 Task: Compose an email with the signature Kourtney Adams with the subject Request for feedback on a joint venture proposal and the message I would like to schedule a project status update call. from softage.3@softage.net to softage.6@softage.net with an attached audio file Phone_recording.mp3 Undo the message, redo the message and add the line (Thank you) Send the email. Finally, move the email from Sent Items to the label Procurement
Action: Mouse moved to (86, 138)
Screenshot: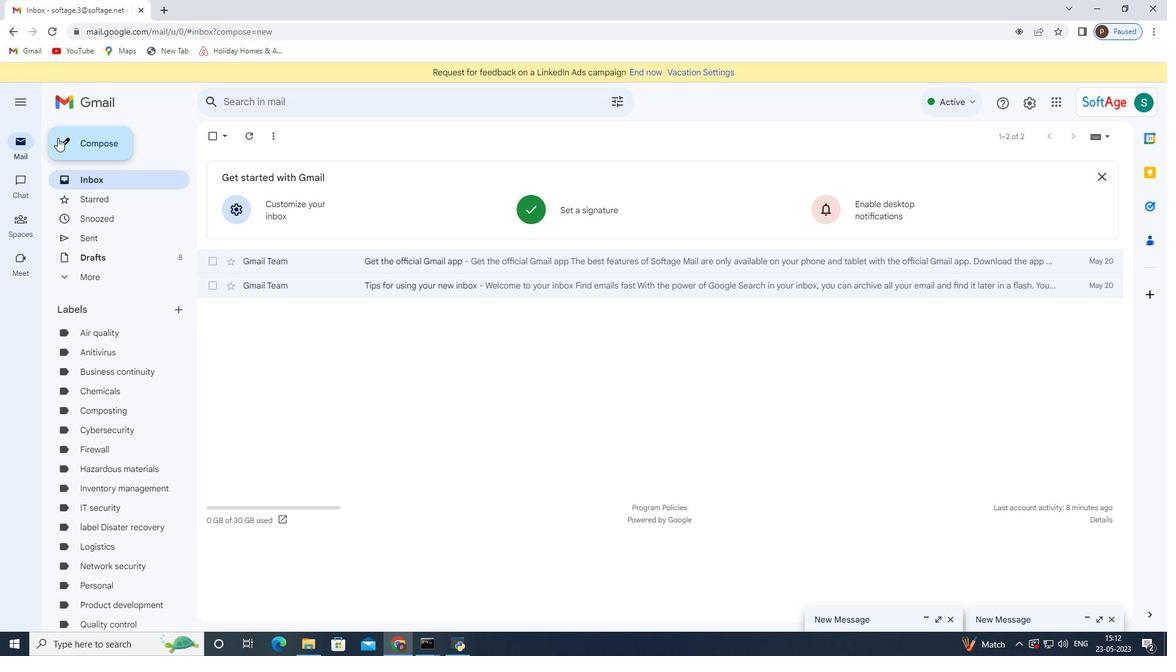
Action: Mouse pressed left at (86, 138)
Screenshot: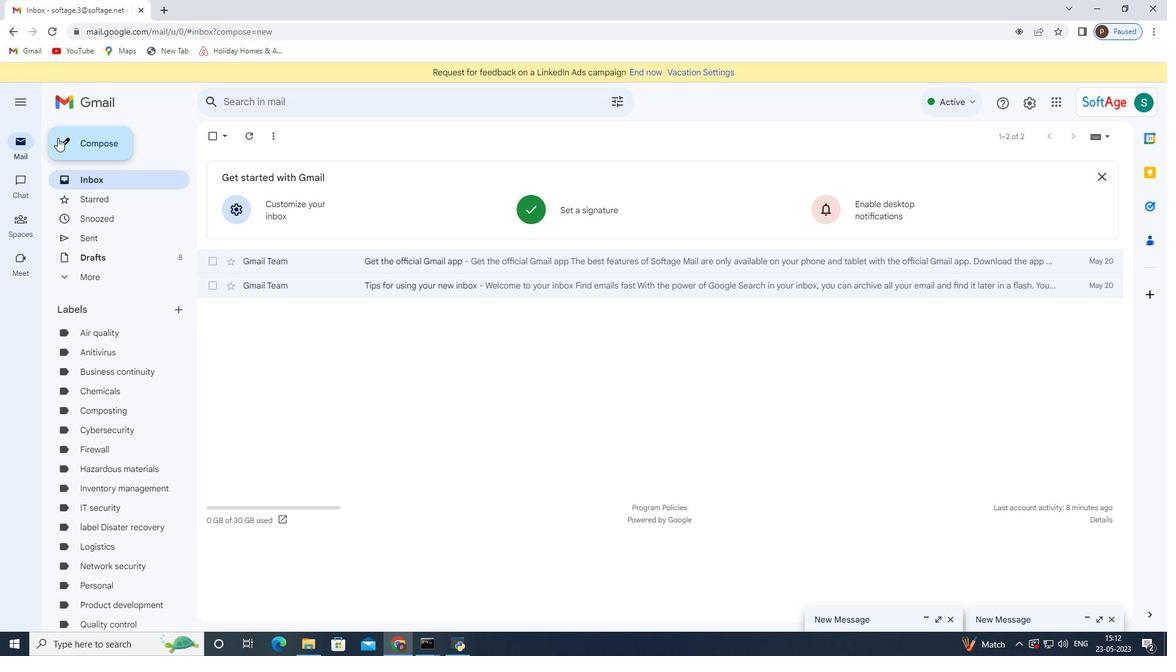 
Action: Mouse moved to (663, 614)
Screenshot: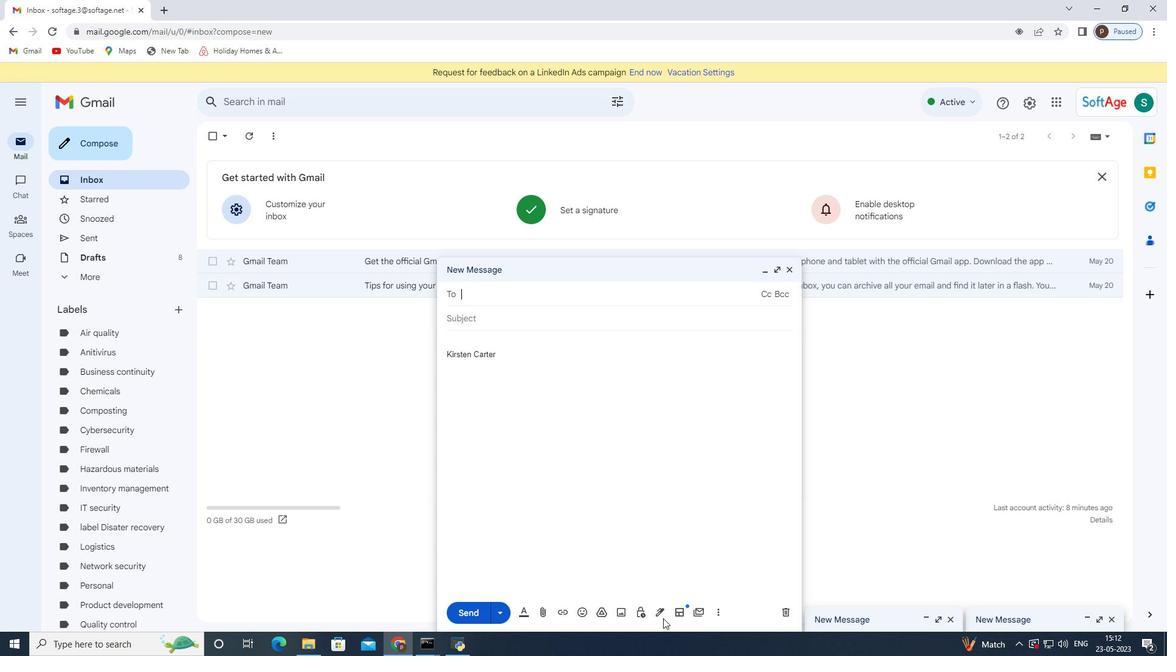 
Action: Mouse pressed left at (663, 614)
Screenshot: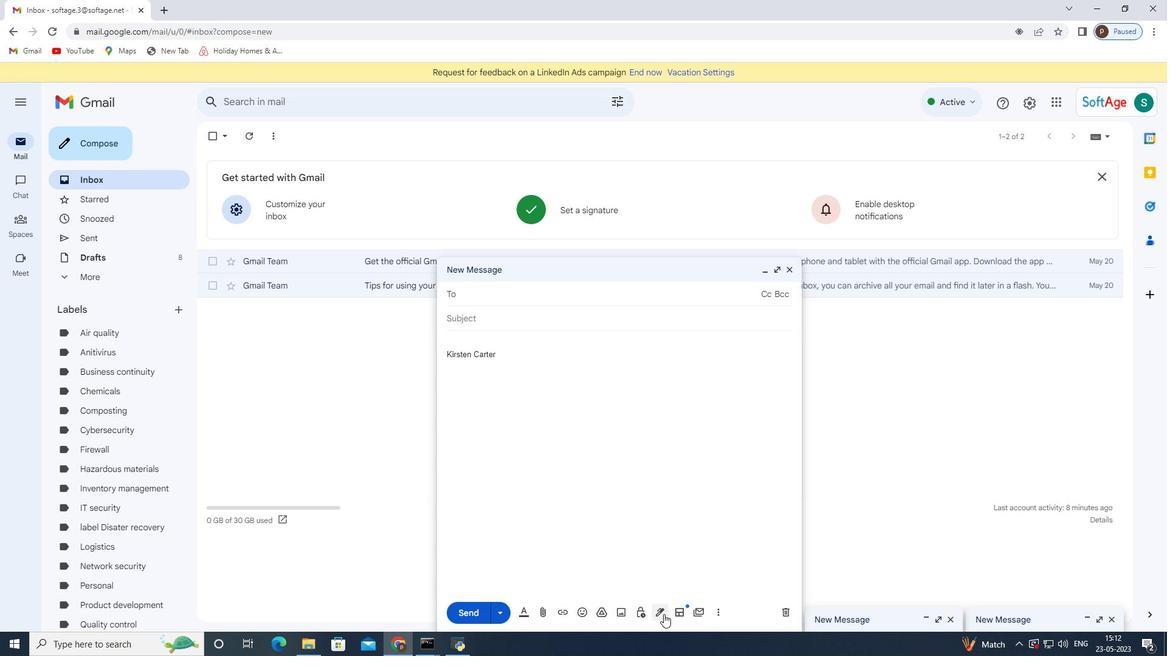 
Action: Mouse moved to (708, 548)
Screenshot: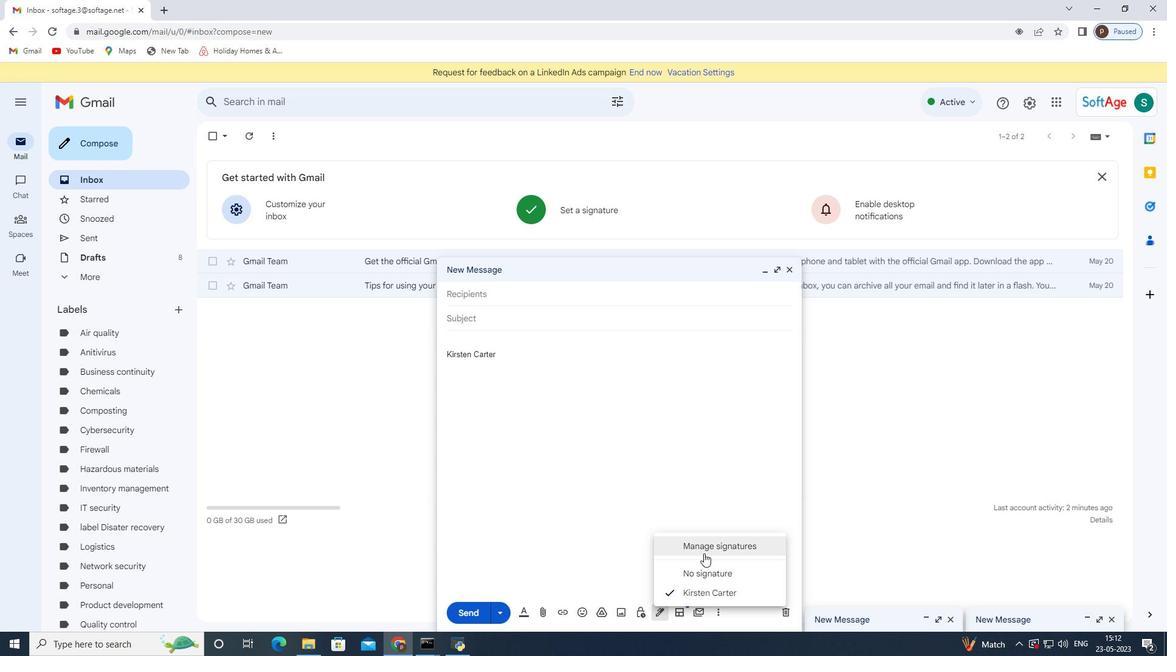 
Action: Mouse pressed left at (708, 548)
Screenshot: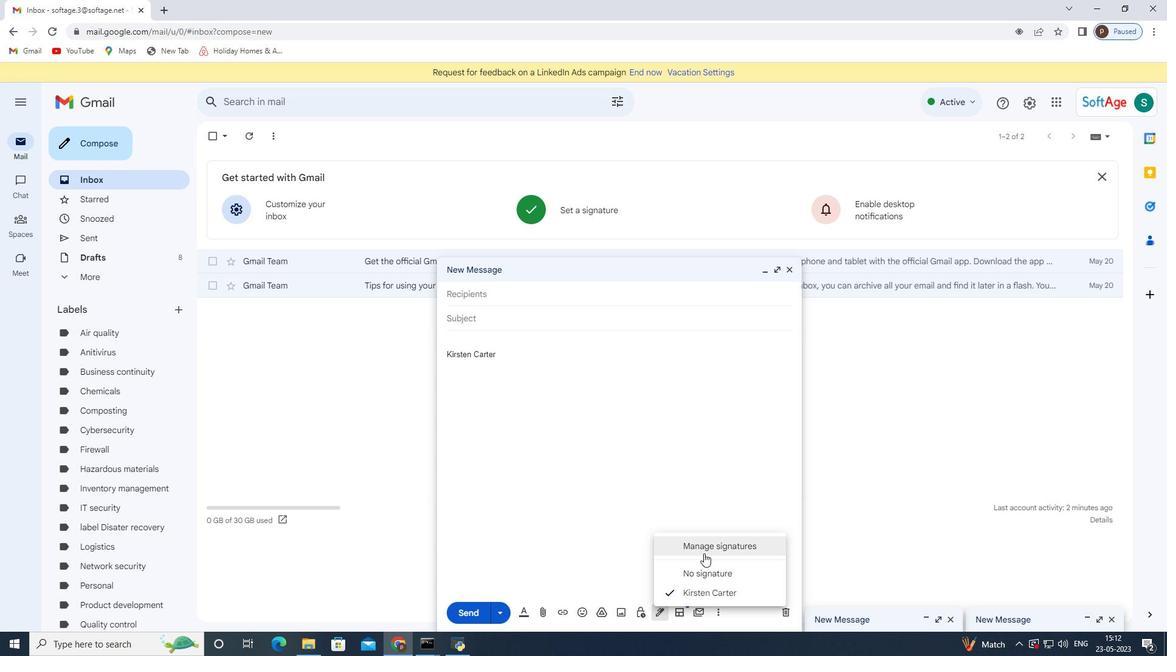 
Action: Mouse moved to (791, 271)
Screenshot: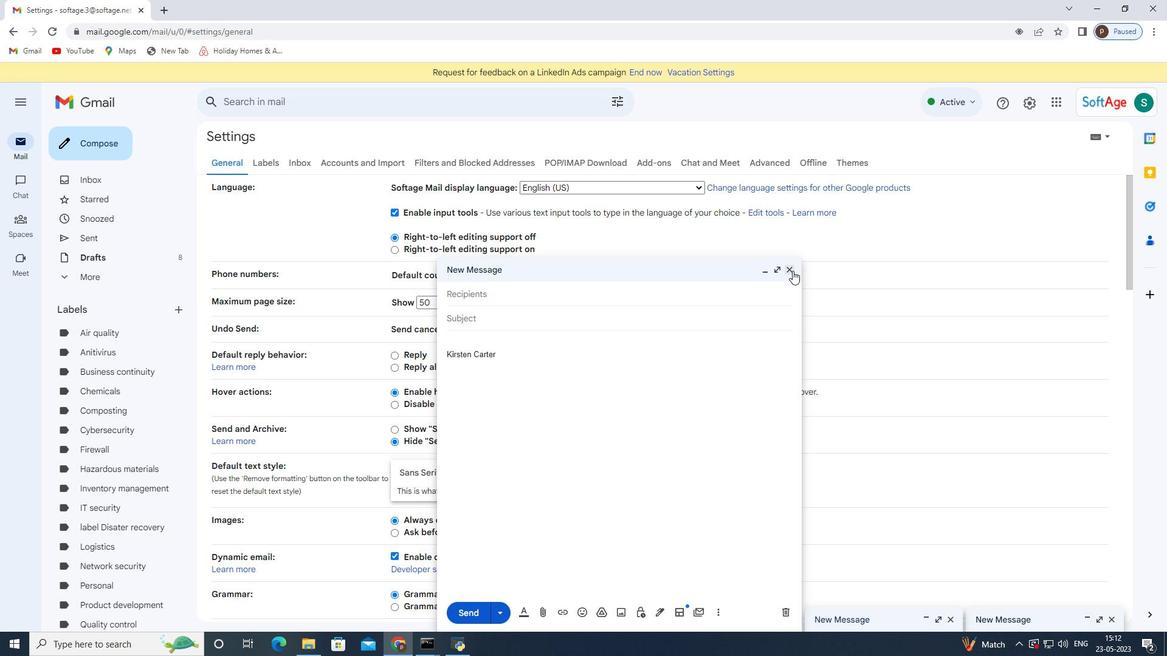 
Action: Mouse pressed left at (791, 271)
Screenshot: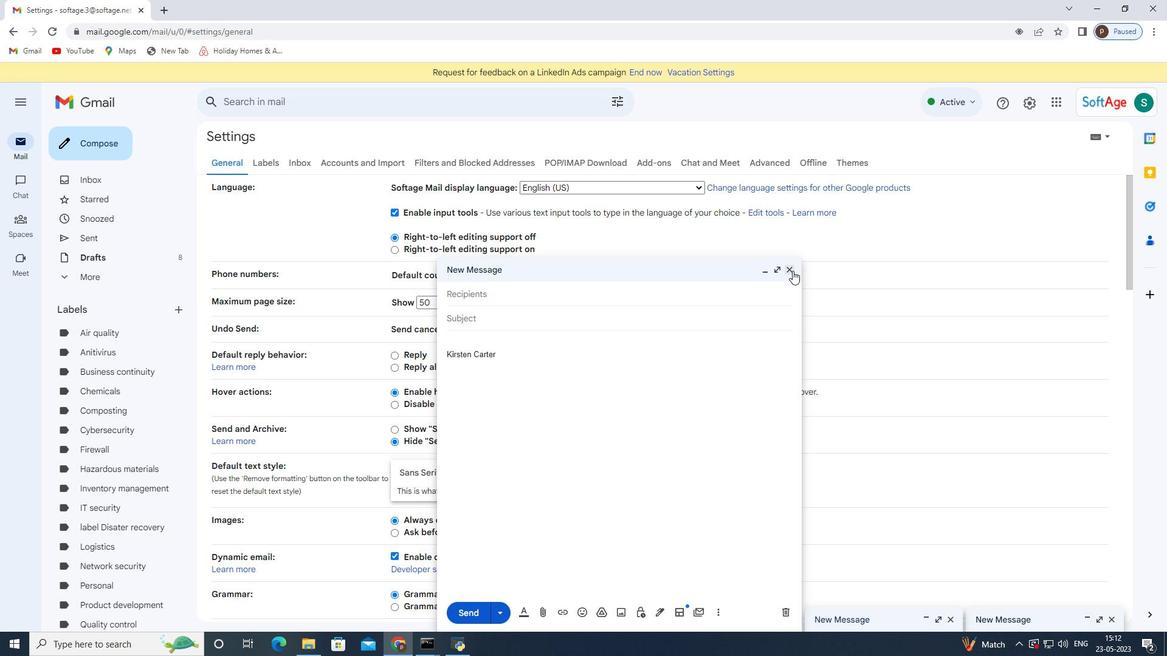 
Action: Mouse moved to (471, 377)
Screenshot: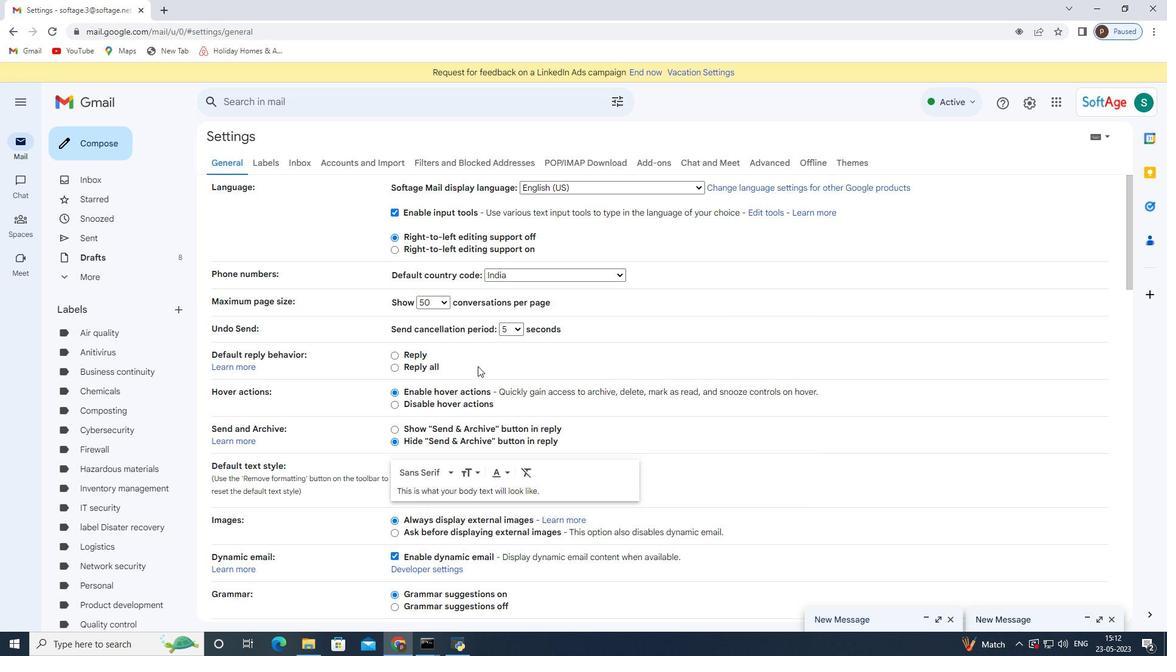 
Action: Mouse scrolled (471, 376) with delta (0, 0)
Screenshot: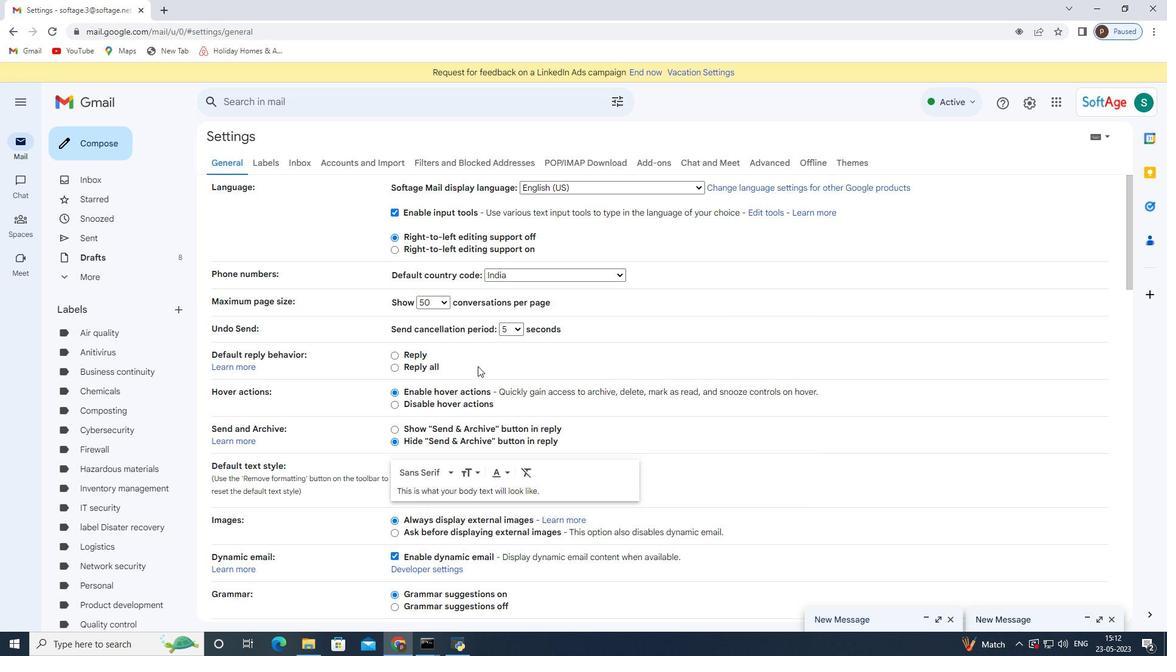 
Action: Mouse moved to (469, 384)
Screenshot: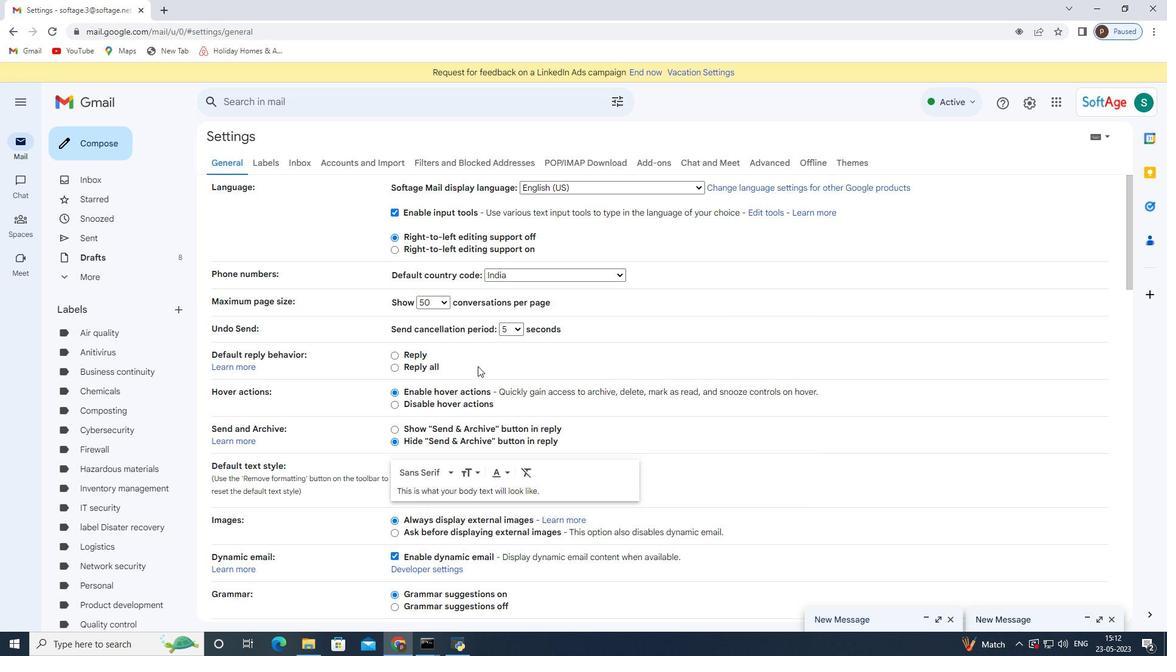
Action: Mouse scrolled (469, 383) with delta (0, 0)
Screenshot: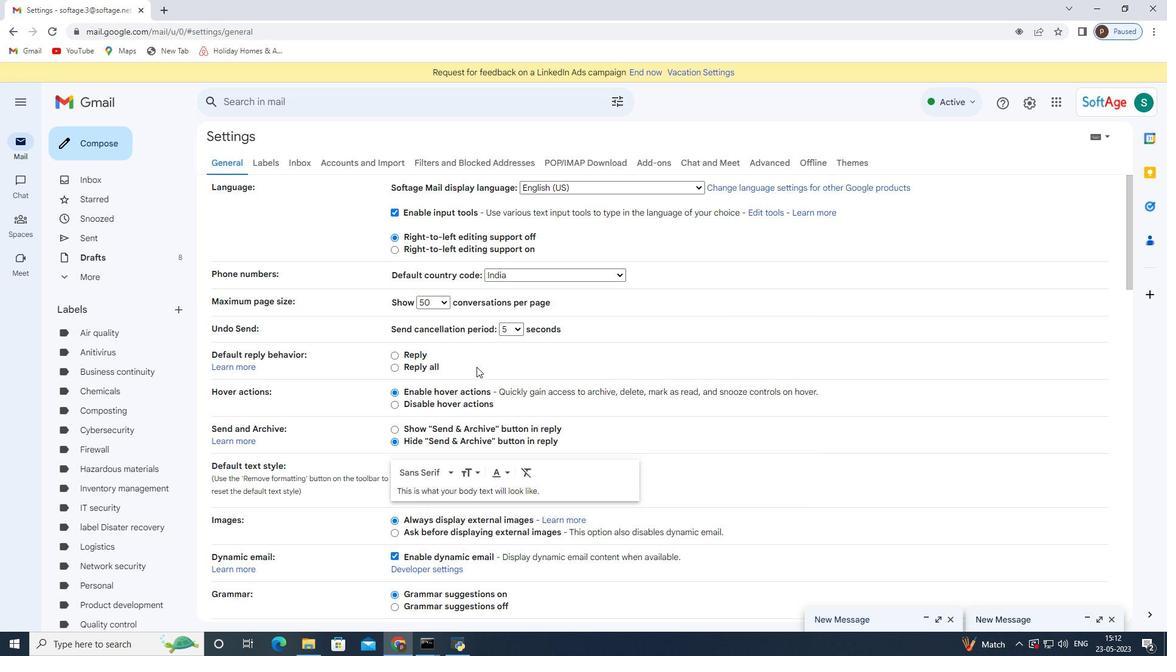 
Action: Mouse moved to (465, 393)
Screenshot: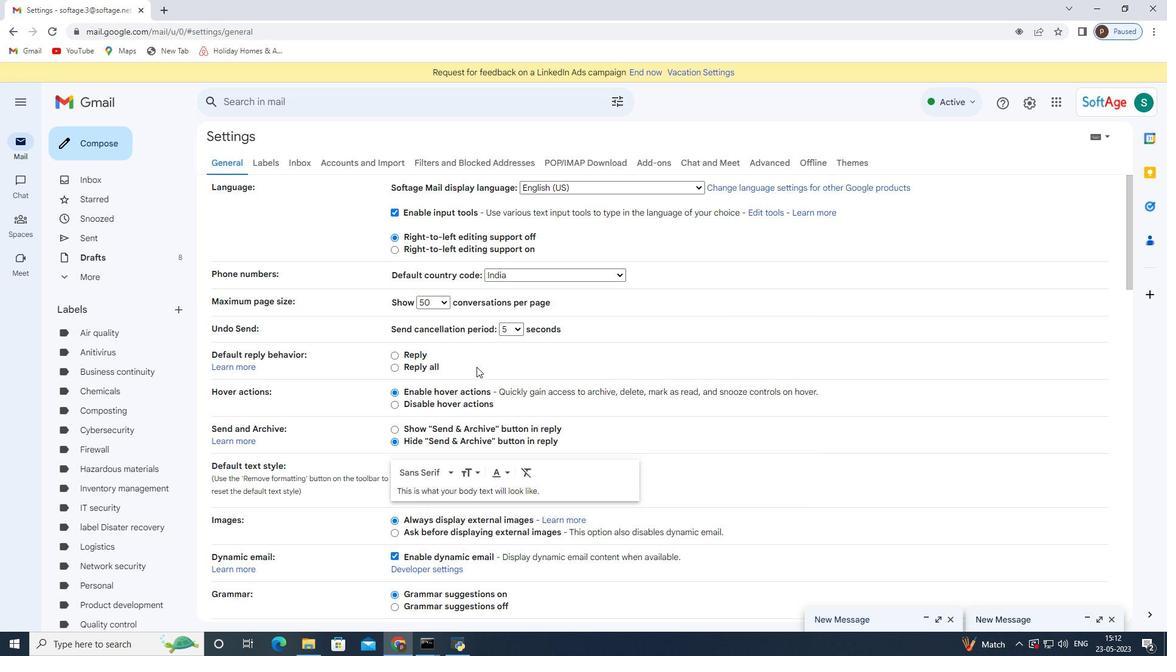 
Action: Mouse scrolled (465, 393) with delta (0, 0)
Screenshot: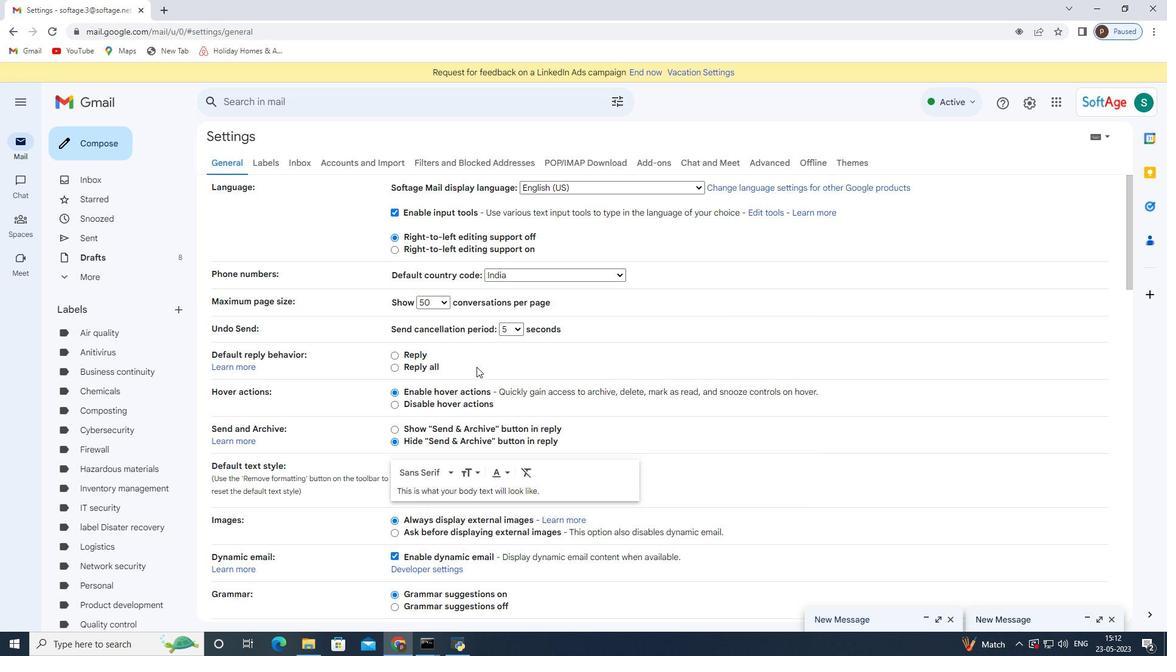 
Action: Mouse moved to (463, 397)
Screenshot: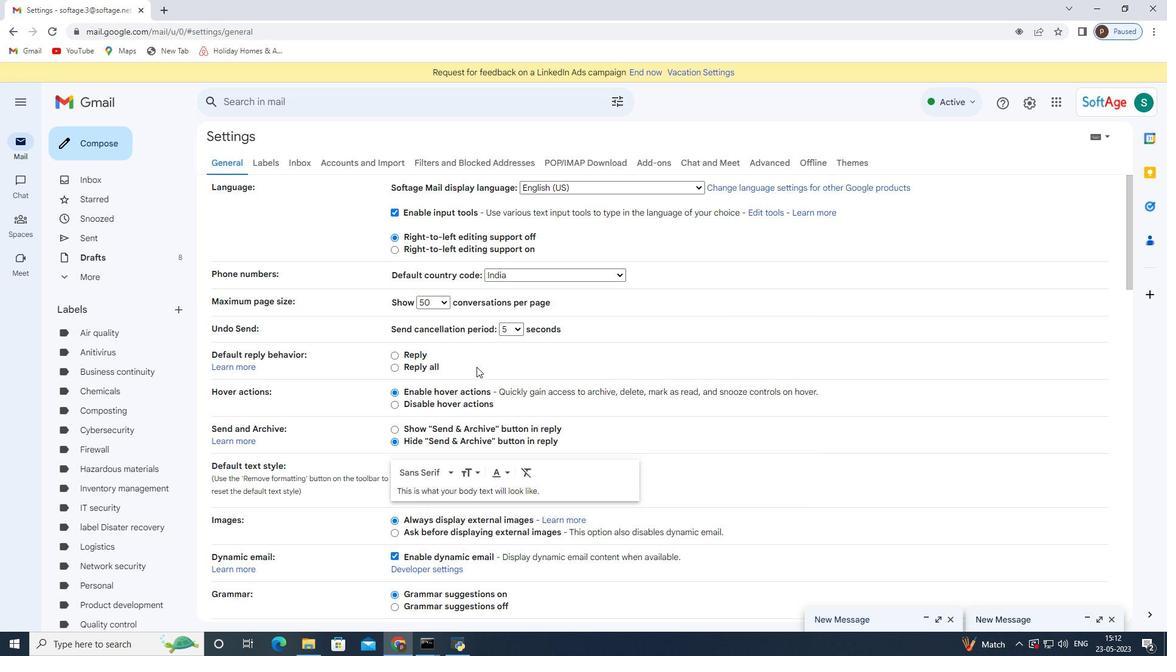 
Action: Mouse scrolled (463, 396) with delta (0, 0)
Screenshot: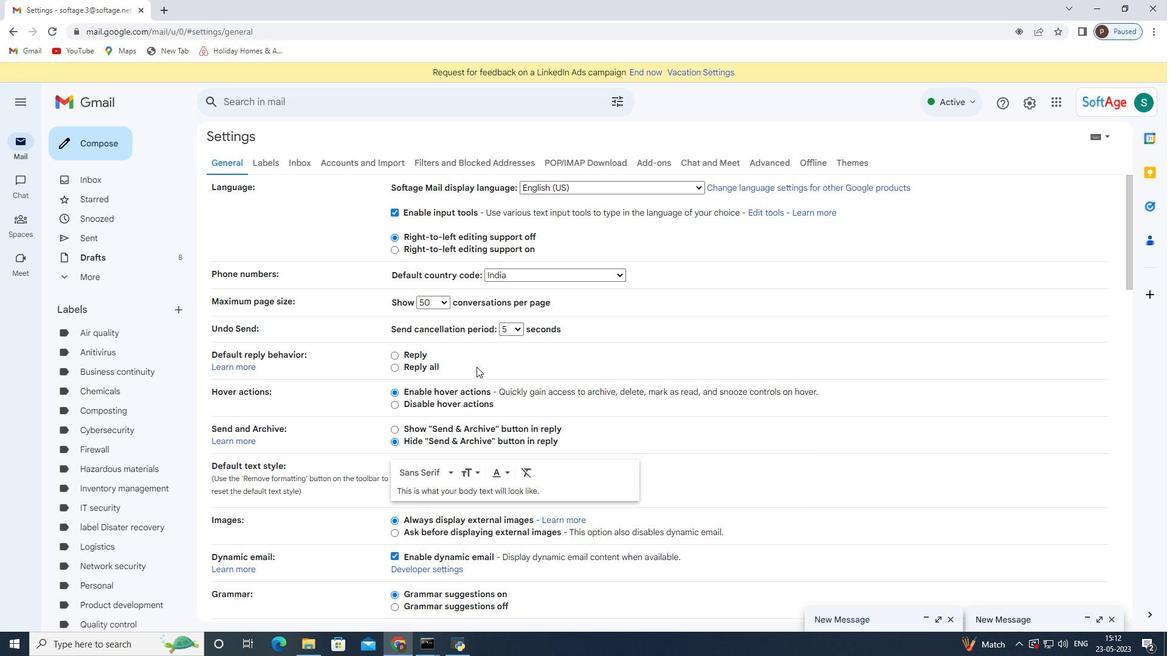 
Action: Mouse moved to (460, 408)
Screenshot: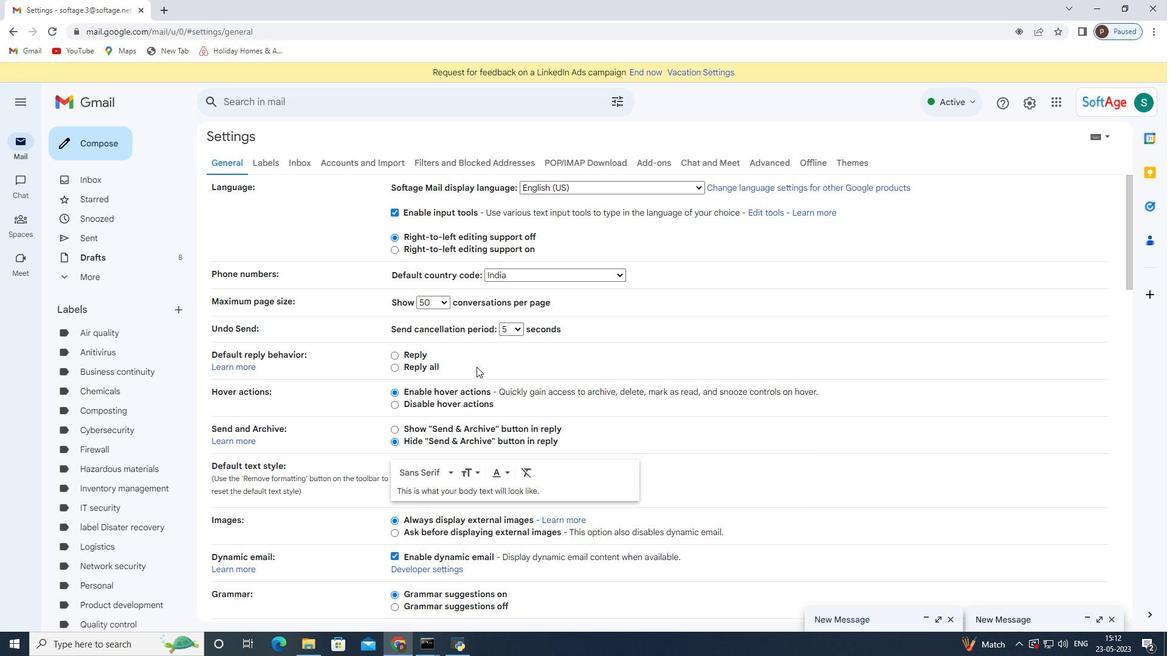 
Action: Mouse scrolled (460, 407) with delta (0, 0)
Screenshot: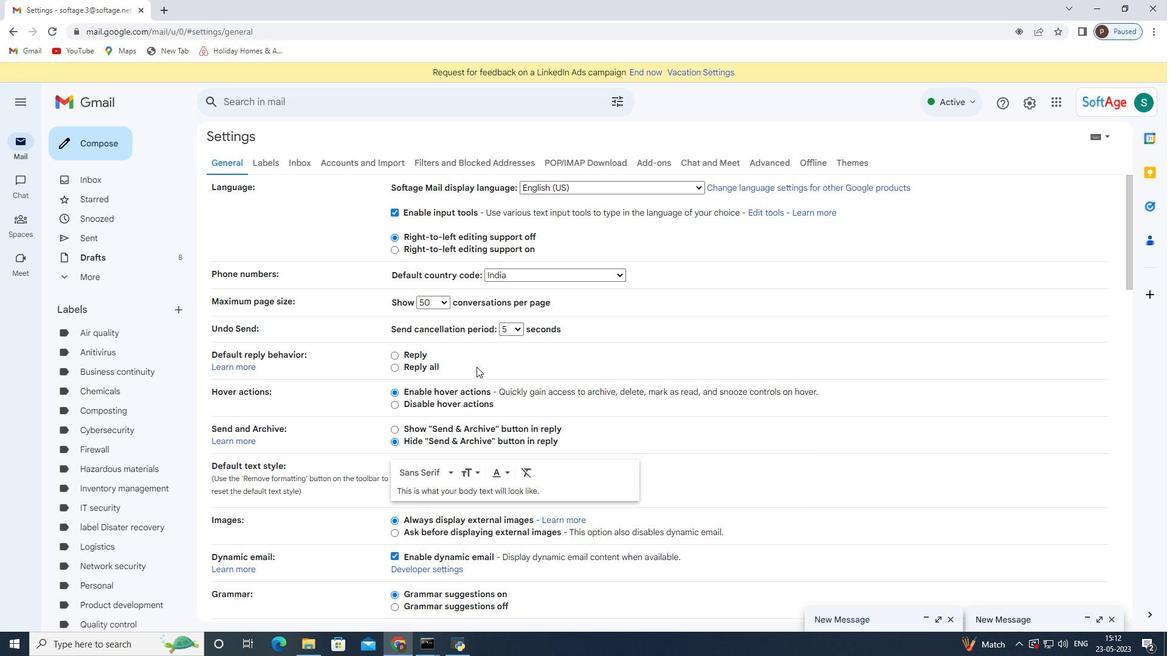 
Action: Mouse moved to (458, 415)
Screenshot: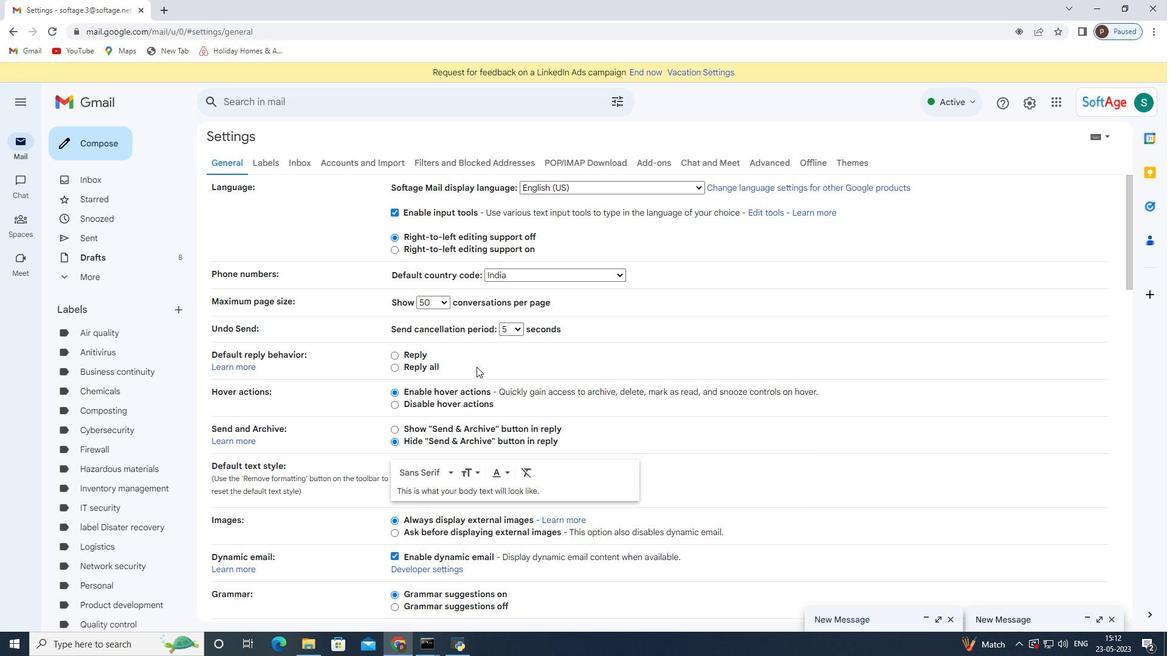 
Action: Mouse scrolled (458, 415) with delta (0, 0)
Screenshot: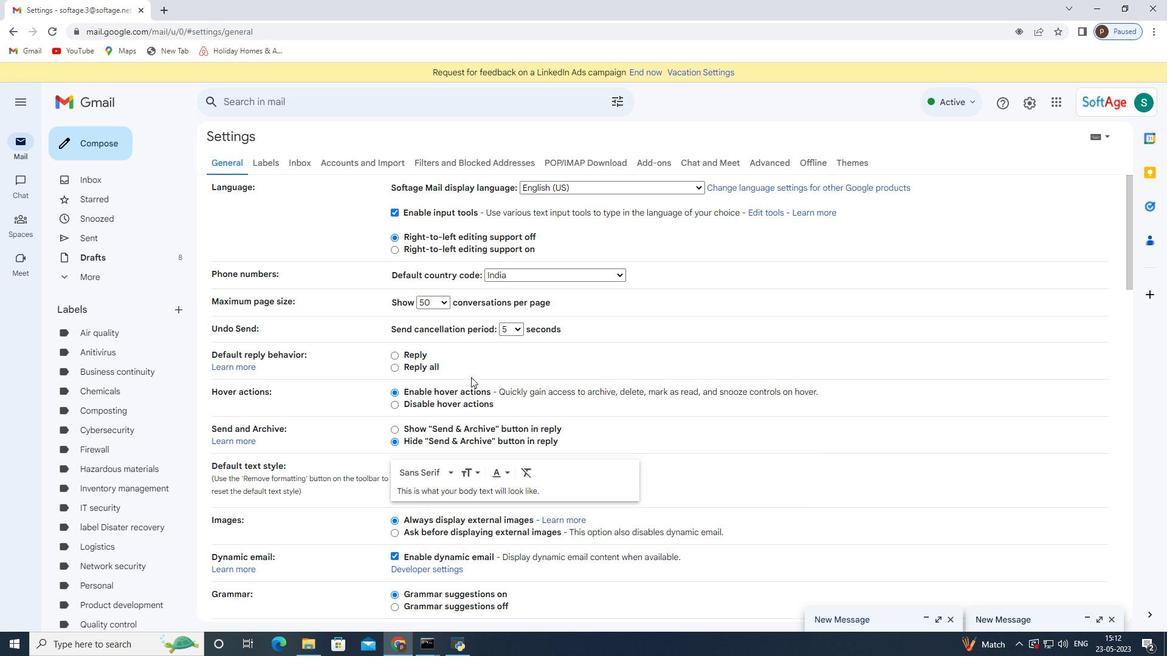 
Action: Mouse moved to (452, 430)
Screenshot: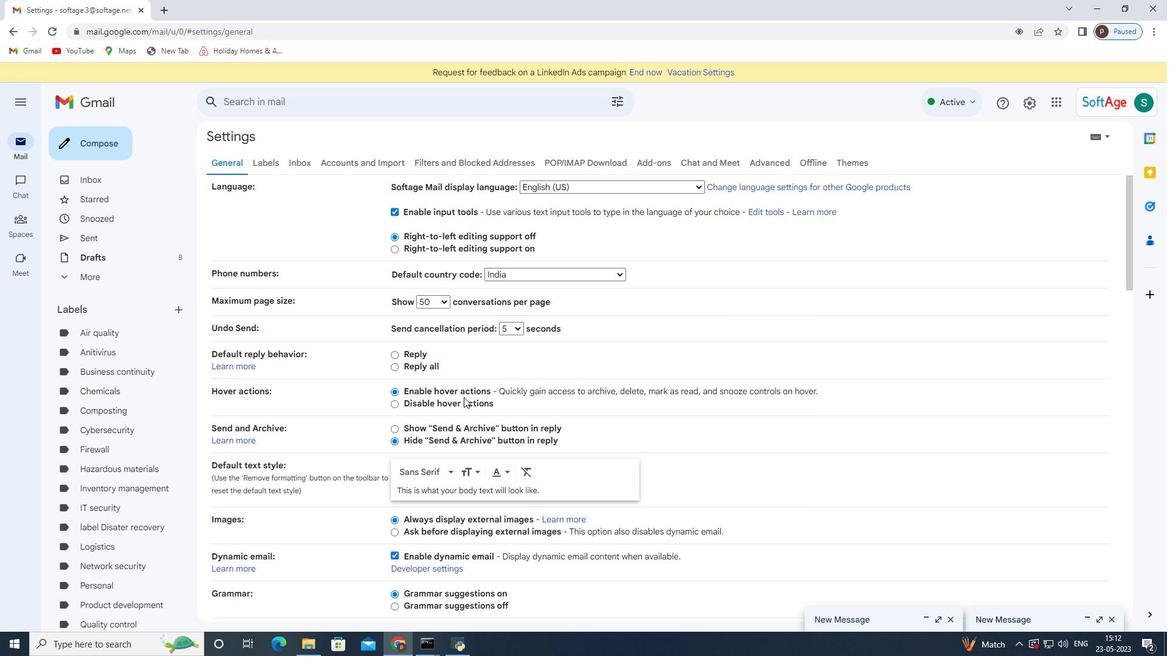 
Action: Mouse scrolled (452, 430) with delta (0, 0)
Screenshot: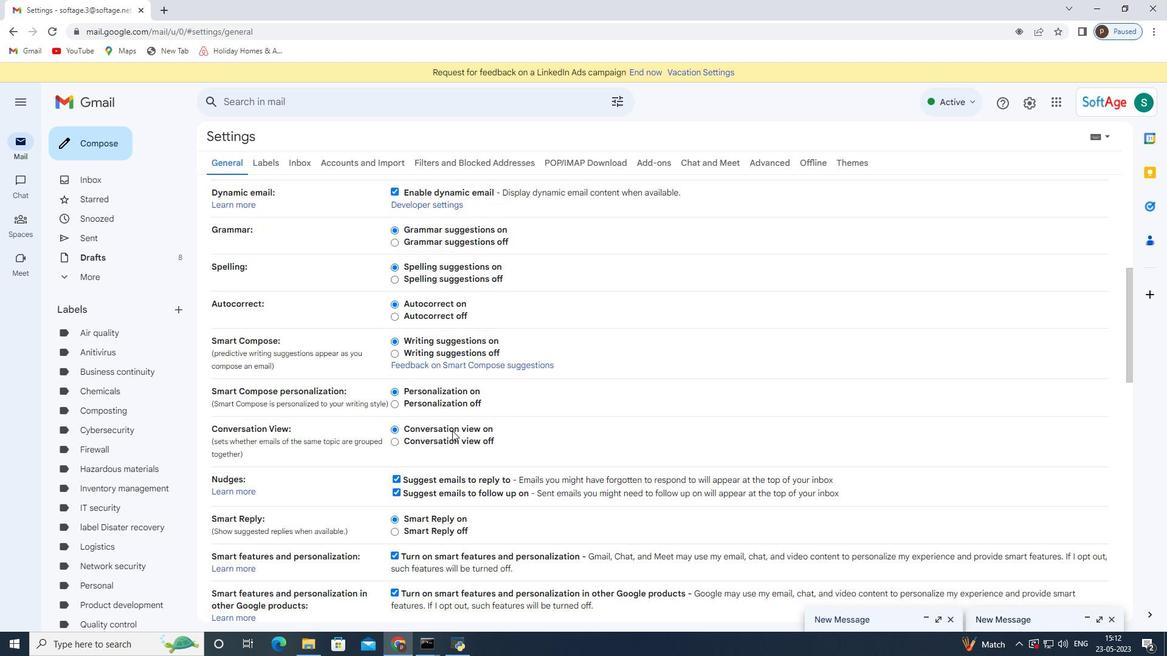 
Action: Mouse scrolled (452, 430) with delta (0, 0)
Screenshot: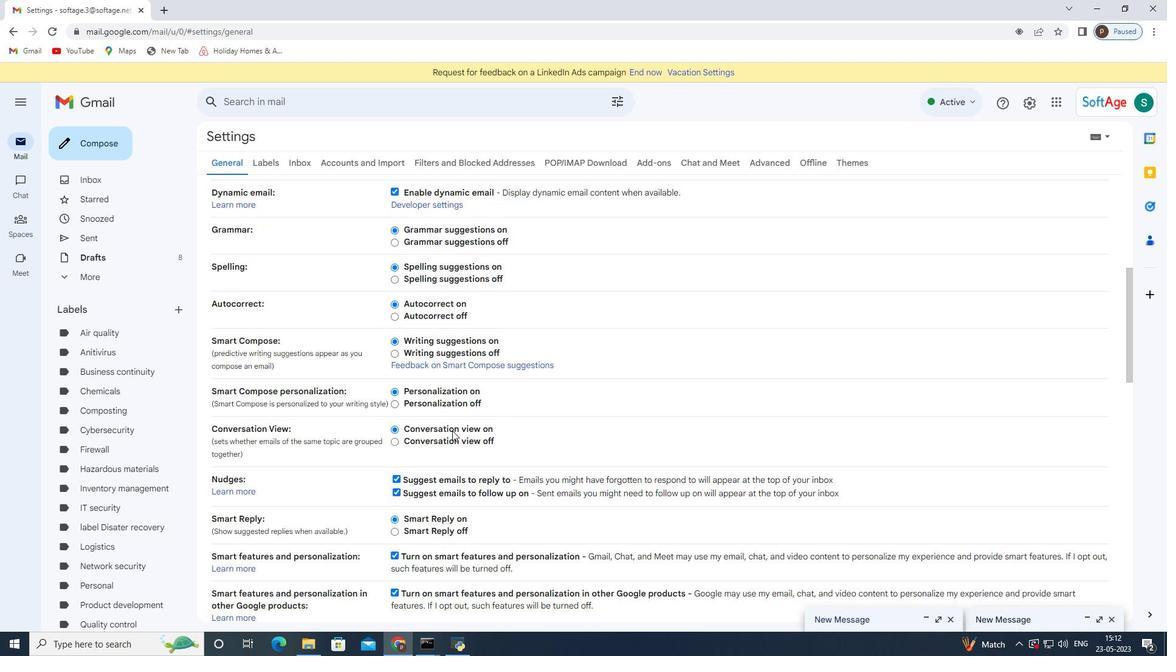 
Action: Mouse scrolled (452, 430) with delta (0, 0)
Screenshot: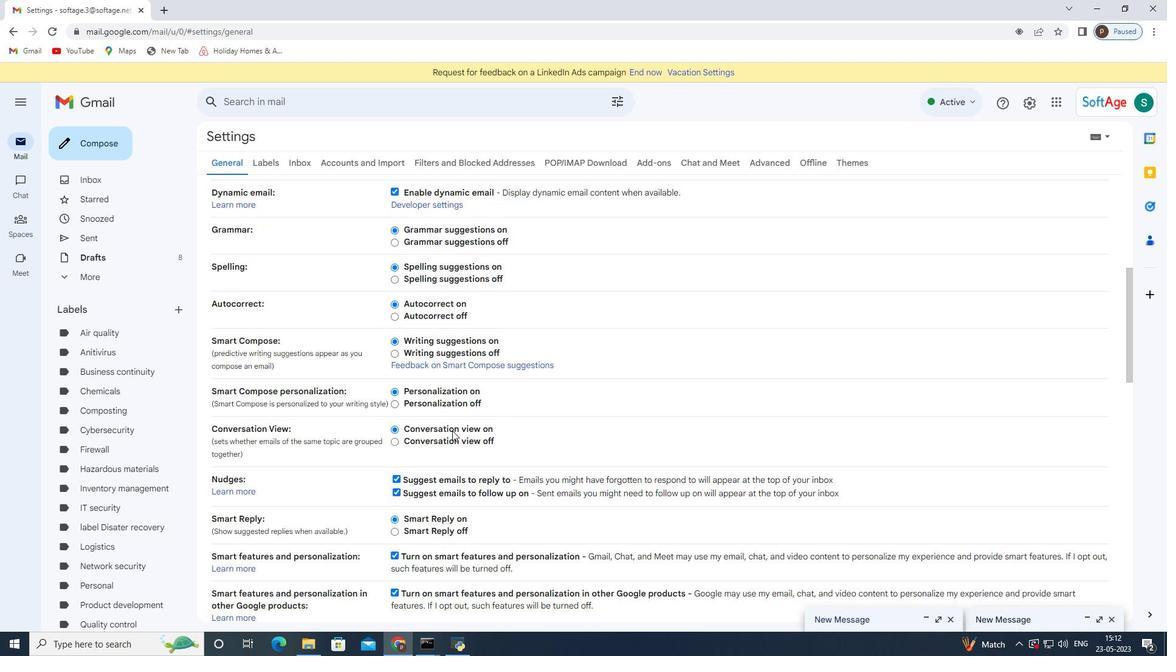 
Action: Mouse scrolled (452, 430) with delta (0, 0)
Screenshot: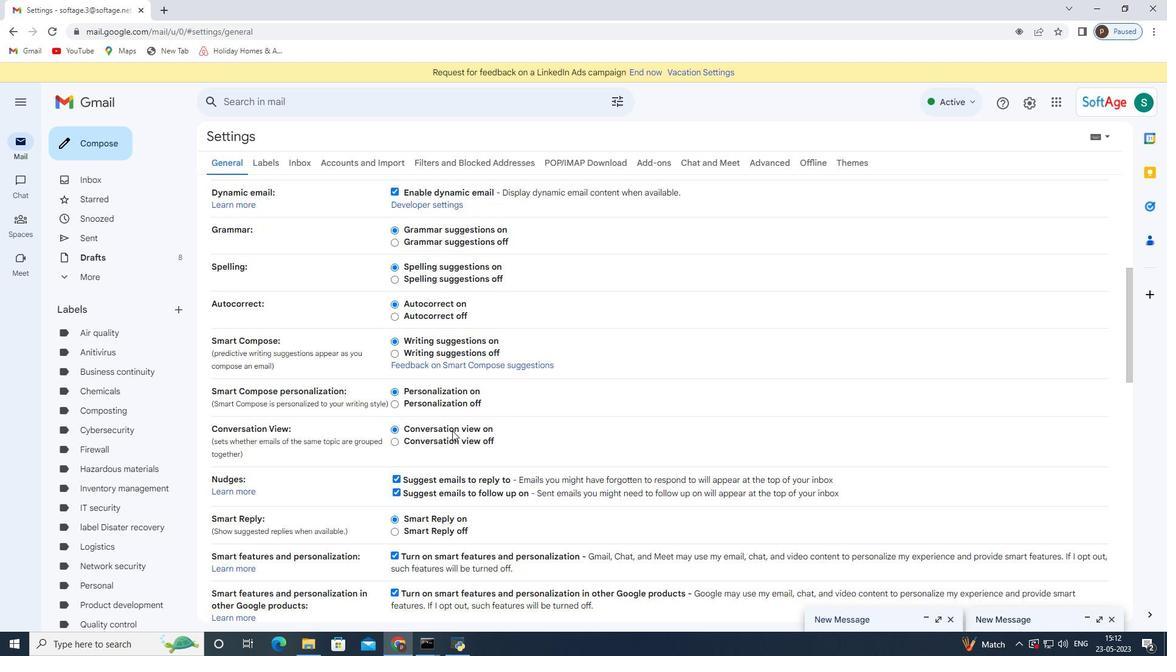 
Action: Mouse scrolled (452, 430) with delta (0, 0)
Screenshot: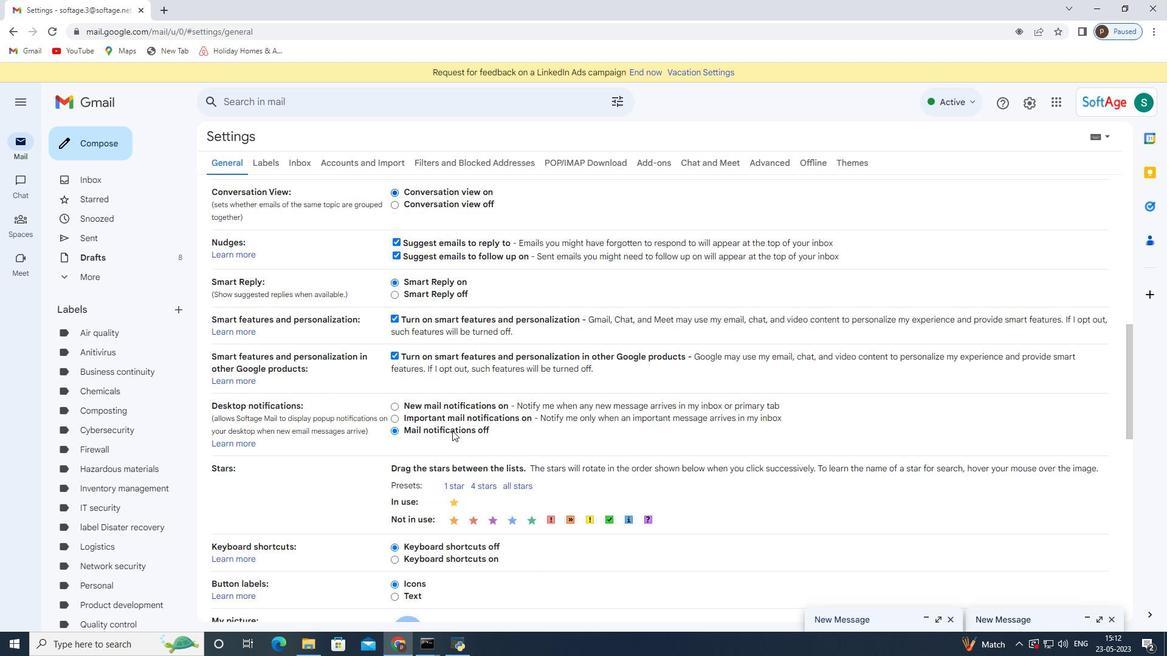 
Action: Mouse scrolled (452, 430) with delta (0, 0)
Screenshot: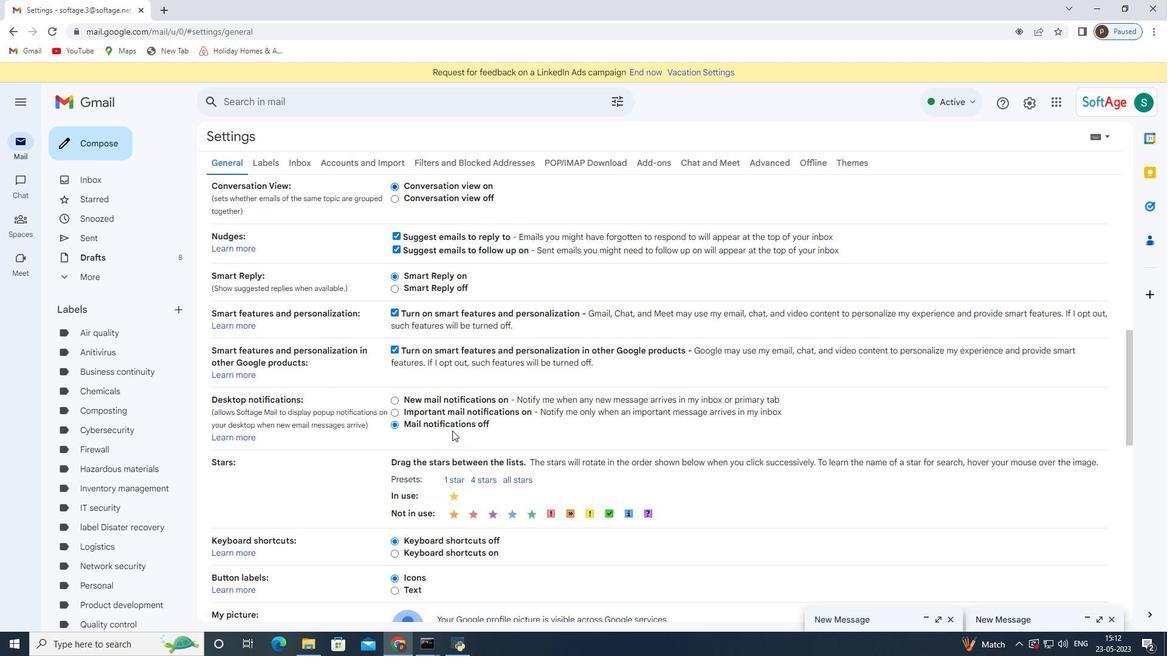 
Action: Mouse scrolled (452, 430) with delta (0, 0)
Screenshot: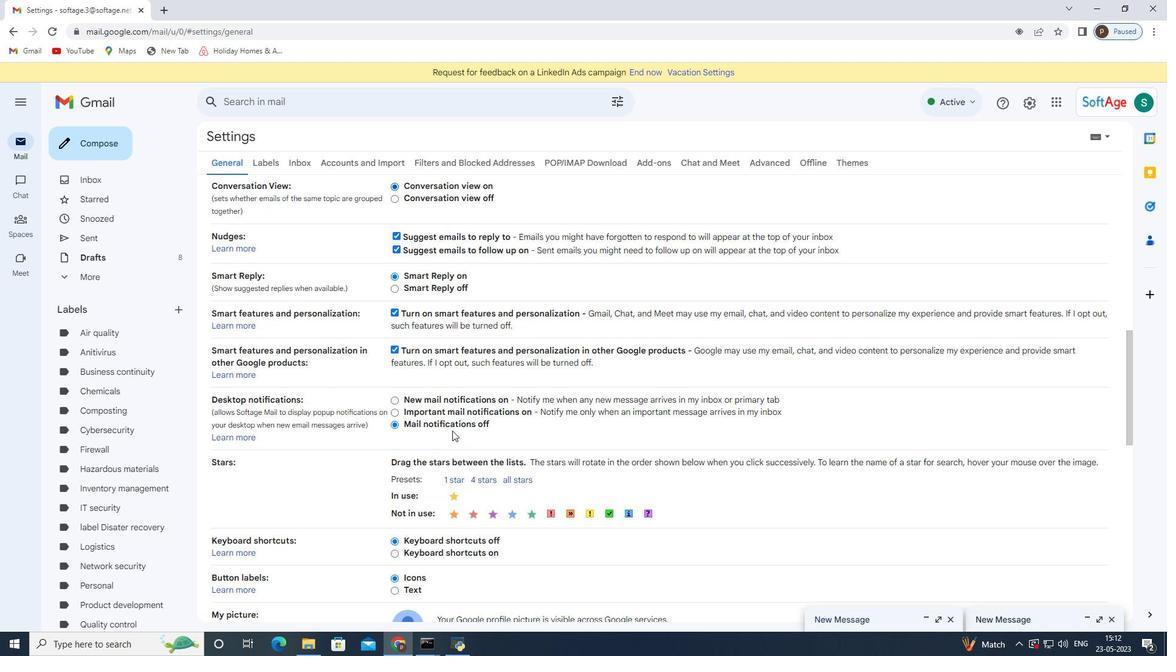 
Action: Mouse scrolled (452, 430) with delta (0, 0)
Screenshot: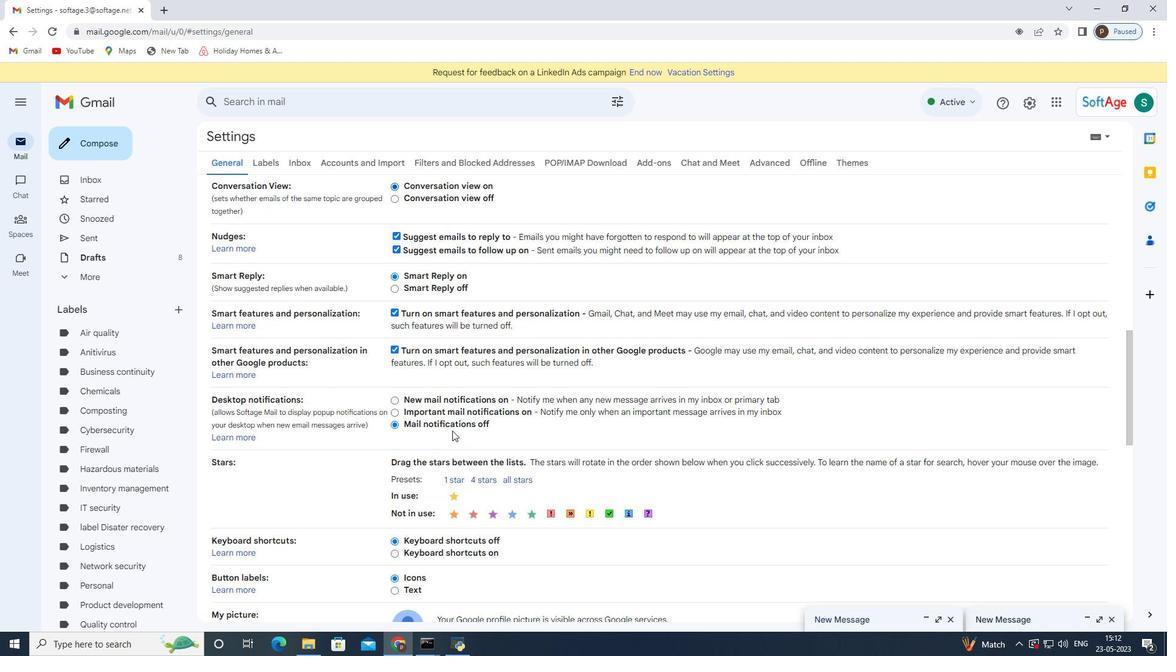 
Action: Mouse moved to (525, 464)
Screenshot: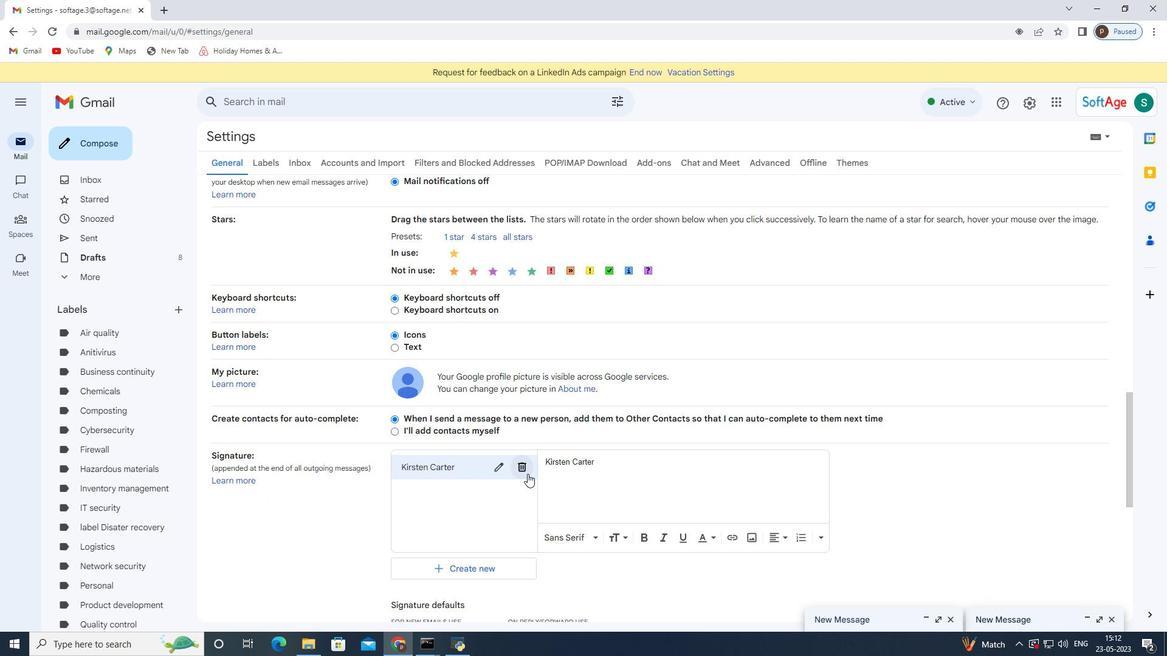 
Action: Mouse pressed left at (525, 464)
Screenshot: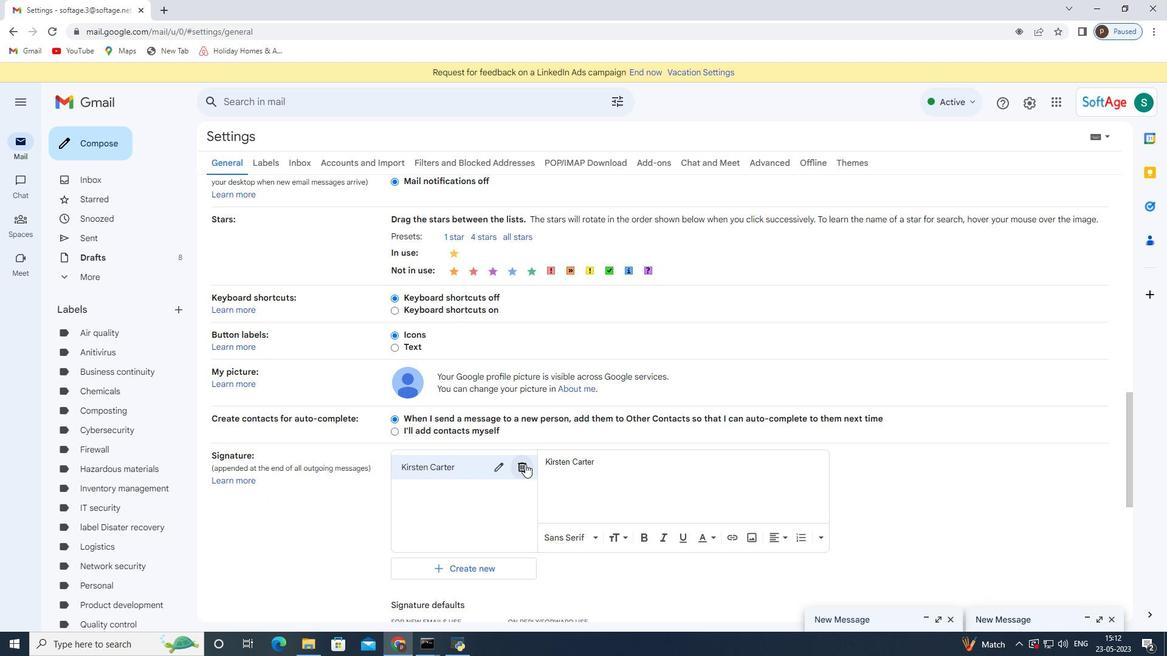 
Action: Mouse moved to (699, 365)
Screenshot: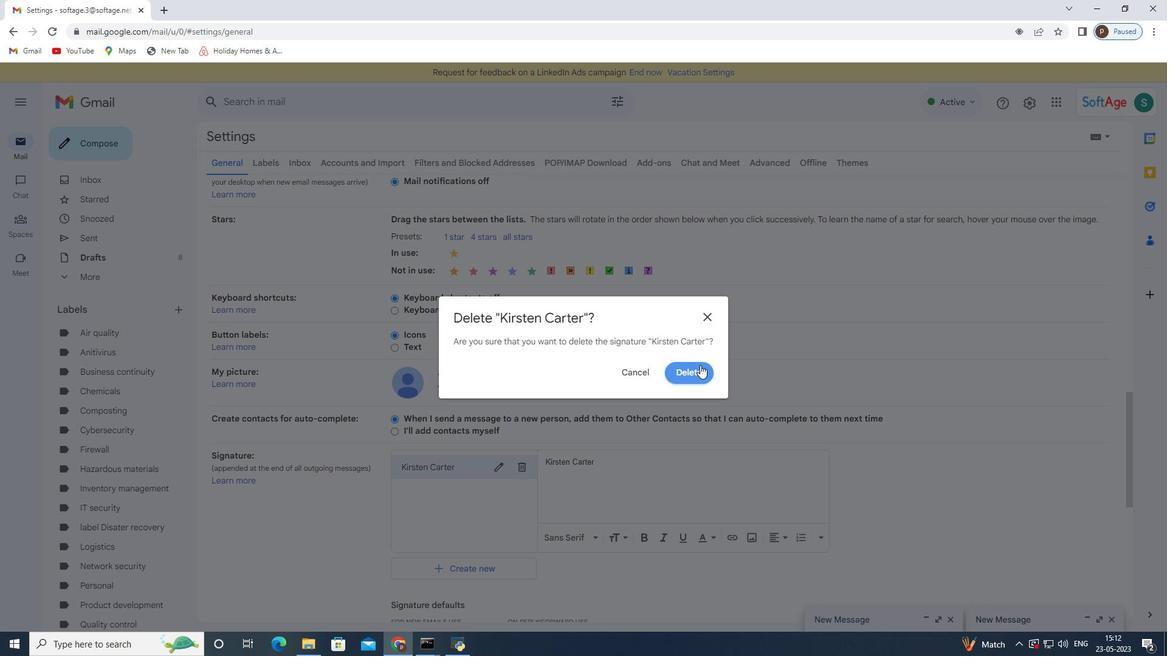 
Action: Mouse pressed left at (699, 365)
Screenshot: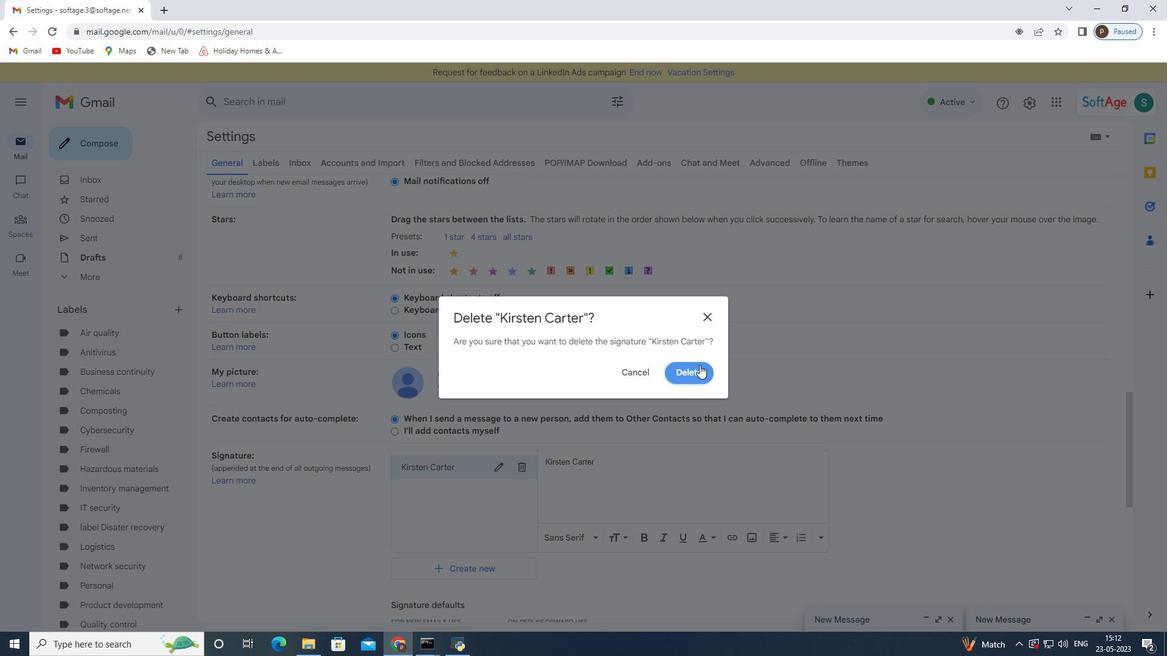 
Action: Mouse moved to (417, 475)
Screenshot: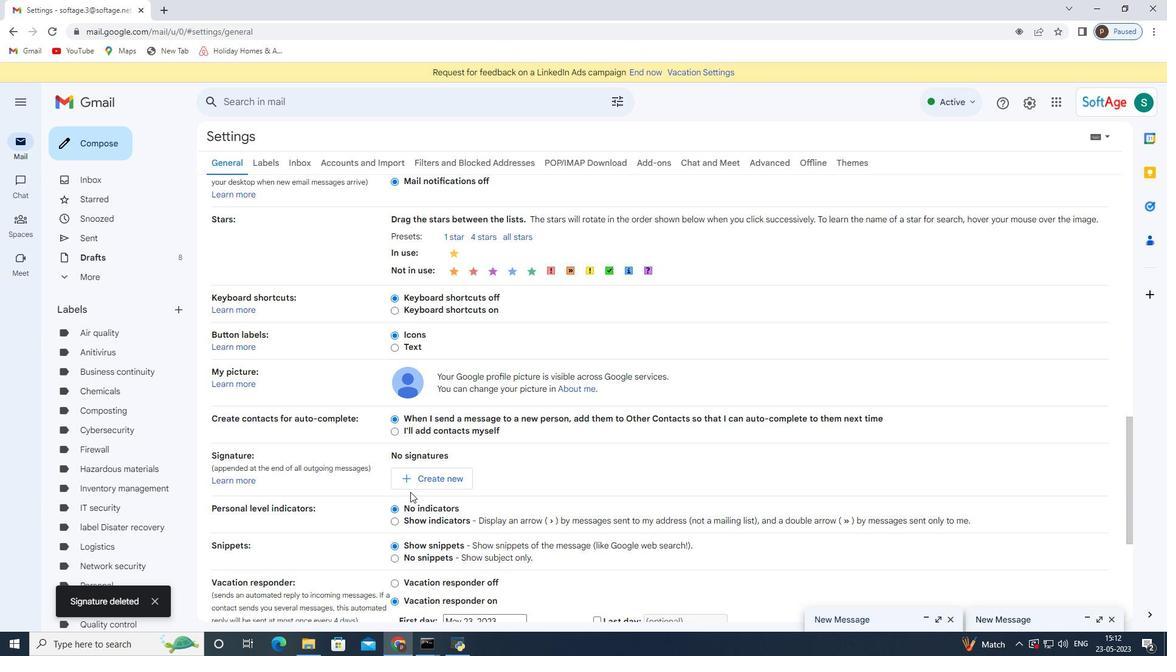 
Action: Mouse pressed left at (417, 475)
Screenshot: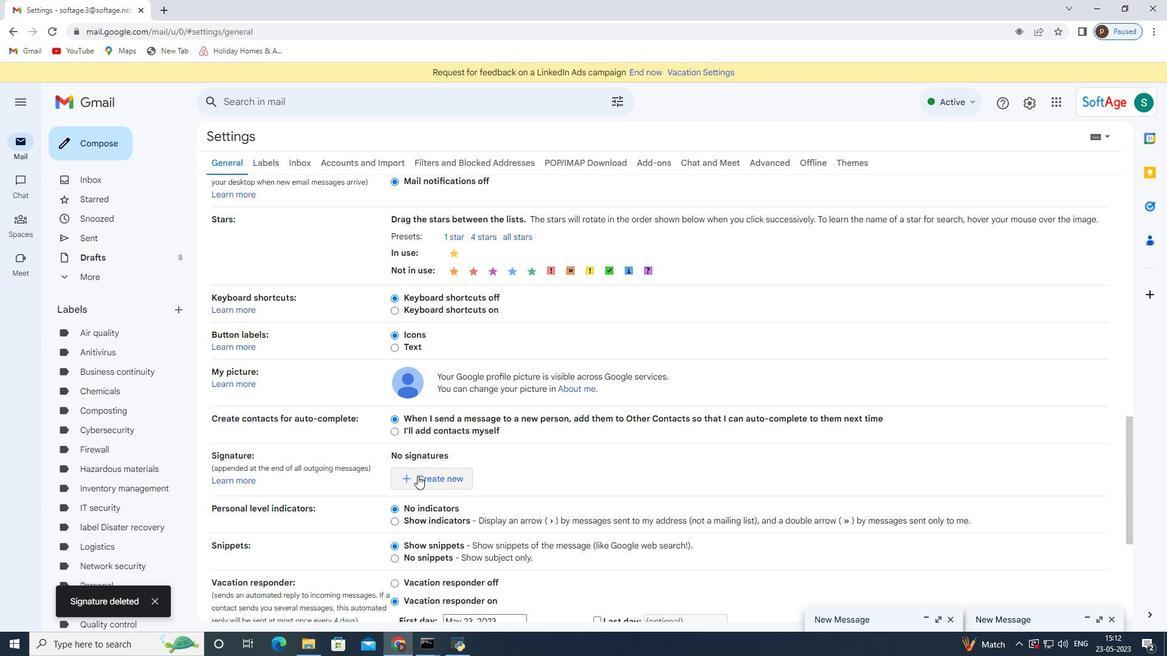 
Action: Mouse moved to (489, 345)
Screenshot: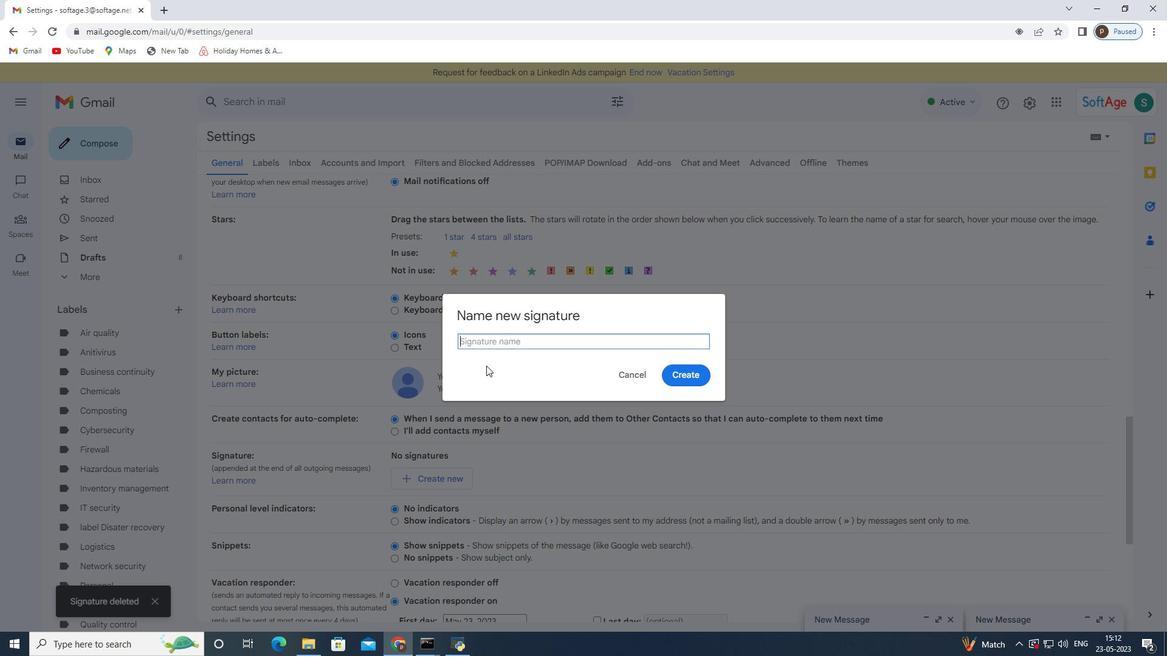 
Action: Mouse pressed left at (489, 345)
Screenshot: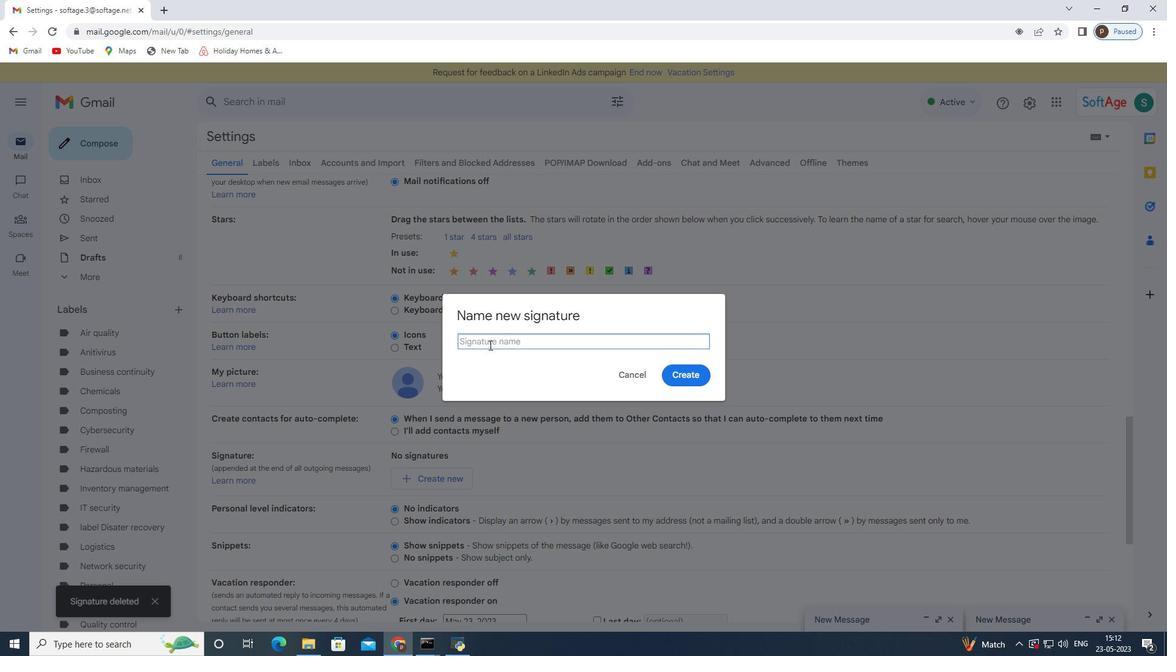 
Action: Mouse moved to (491, 341)
Screenshot: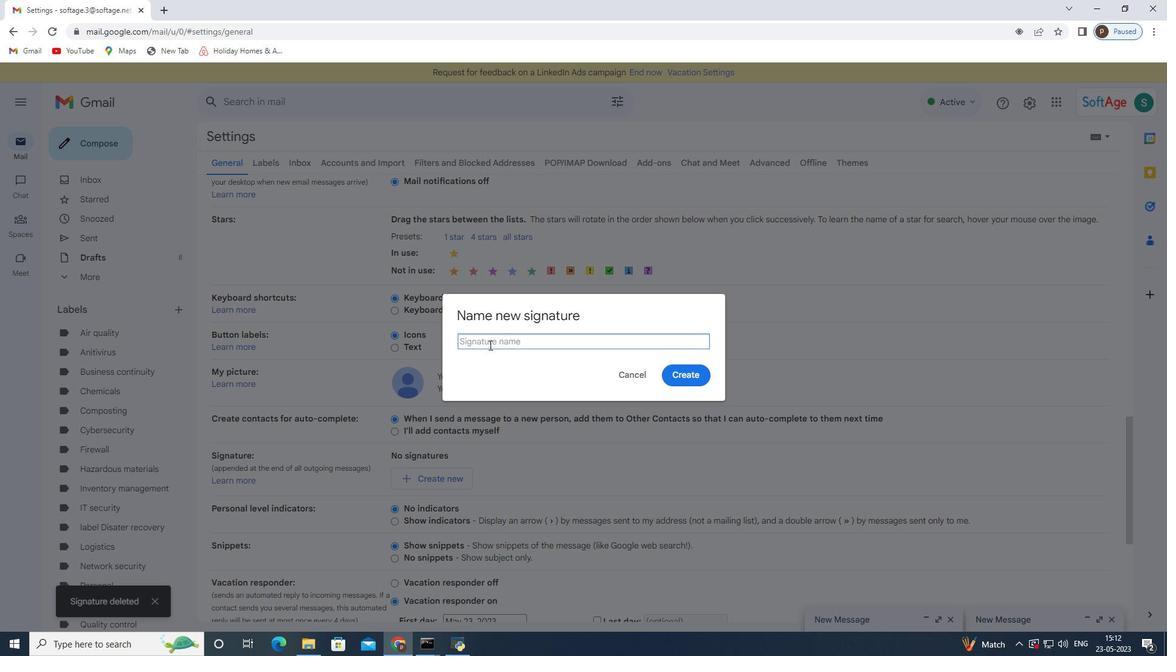
Action: Key pressed <Key.shift>Kourtney<Key.space><Key.shift>Adams
Screenshot: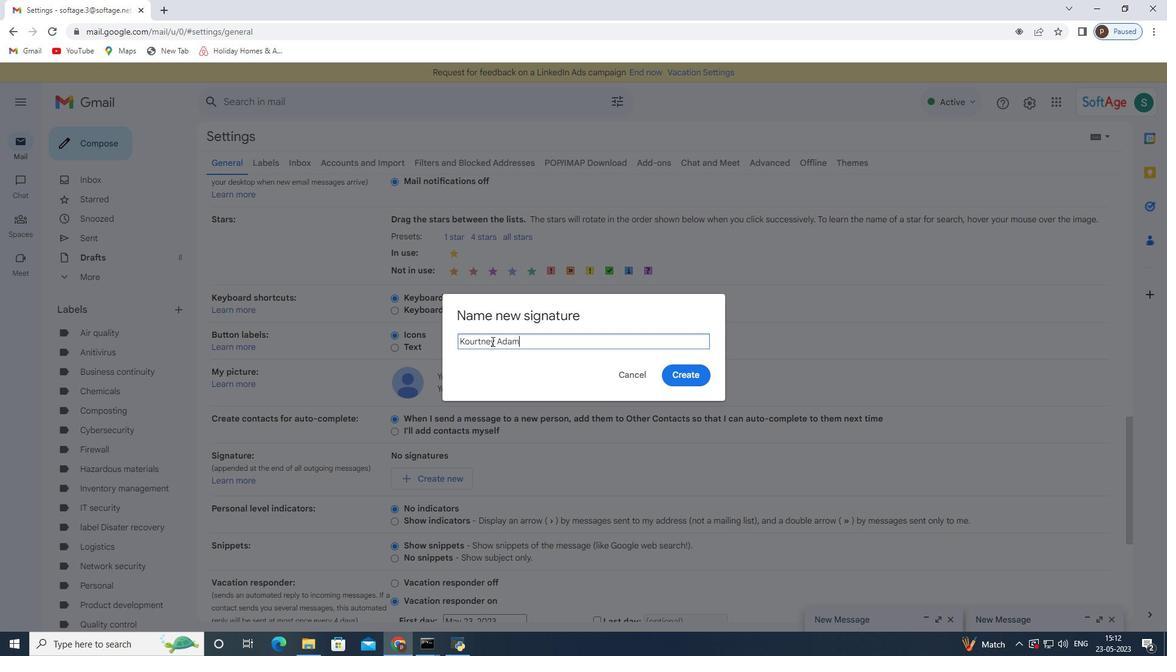 
Action: Mouse moved to (687, 374)
Screenshot: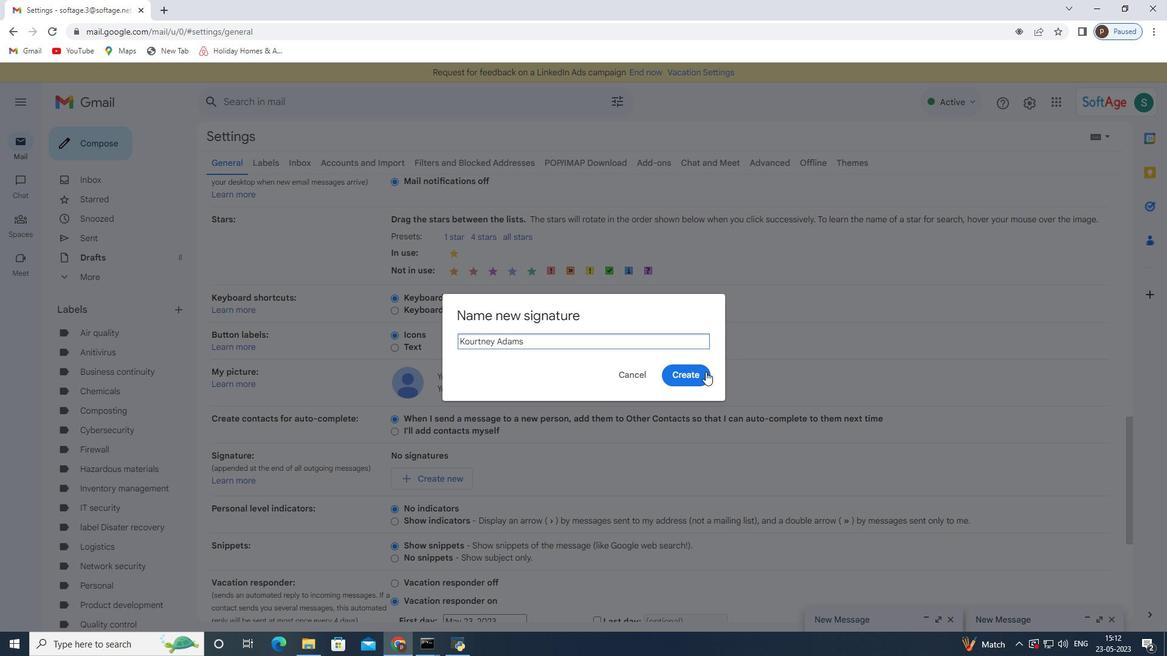 
Action: Mouse pressed left at (687, 374)
Screenshot: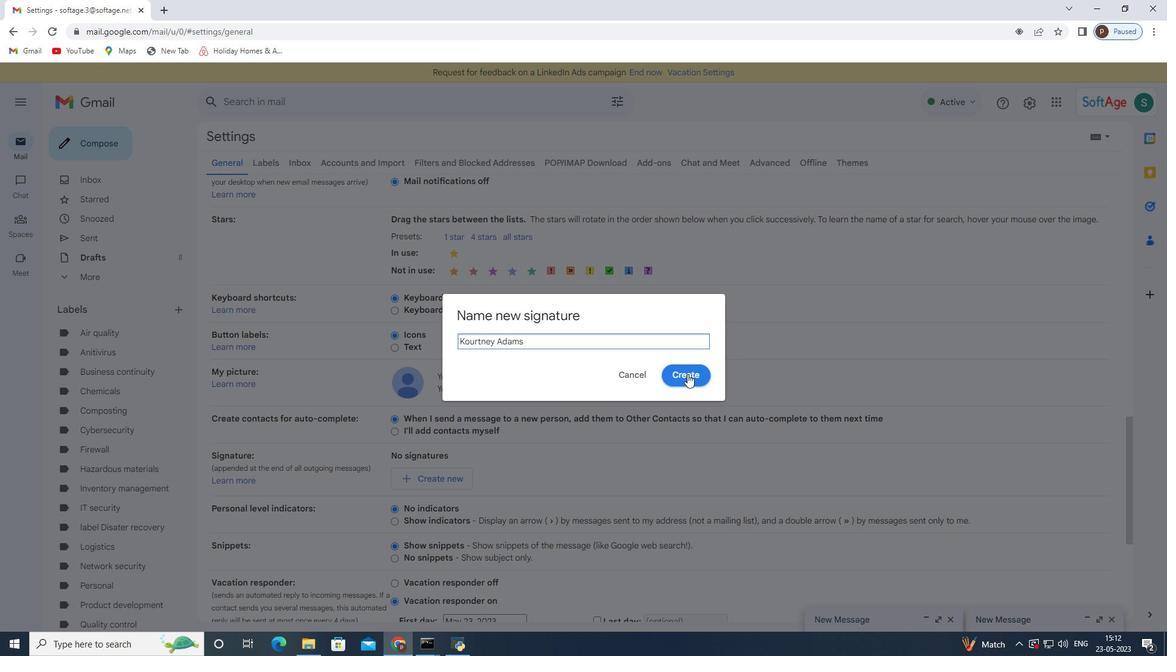
Action: Mouse moved to (559, 458)
Screenshot: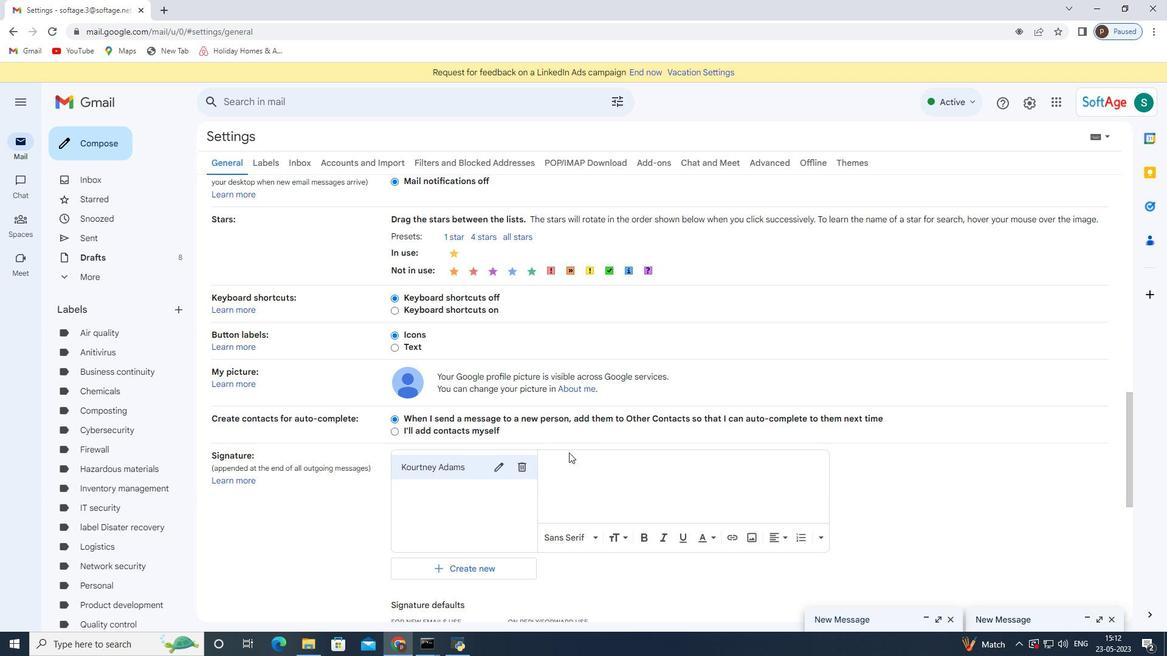 
Action: Mouse pressed left at (559, 458)
Screenshot: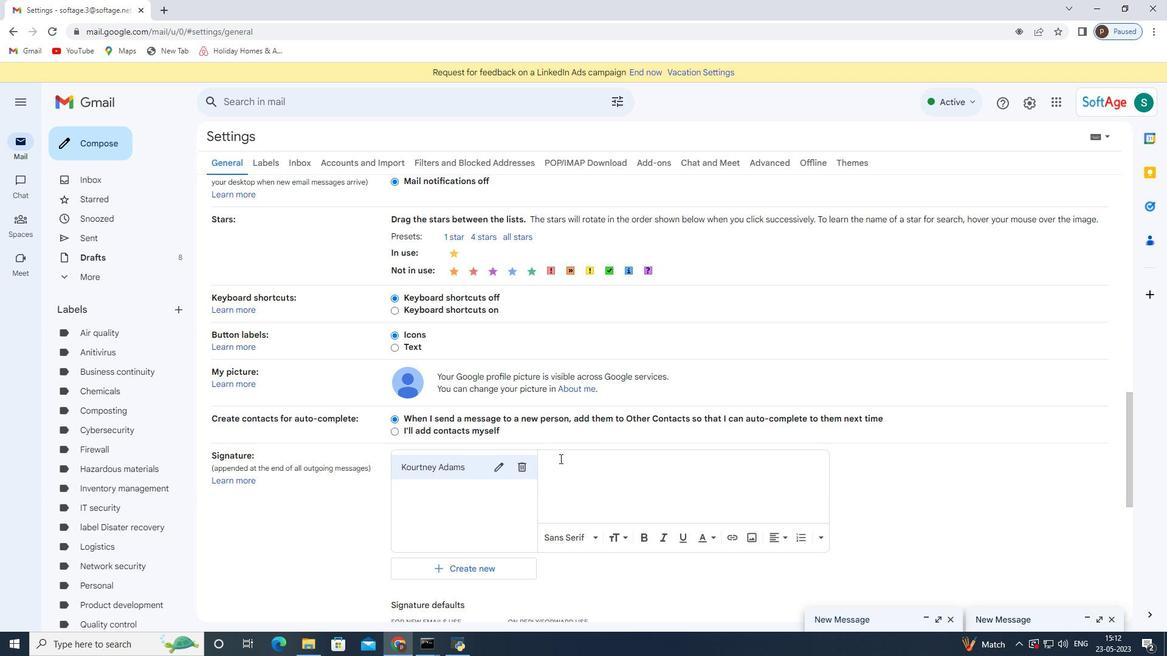 
Action: Key pressed <Key.shift>Kourtney<Key.space><Key.shift>Adams
Screenshot: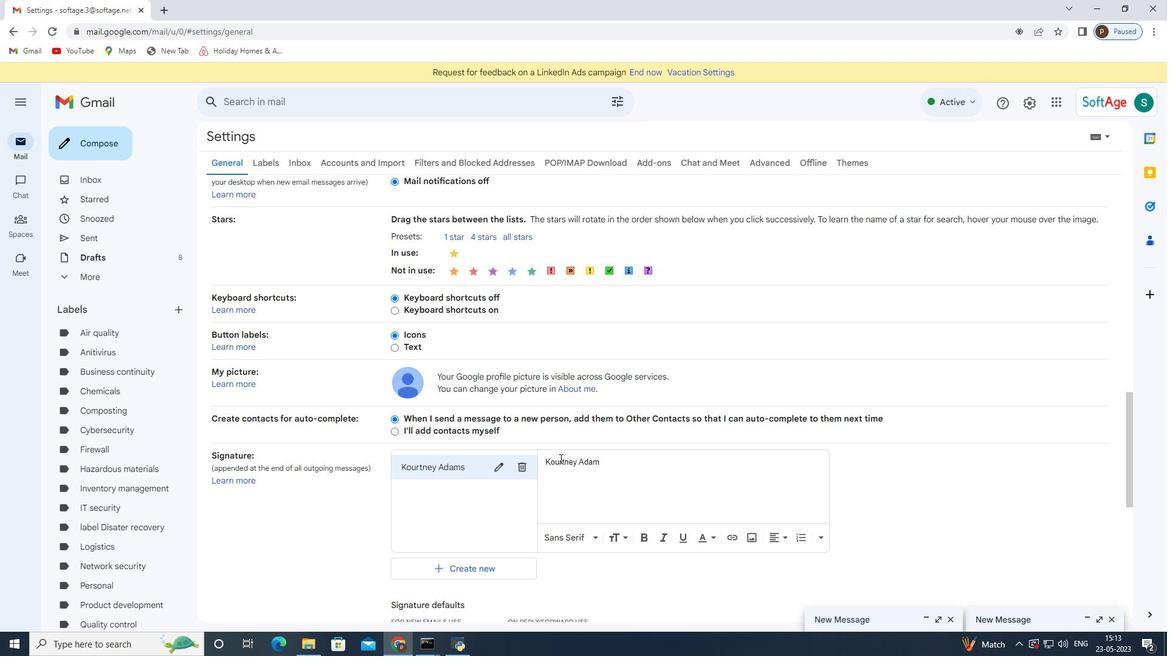 
Action: Mouse moved to (576, 483)
Screenshot: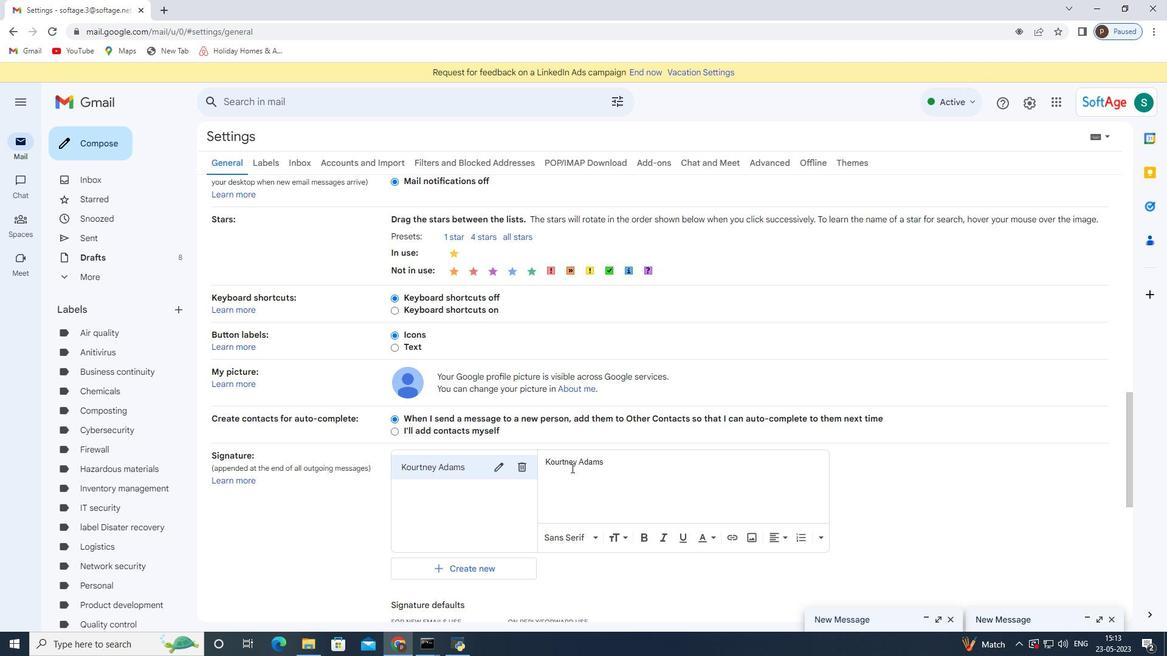 
Action: Mouse scrolled (574, 470) with delta (0, 0)
Screenshot: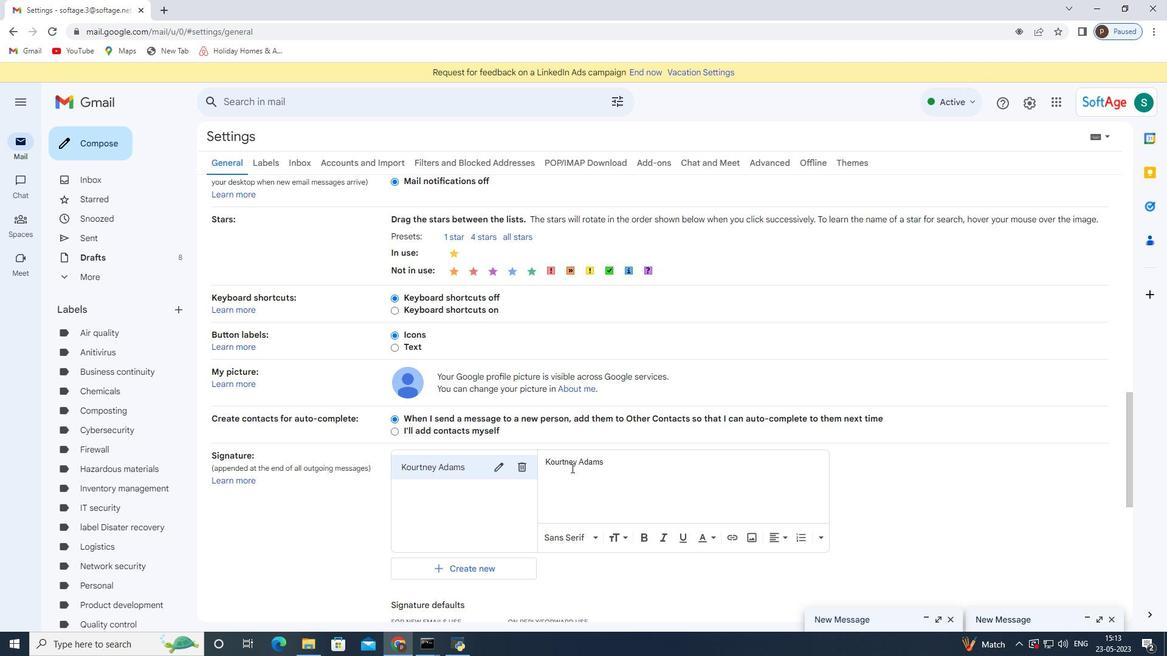 
Action: Mouse moved to (576, 483)
Screenshot: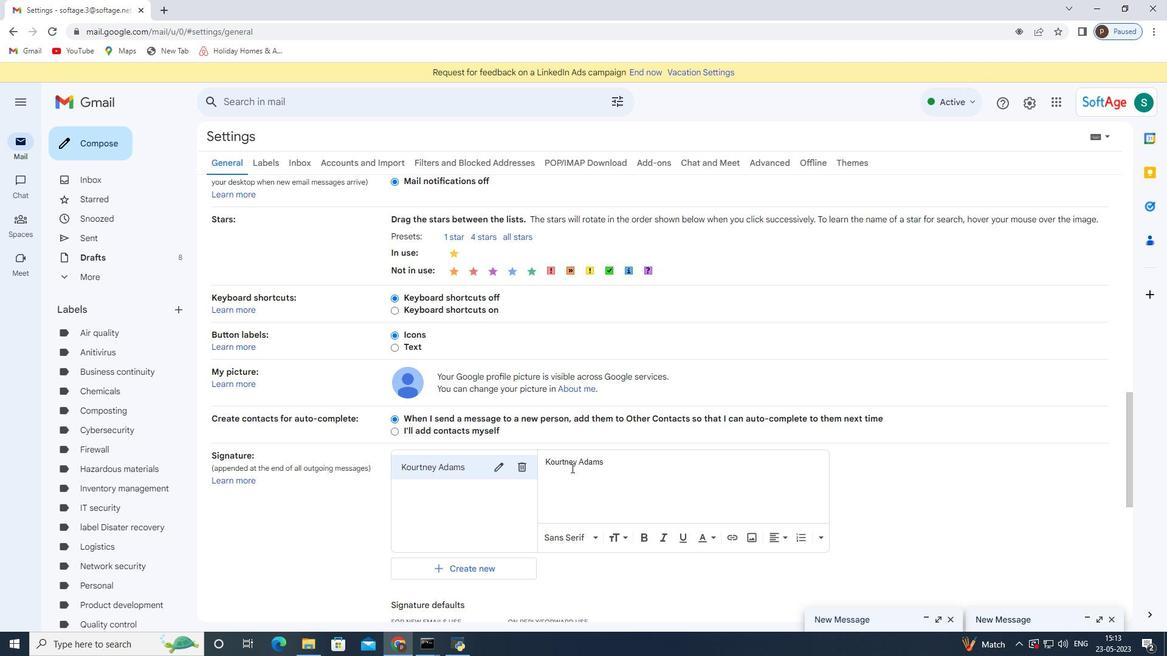 
Action: Mouse scrolled (576, 475) with delta (0, 0)
Screenshot: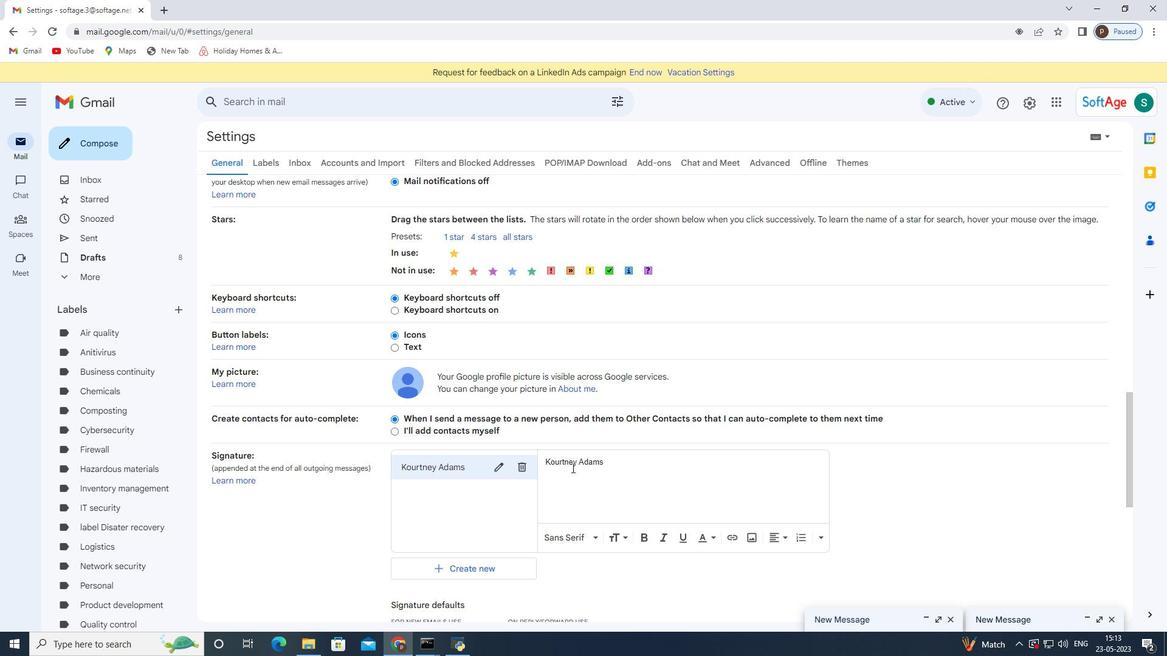 
Action: Mouse moved to (576, 484)
Screenshot: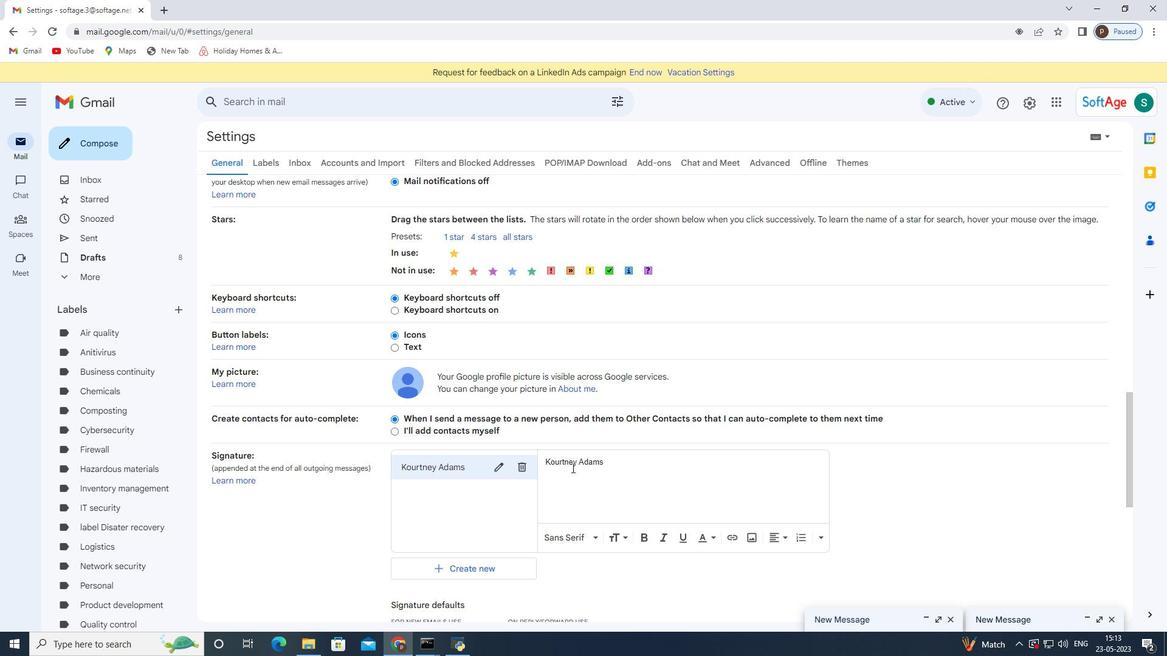 
Action: Mouse scrolled (576, 483) with delta (0, 0)
Screenshot: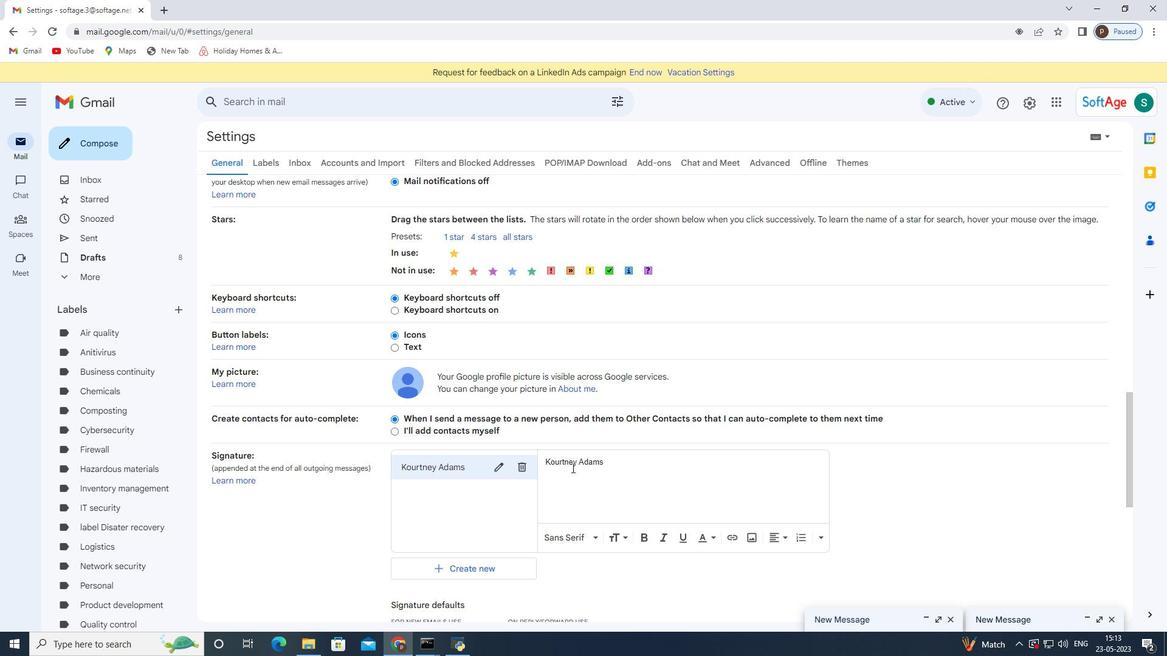 
Action: Mouse moved to (463, 453)
Screenshot: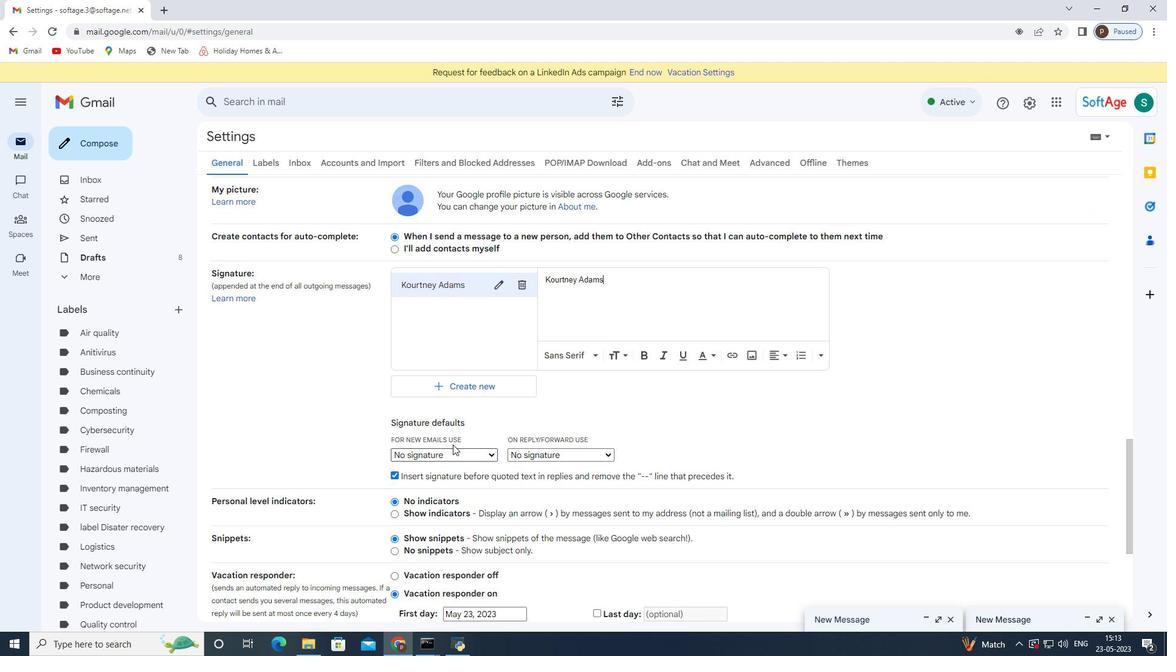 
Action: Mouse pressed left at (463, 453)
Screenshot: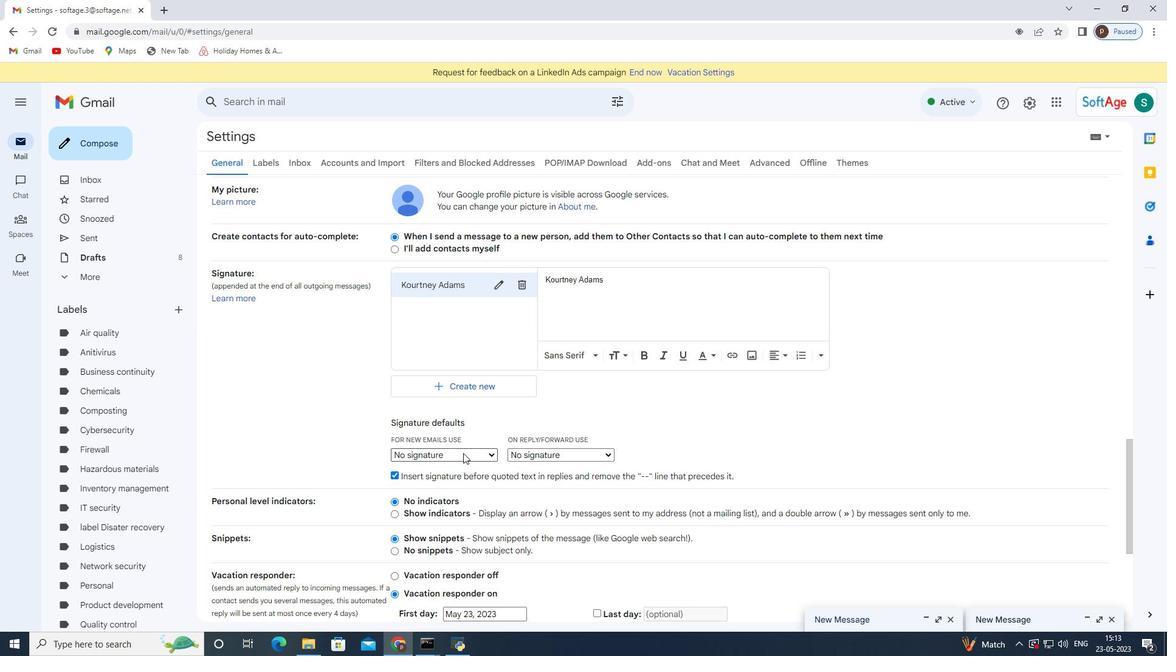 
Action: Mouse moved to (463, 453)
Screenshot: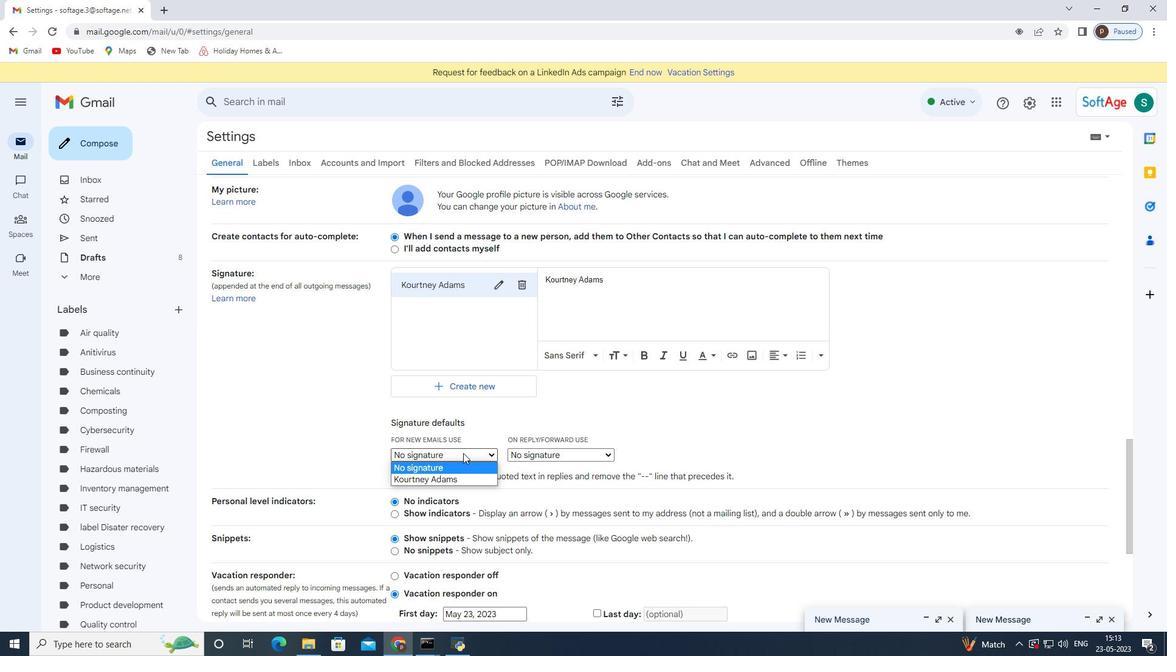 
Action: Key pressed <Key.down><Key.enter><Key.tab><Key.down><Key.tab><Key.tab><Key.tab><Key.tab><Key.tab><Key.tab><Key.tab><Key.tab><Key.tab><Key.tab><Key.tab><Key.tab><Key.enter>
Screenshot: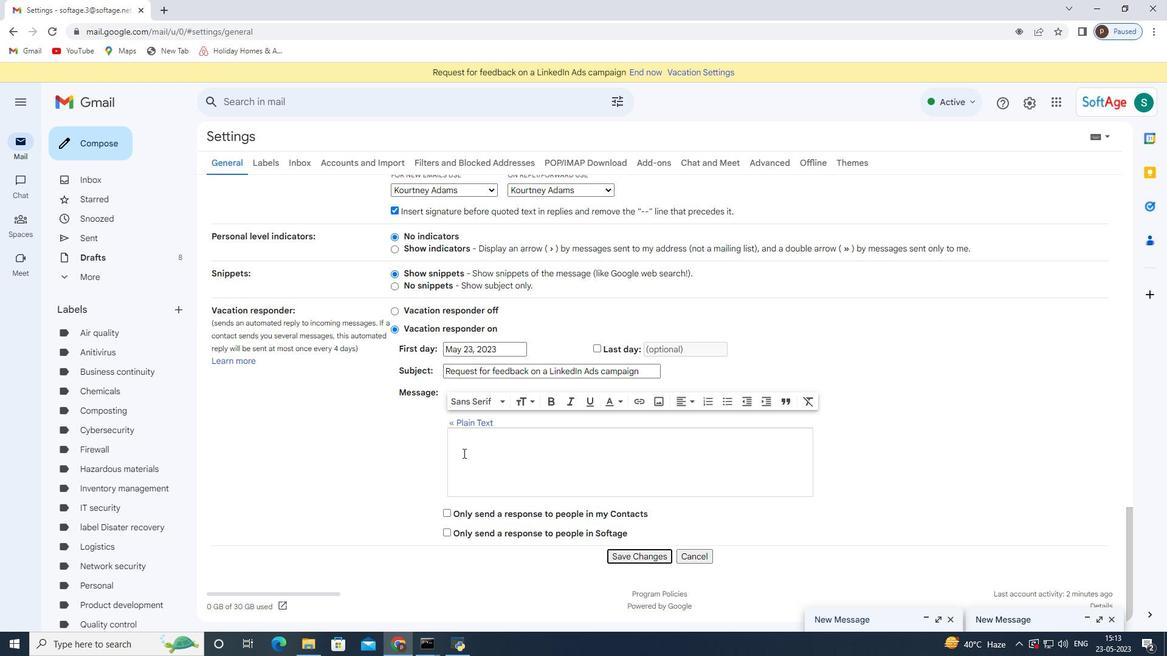 
Action: Mouse moved to (82, 137)
Screenshot: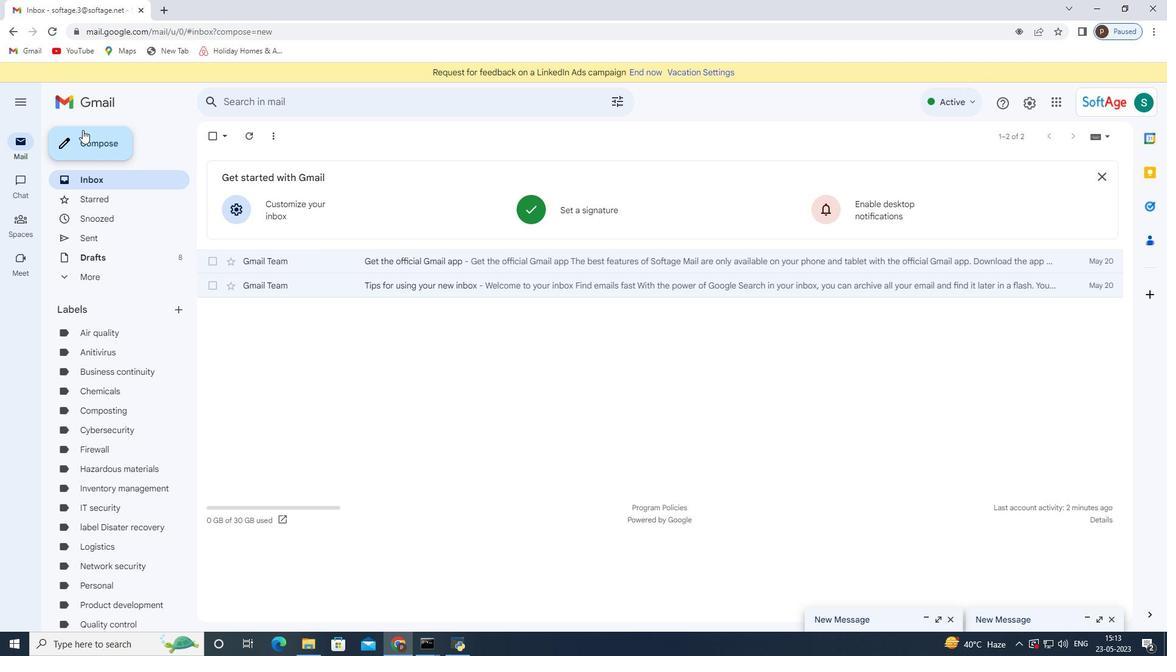 
Action: Mouse pressed left at (82, 137)
Screenshot: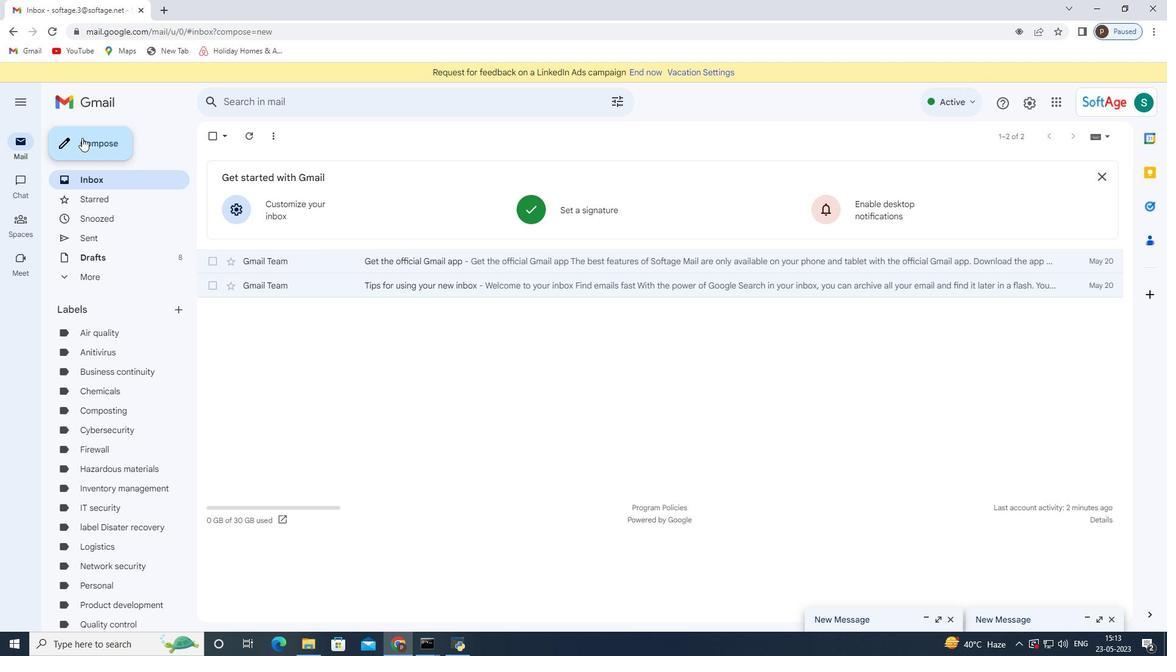 
Action: Mouse moved to (480, 316)
Screenshot: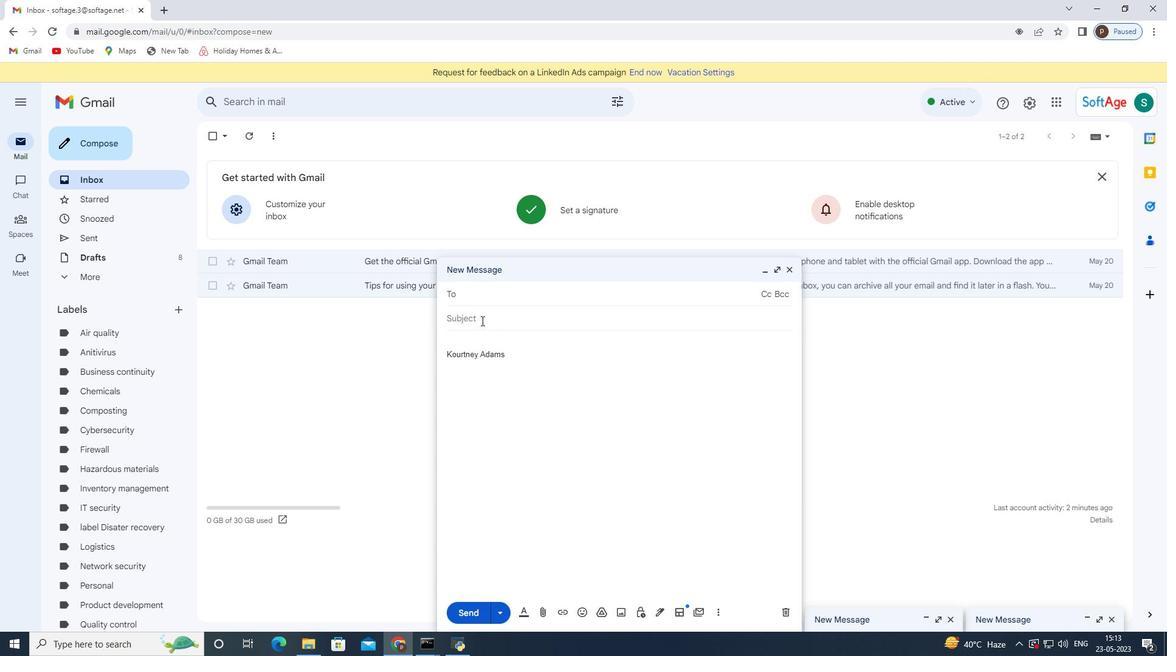 
Action: Mouse pressed left at (480, 316)
Screenshot: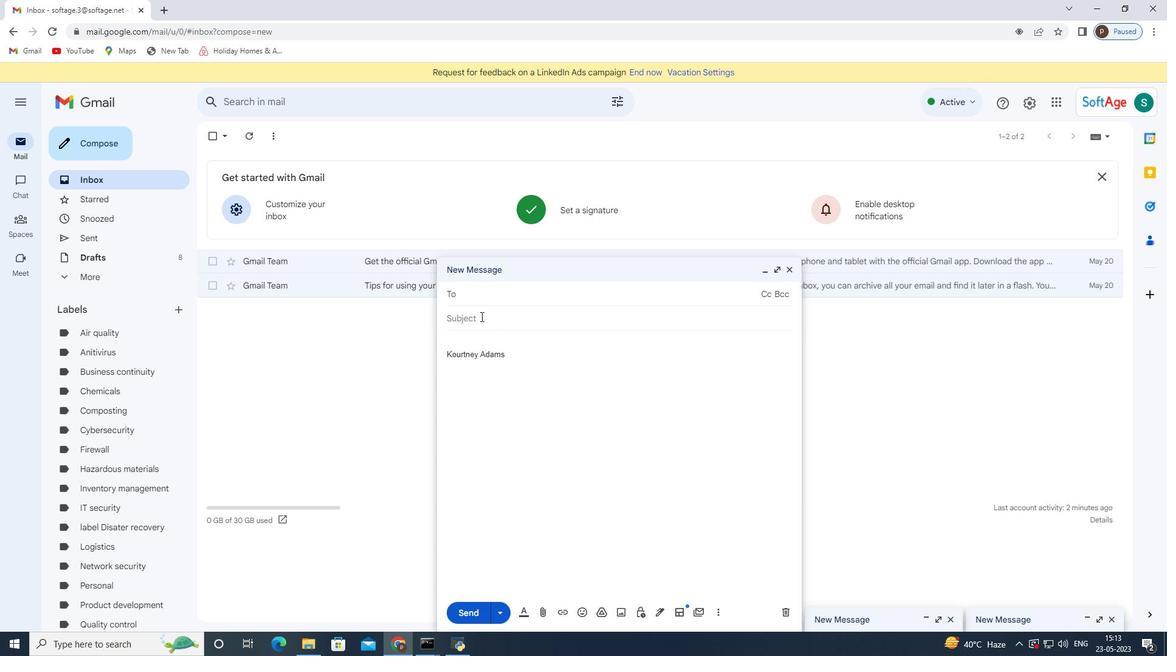 
Action: Key pressed <Key.shift>Request<Key.space>for<Key.space>feedback<Key.space>on<Key.space>a<Key.space>joint<Key.space>venture<Key.space>proposal<Key.space><Key.backspace><Key.tab><Key.shift>I<Key.space>would<Key.space>like<Key.space>to<Key.space>schedule<Key.space>a<Key.space>project<Key.space>status<Key.space>update<Key.space>call.
Screenshot: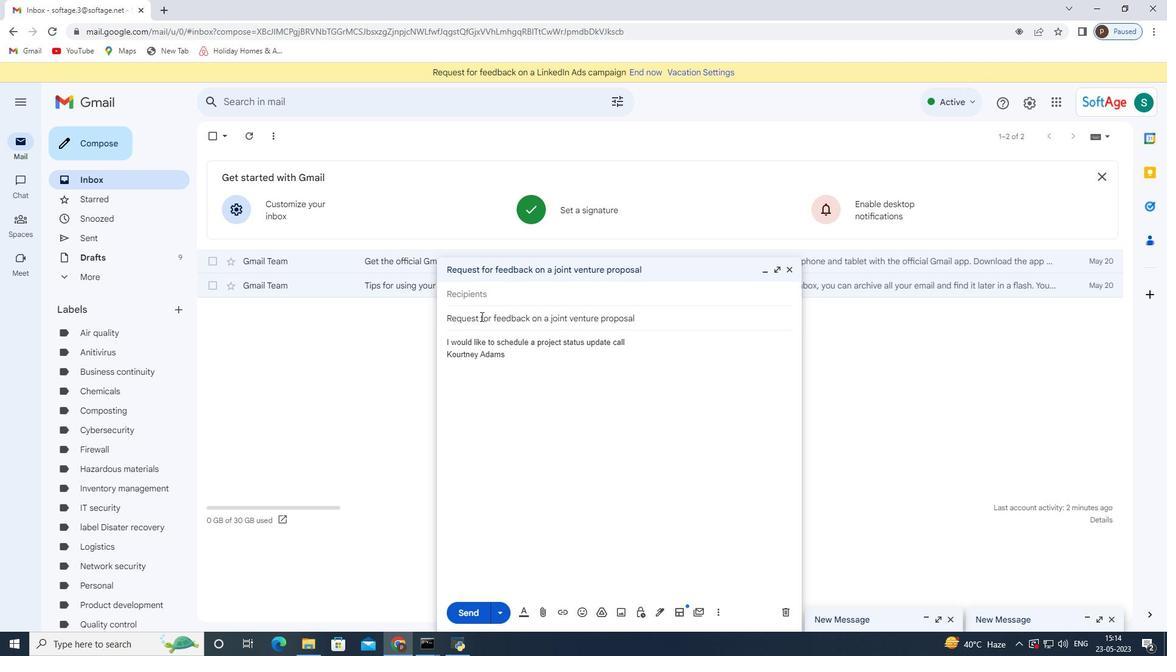 
Action: Mouse moved to (1139, 103)
Screenshot: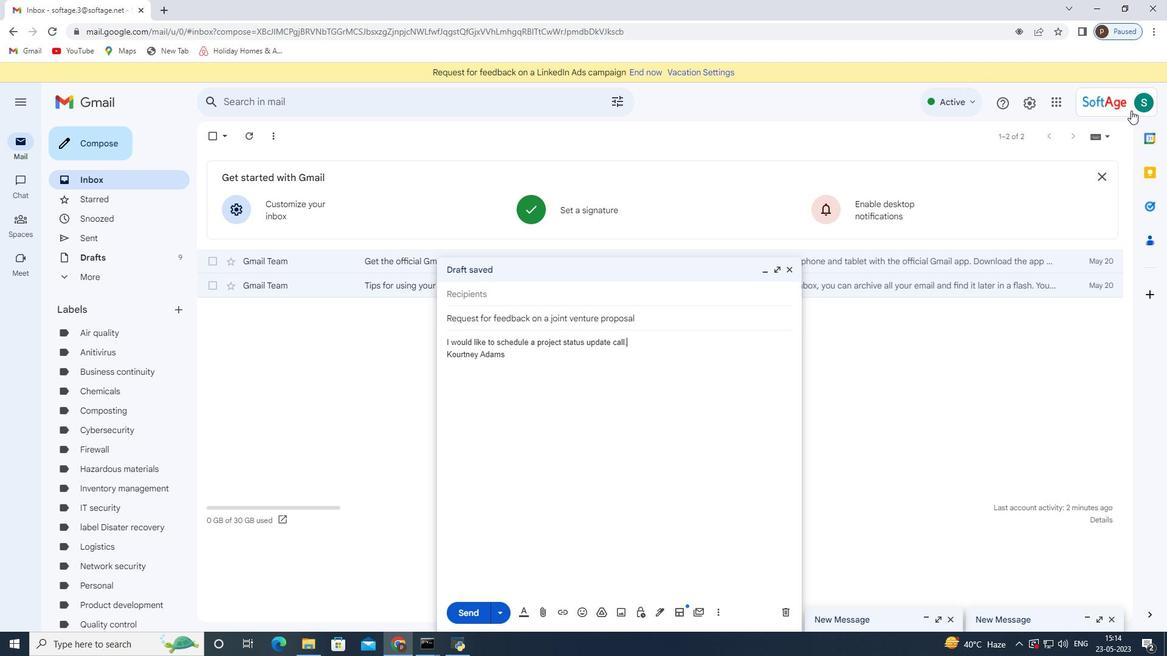 
Action: Mouse pressed left at (1139, 103)
Screenshot: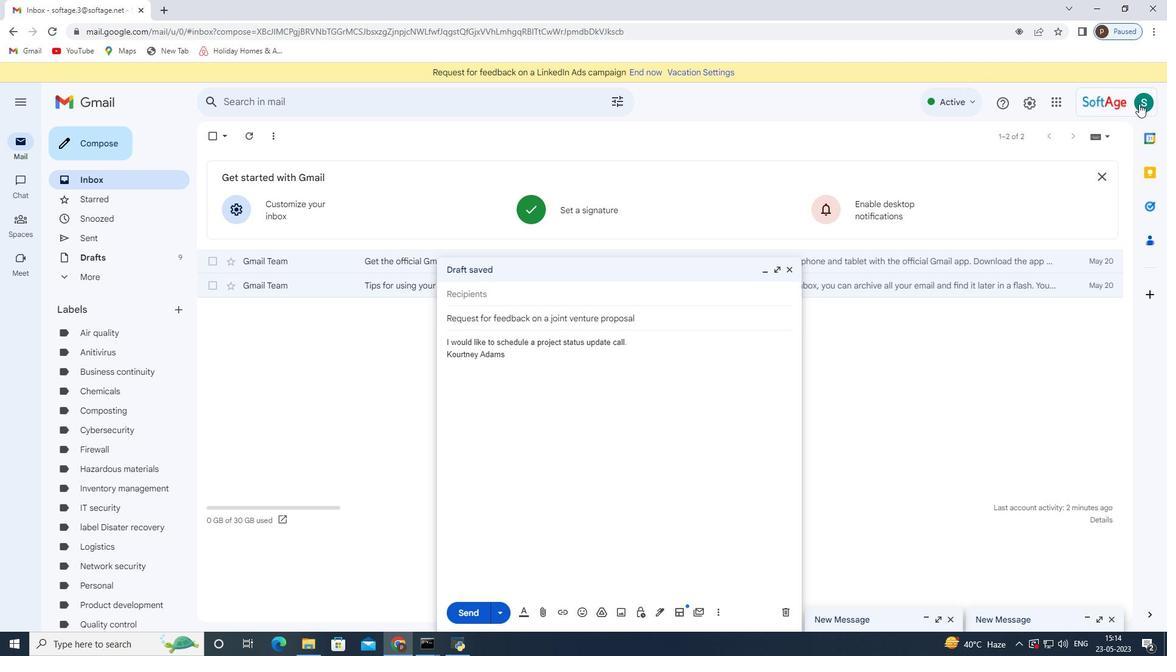 
Action: Mouse moved to (887, 147)
Screenshot: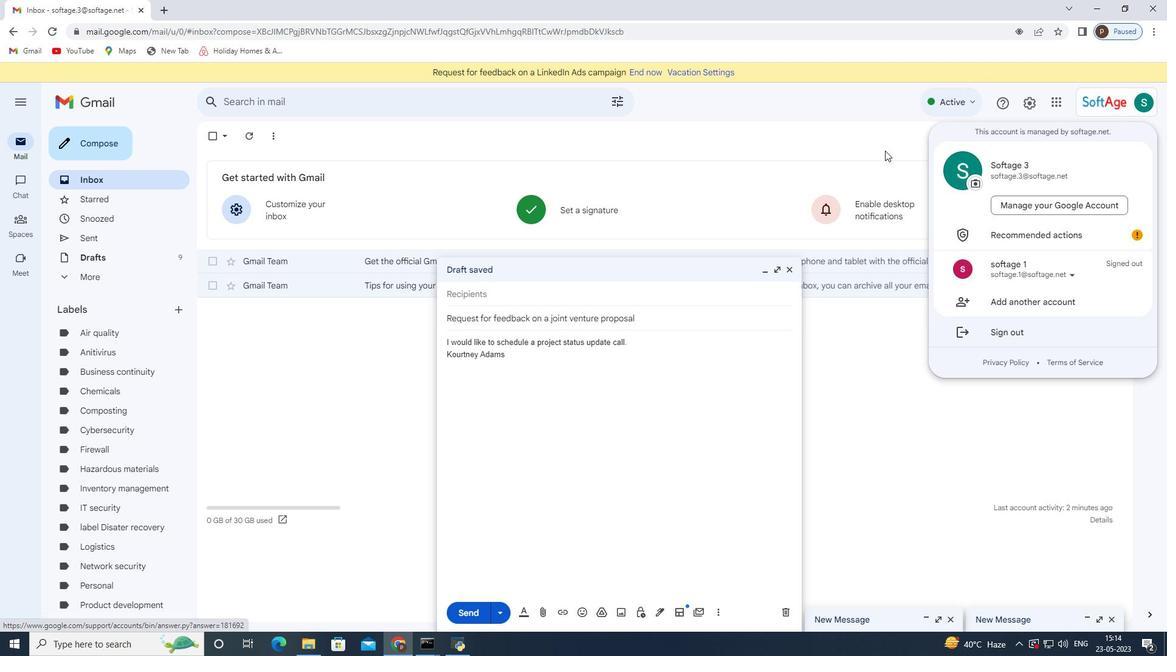 
Action: Mouse pressed left at (887, 147)
Screenshot: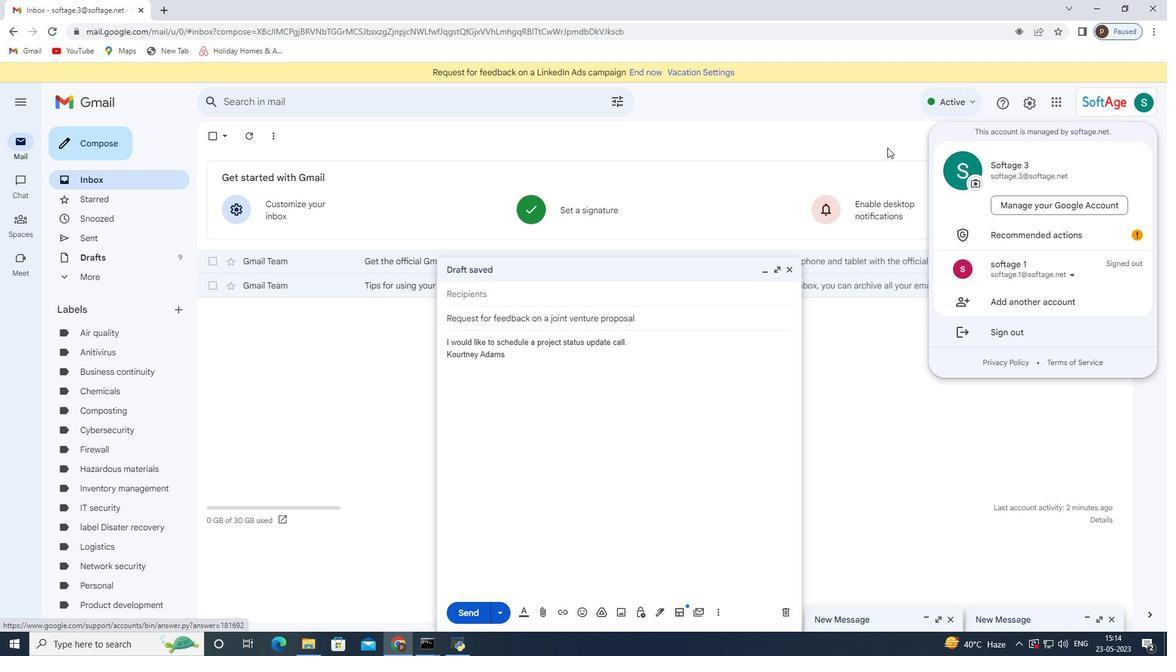 
Action: Mouse moved to (513, 290)
Screenshot: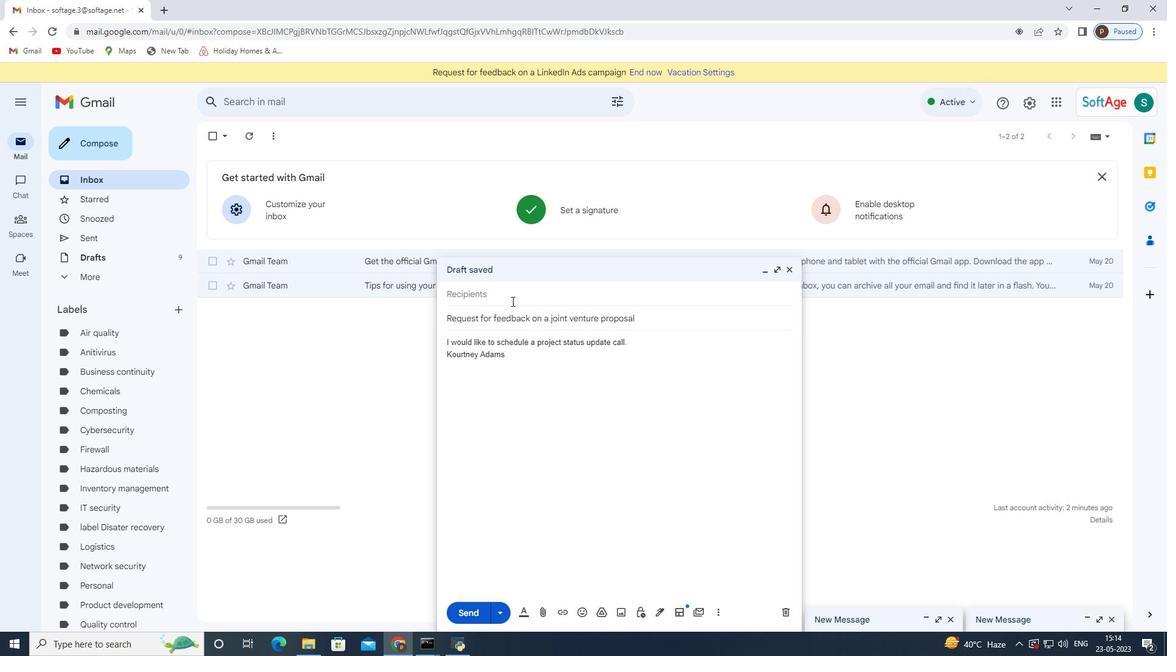 
Action: Mouse pressed left at (513, 290)
Screenshot: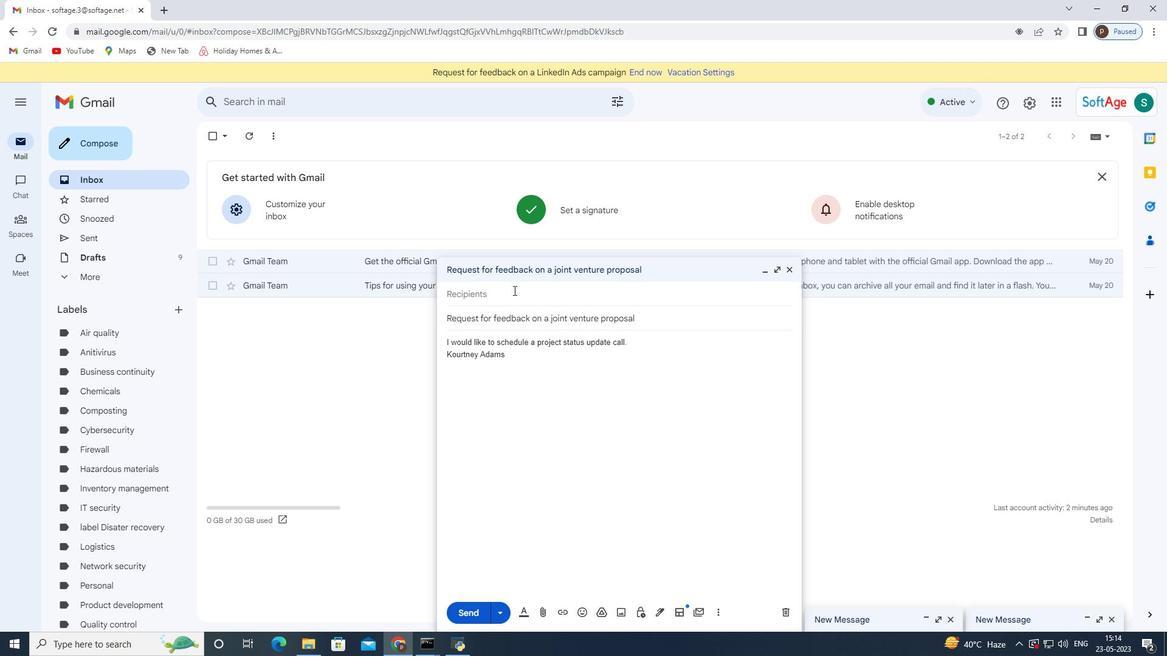 
Action: Key pressed softage.6<Key.shift>@softage.net<Key.enter>
Screenshot: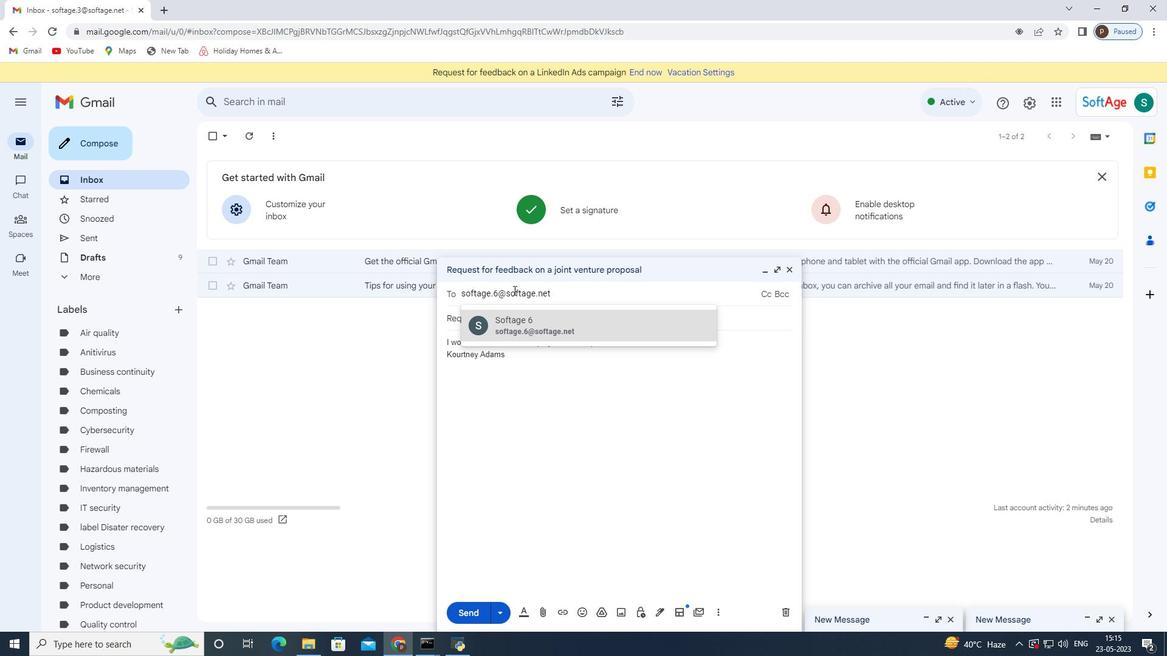 
Action: Mouse moved to (542, 613)
Screenshot: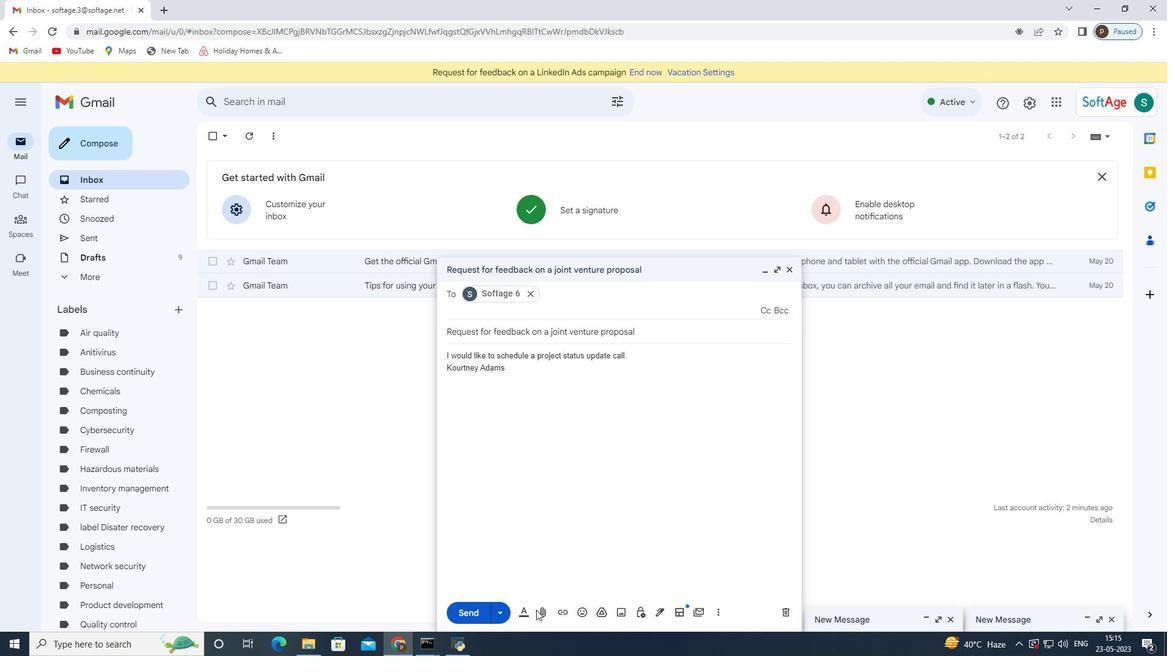 
Action: Mouse pressed left at (542, 613)
Screenshot: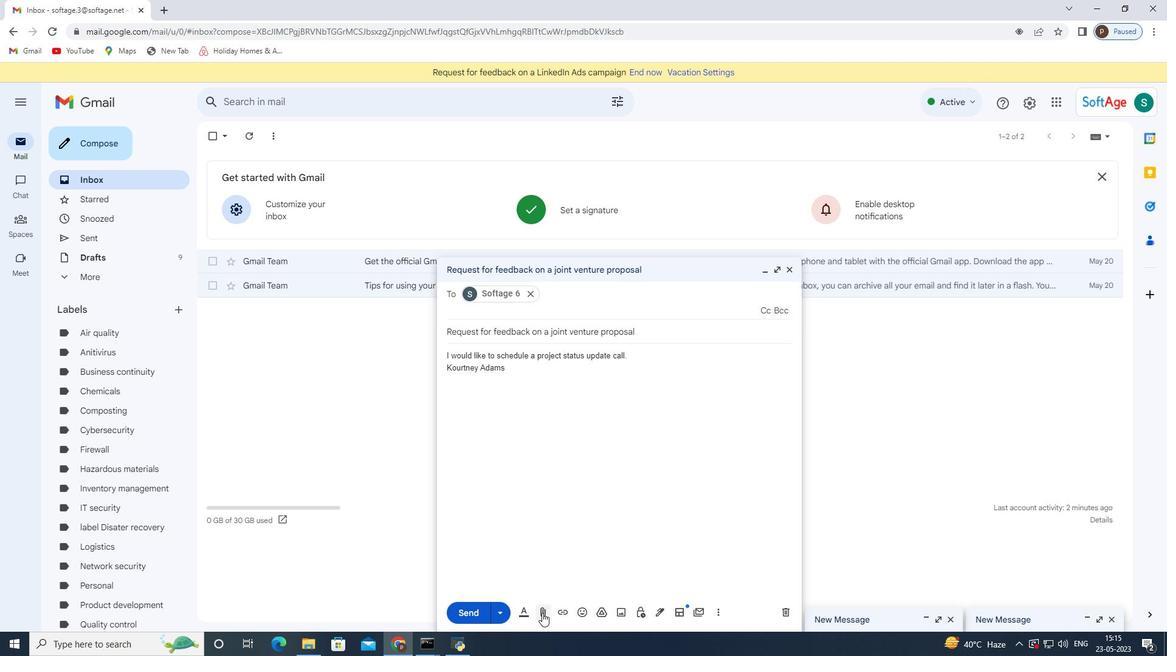 
Action: Mouse moved to (230, 107)
Screenshot: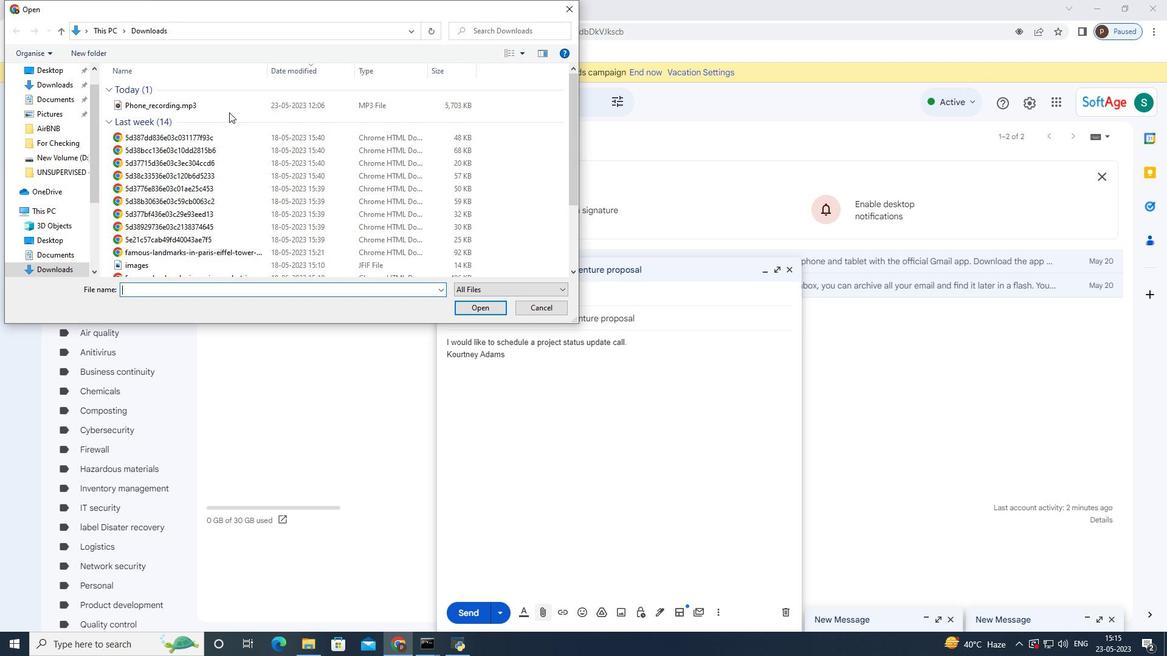 
Action: Mouse pressed left at (230, 107)
Screenshot: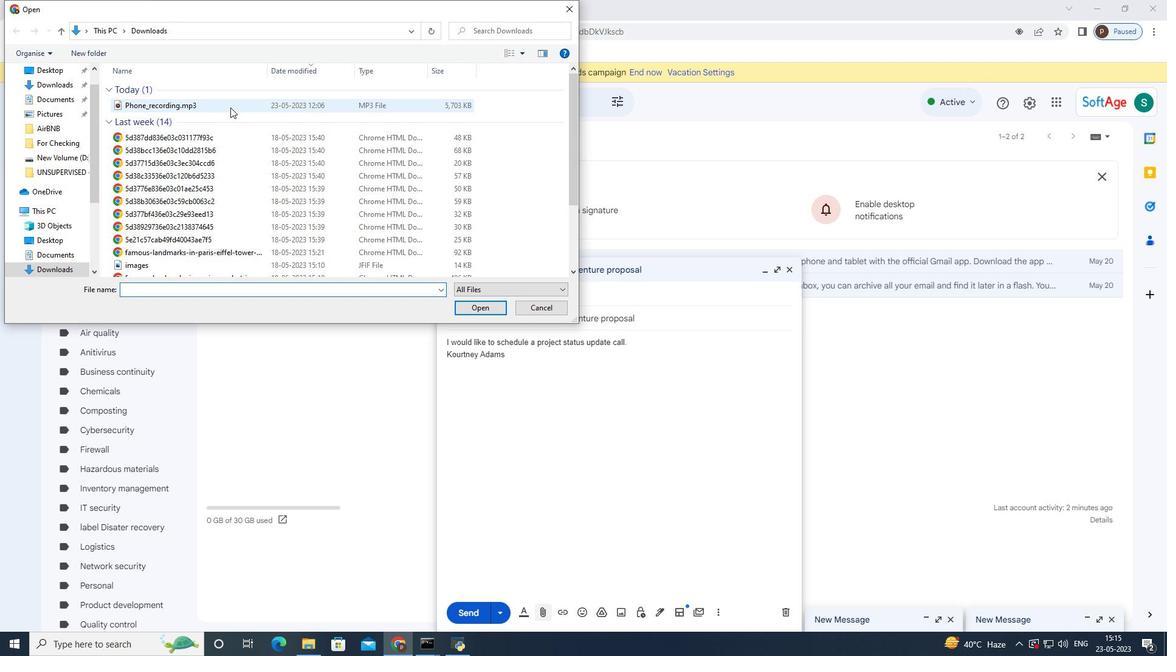 
Action: Mouse moved to (478, 309)
Screenshot: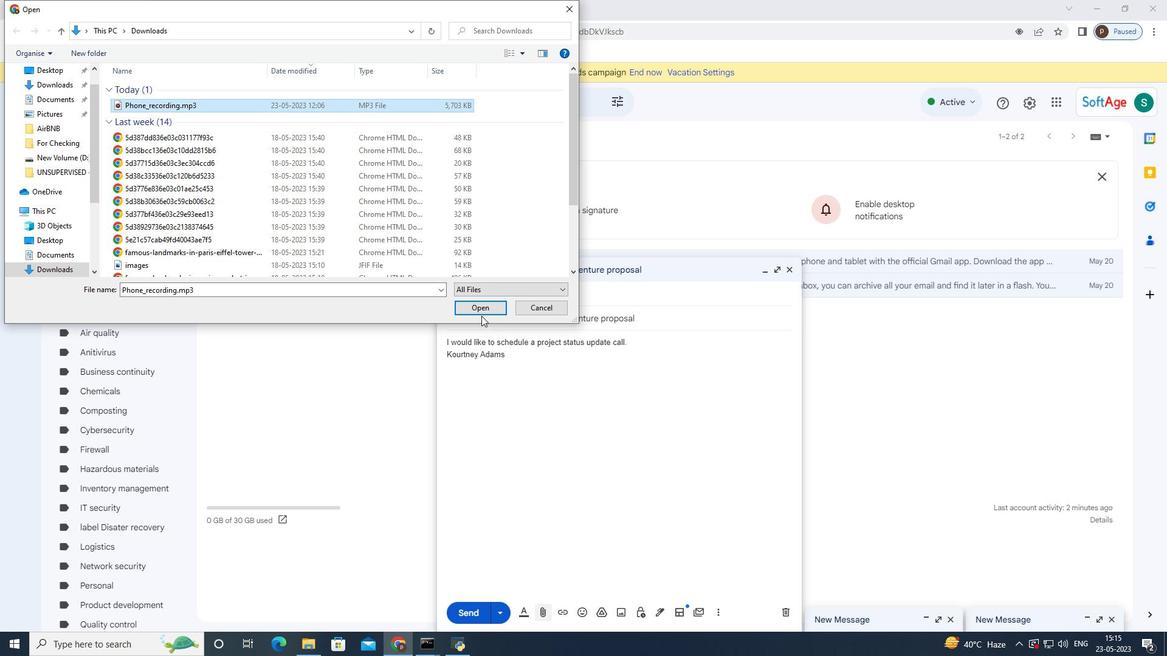 
Action: Mouse pressed left at (478, 309)
Screenshot: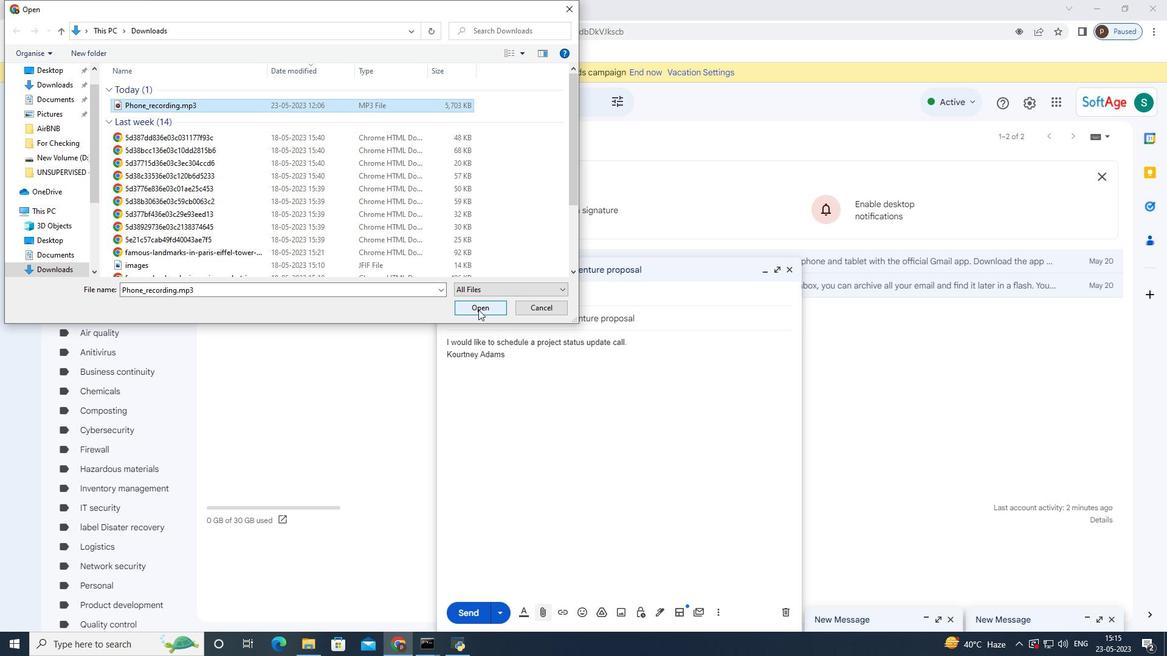 
Action: Mouse moved to (655, 342)
Screenshot: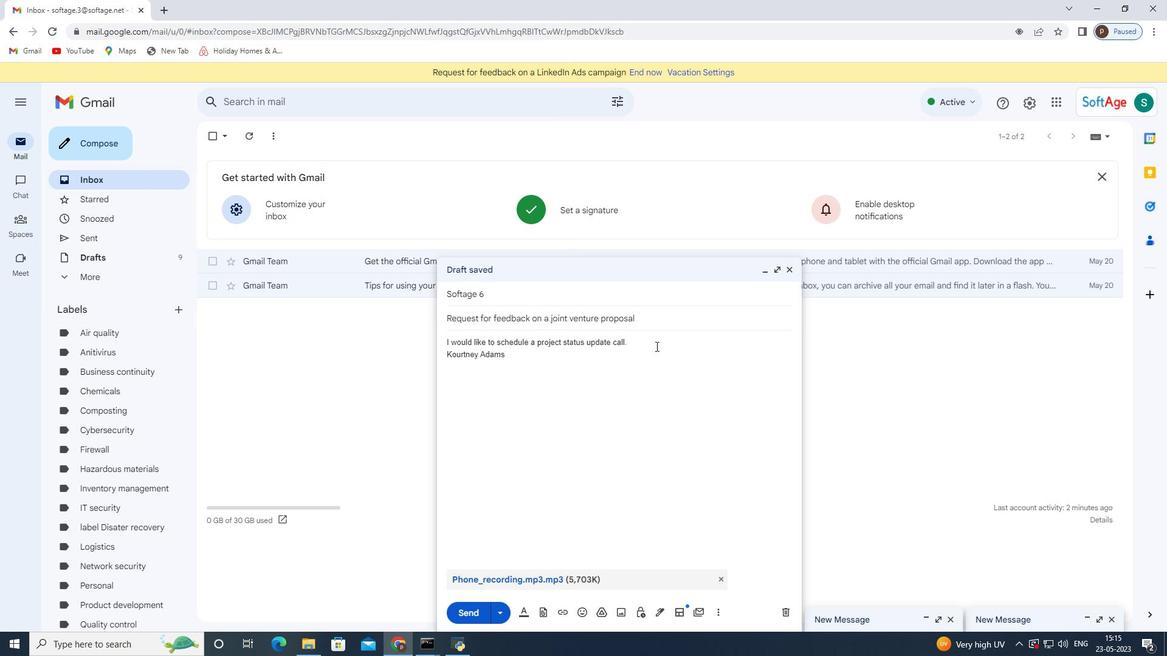 
Action: Key pressed <Key.backspace><Key.backspace><Key.backspace><Key.backspace><Key.backspace><Key.backspace><Key.backspace><Key.backspace><Key.backspace><Key.backspace><Key.backspace><Key.backspace><Key.backspace><Key.backspace><Key.backspace><Key.backspace><Key.backspace><Key.backspace><Key.backspace><Key.backspace><Key.backspace><Key.backspace><Key.backspace><Key.backspace><Key.backspace><Key.backspace><Key.backspace><Key.backspace><Key.backspace><Key.backspace><Key.backspace><Key.backspace><Key.backspace><Key.backspace><Key.backspace><Key.backspace><Key.backspace><Key.backspace><Key.backspace><Key.backspace><Key.backspace><Key.backspace><Key.backspace><Key.backspace><Key.backspace><Key.backspace><Key.backspace><Key.backspace><Key.backspace><Key.backspace><Key.backspace><Key.backspace><Key.backspace><Key.backspace>ctrl+Z<'\x1a'><'\x1a'><'\x1a'><'\x1a'><'\x1a'><'\x1a'><'\x1a'><'\x1a'><'\x1a'><'\x1a'><'\x1a'><'\x1a'><'\x1a'><'\x1a'><'\x1a'><'\x1a'><'\x1a'><'\x1a'><'\x1a'><'\x1a'><'\x1a'><'\x1a'><'\x1a'><'\x1a'><'\x1a'>.<Key.enter><Key.enter><Key.shift>Thank<Key.space>you
Screenshot: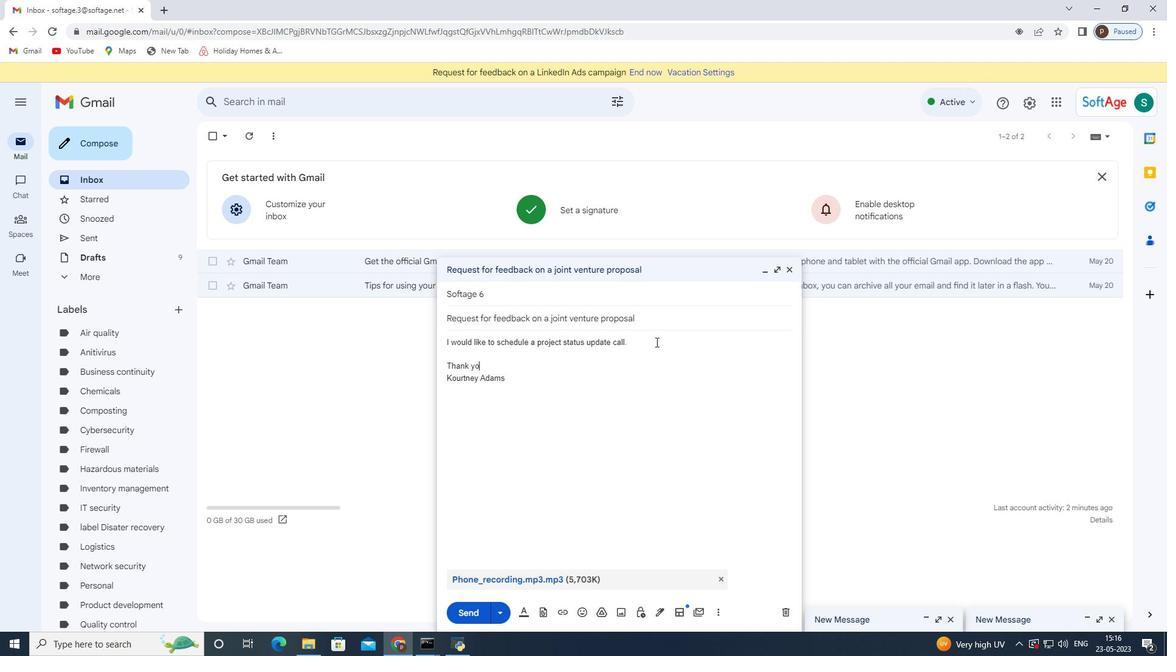 
Action: Mouse moved to (464, 605)
Screenshot: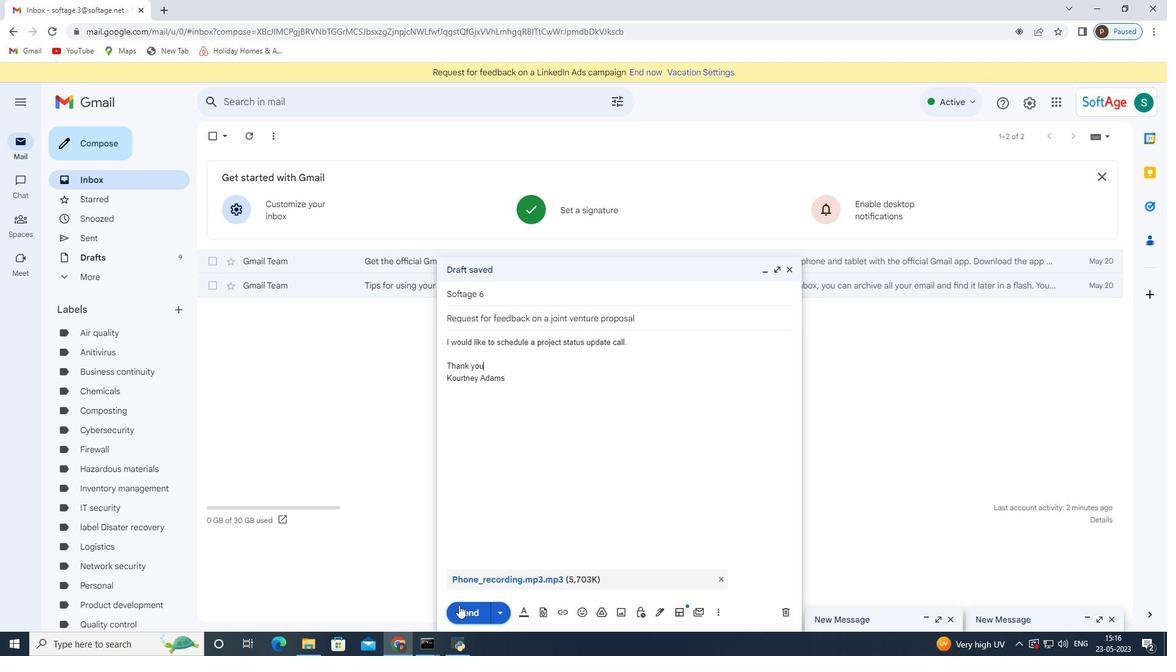 
Action: Mouse pressed left at (464, 605)
Screenshot: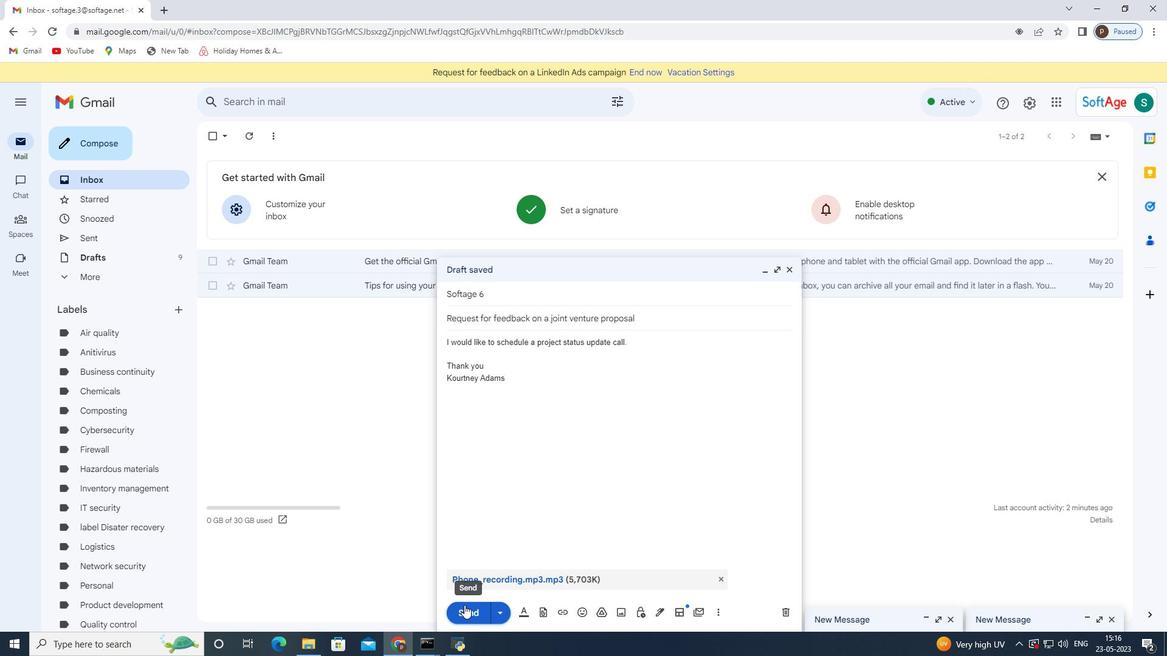 
Action: Mouse moved to (129, 236)
Screenshot: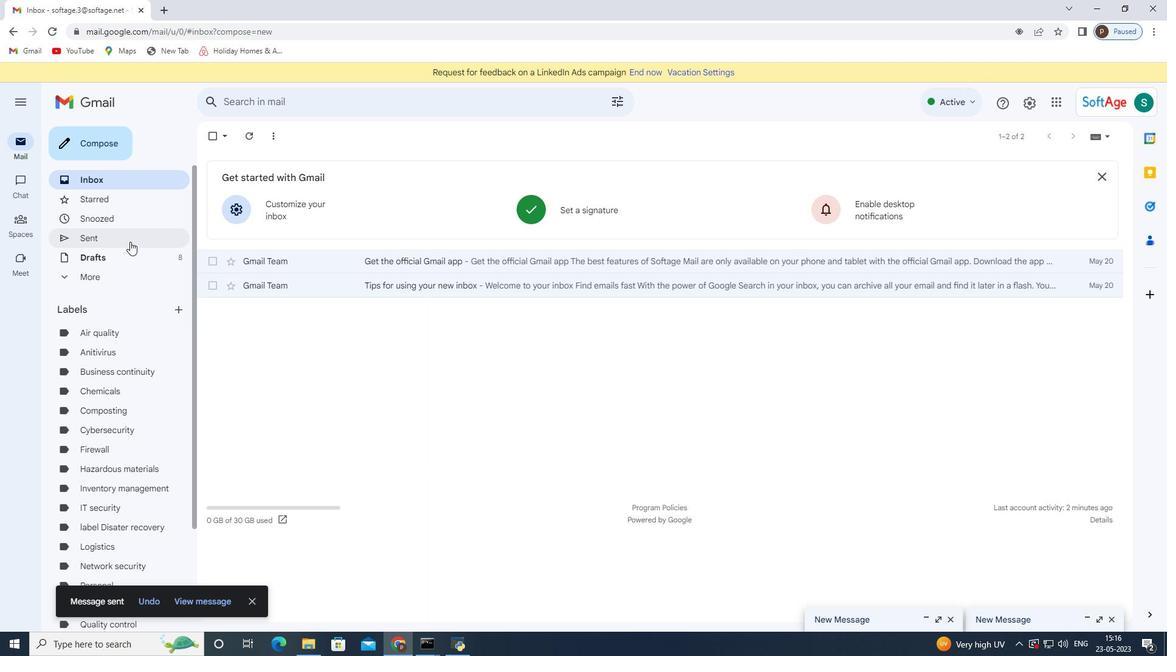 
Action: Mouse pressed left at (129, 236)
Screenshot: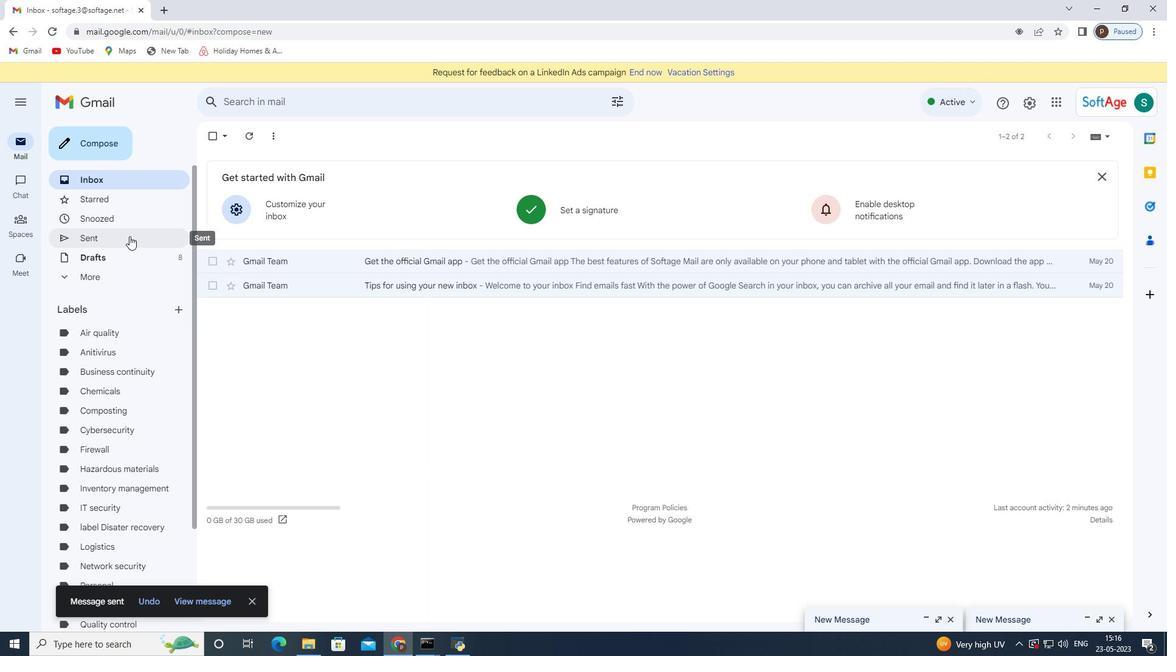 
Action: Mouse moved to (555, 210)
Screenshot: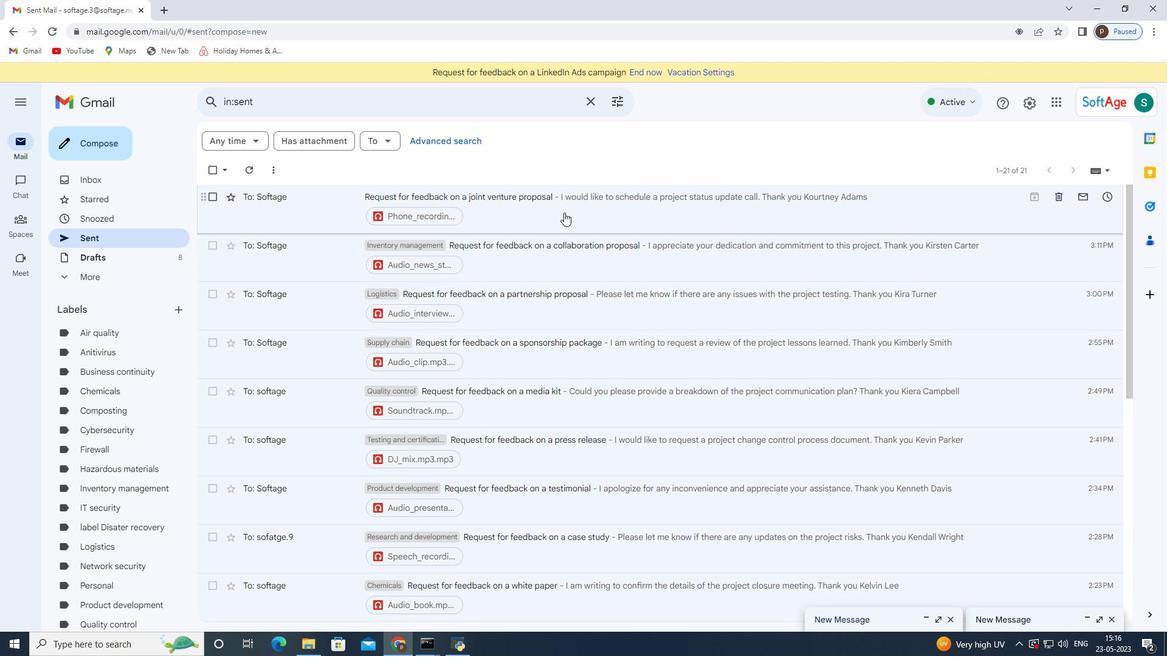 
Action: Mouse pressed right at (555, 210)
Screenshot: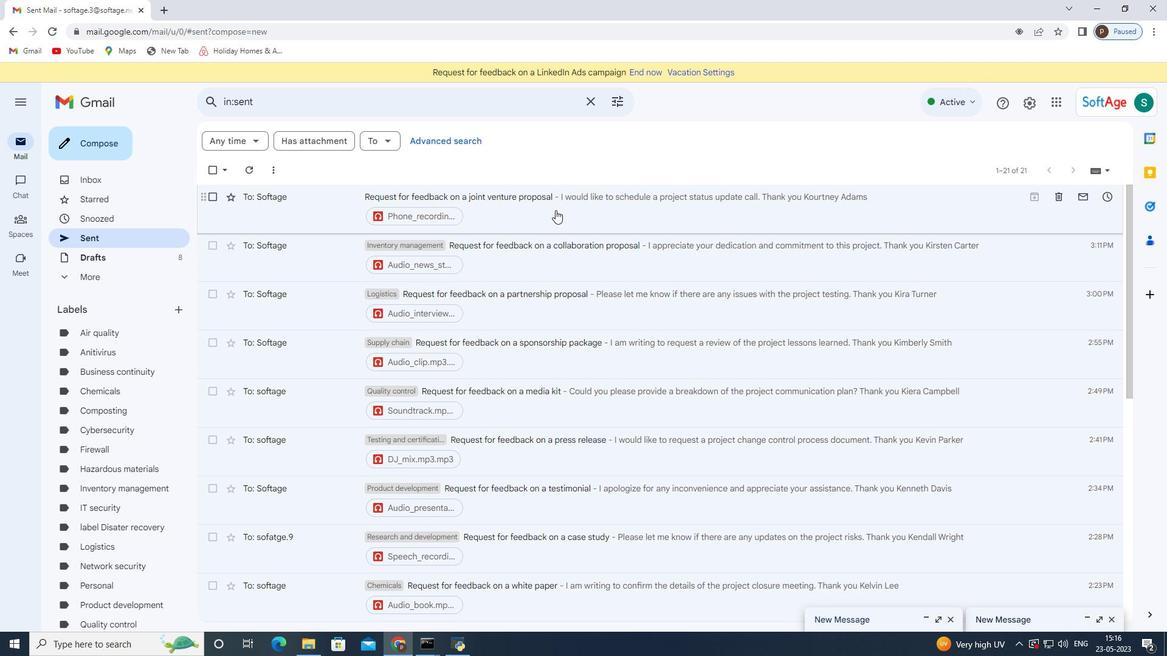 
Action: Mouse moved to (623, 409)
Screenshot: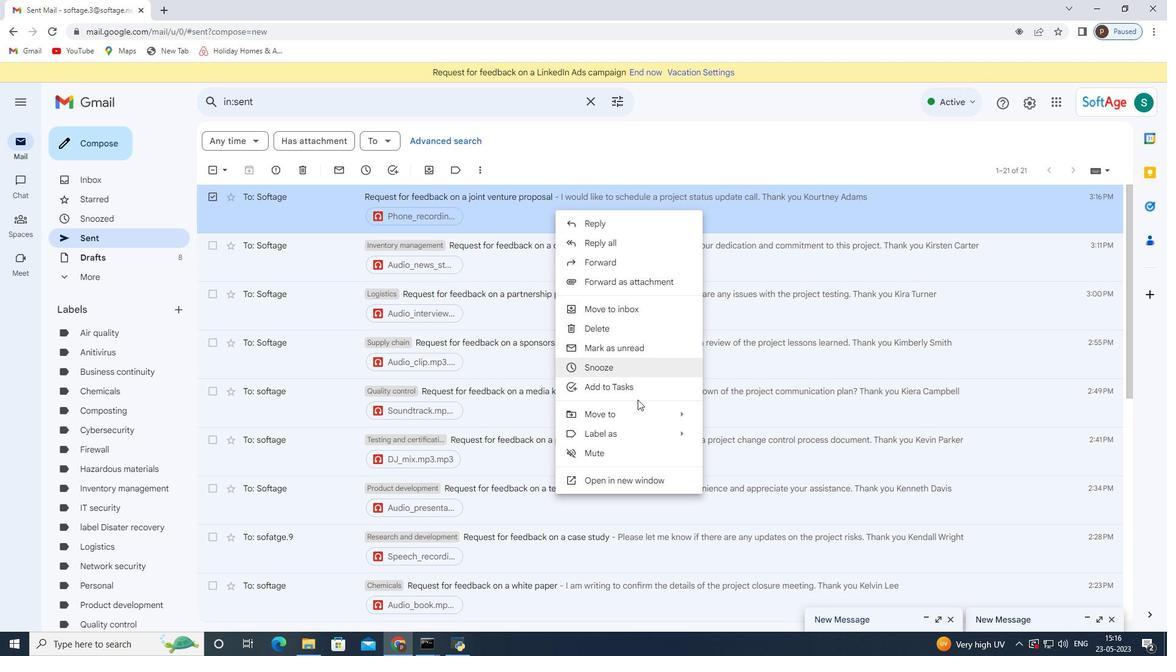 
Action: Mouse pressed left at (623, 409)
Screenshot: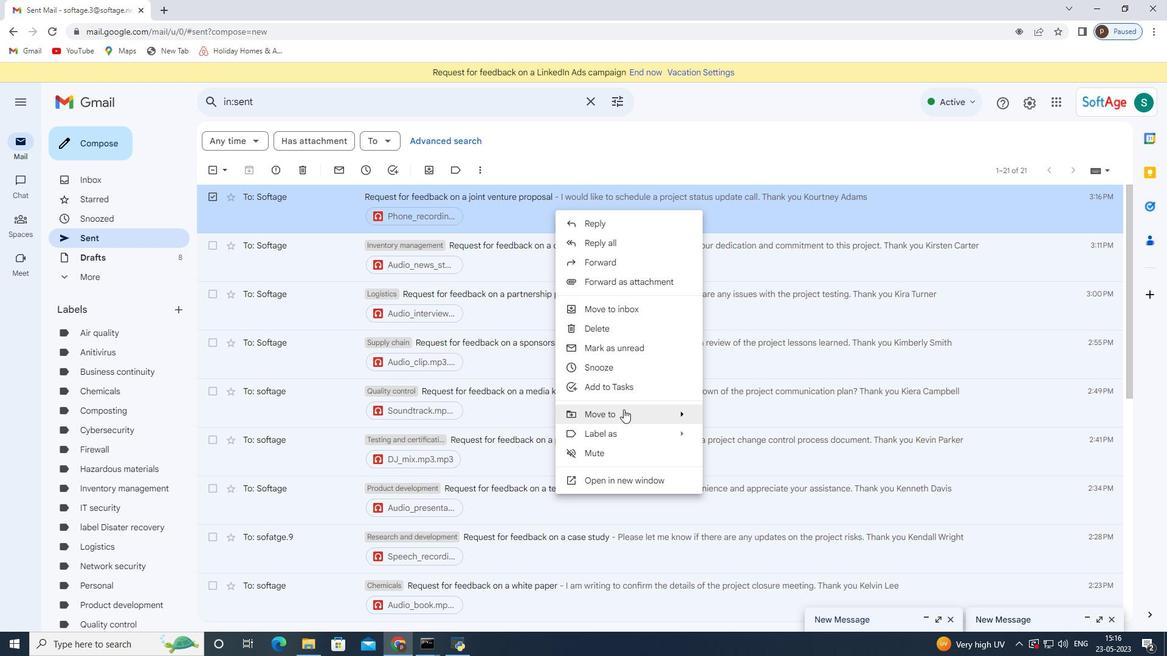 
Action: Mouse moved to (781, 393)
Screenshot: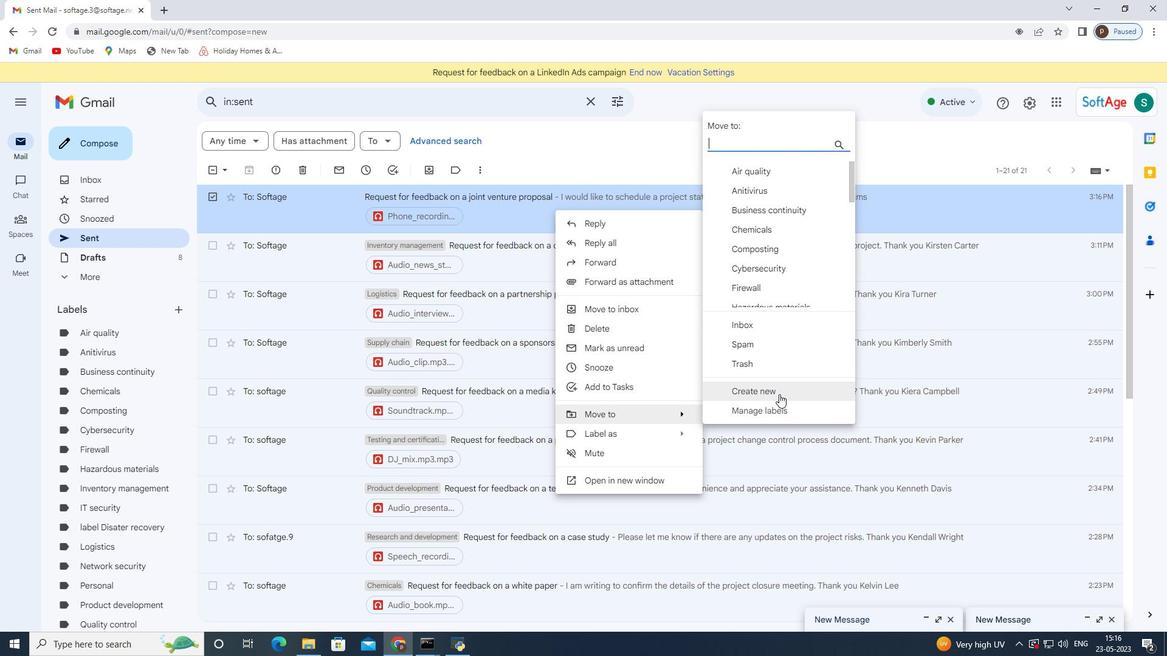 
Action: Mouse pressed left at (781, 393)
Screenshot: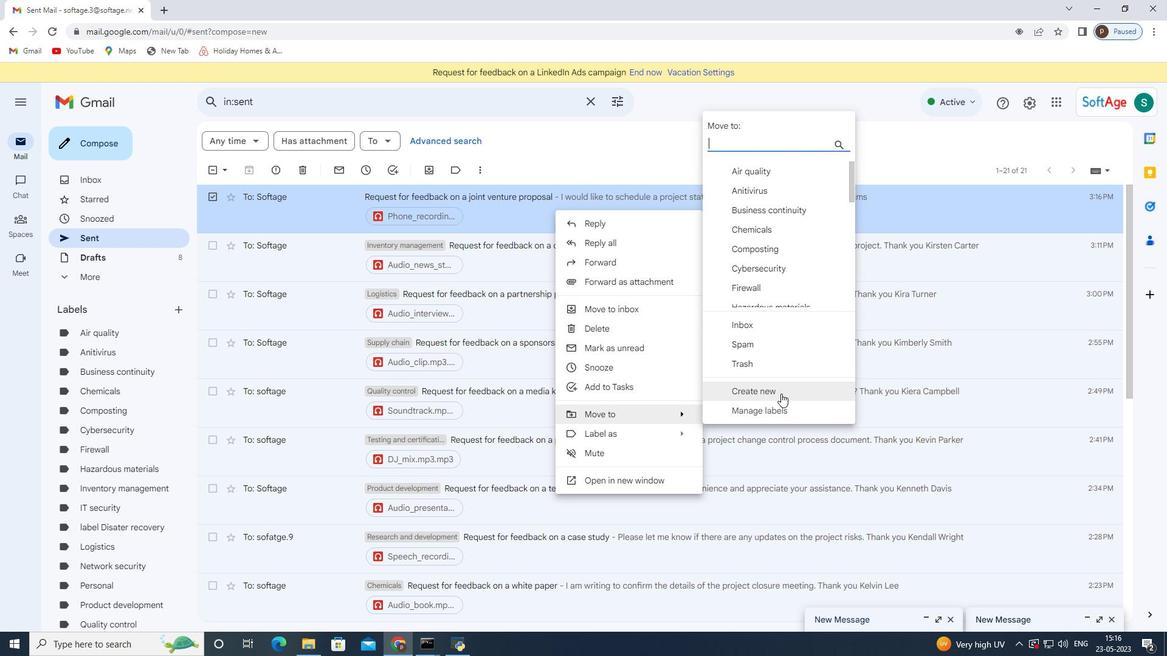 
Action: Mouse moved to (489, 328)
Screenshot: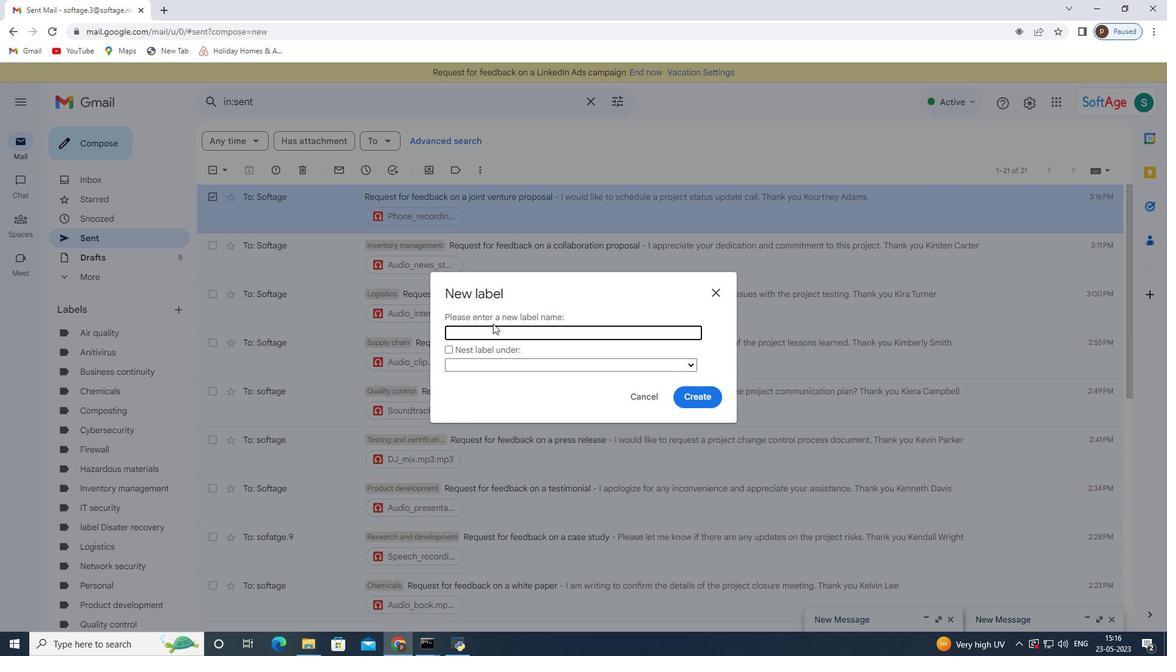 
Action: Mouse pressed left at (489, 328)
Screenshot: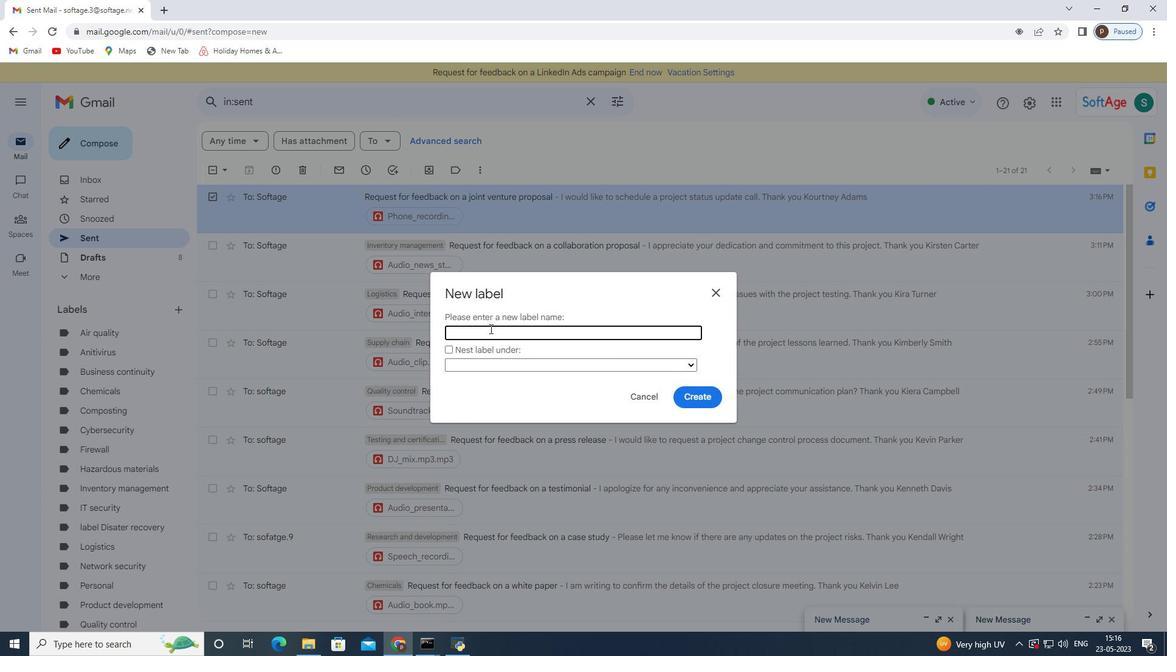 
Action: Key pressed <Key.shift><Key.shift><Key.shift>Procurement
Screenshot: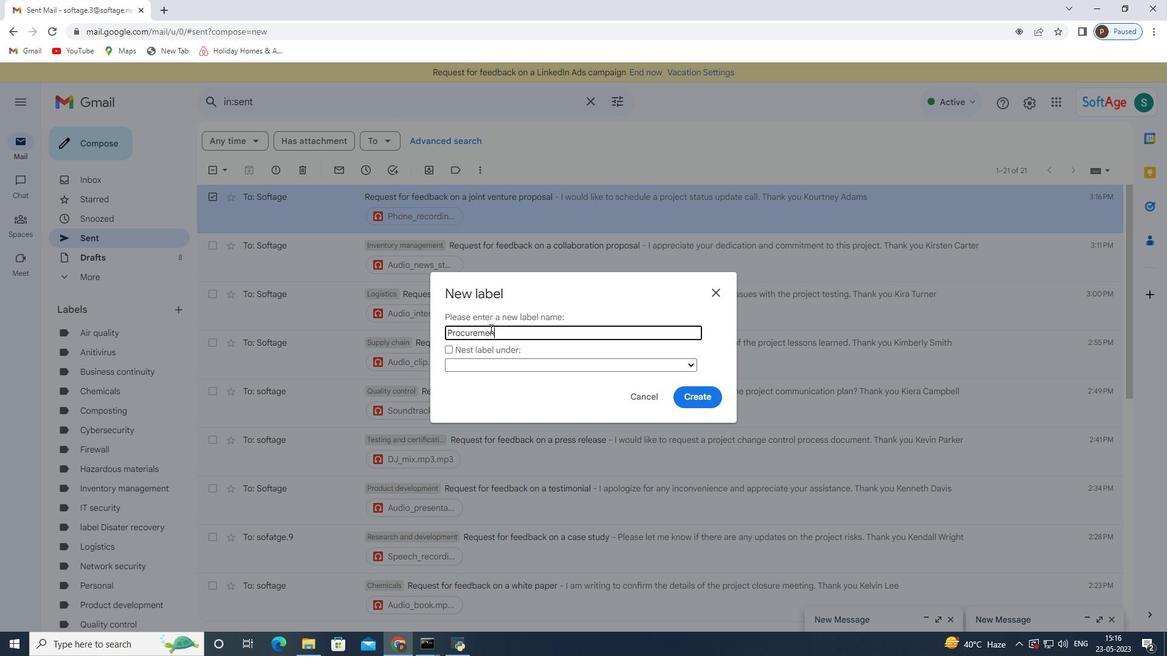 
Action: Mouse moved to (697, 397)
Screenshot: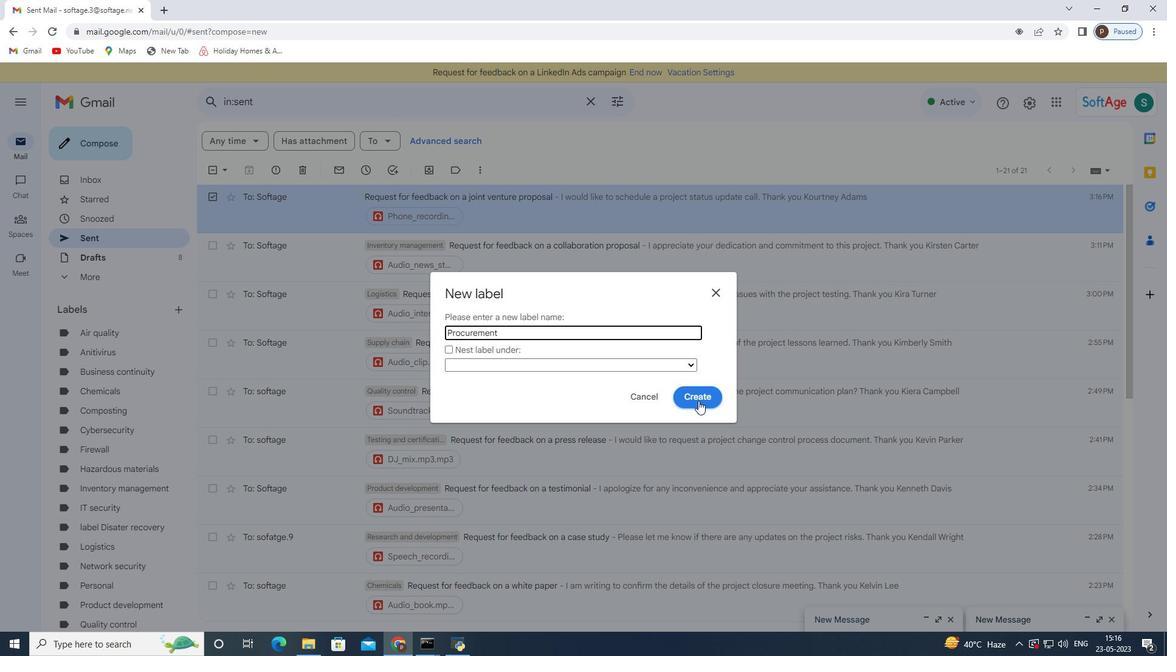 
Action: Mouse pressed left at (697, 397)
Screenshot: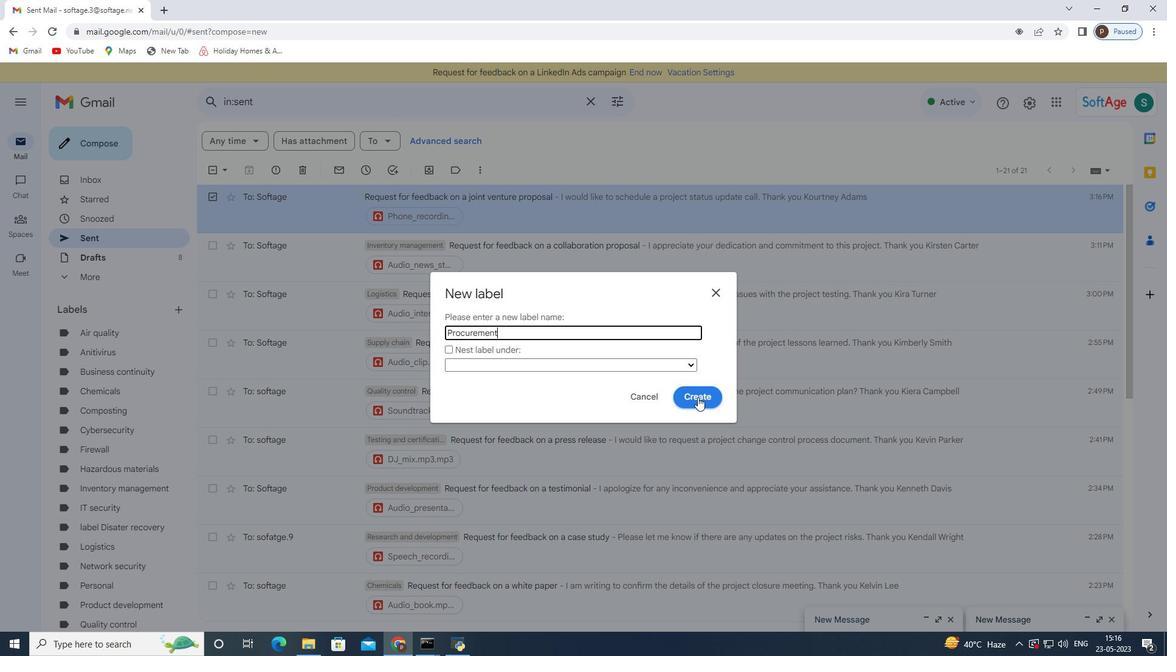 
